 Task: Set Duration of Sprint called Sprint0000000235 in Scrum Project Project0000000079 to 1 week in Jira. Set Duration of Sprint called Sprint0000000236 in Scrum Project Project0000000079 to 2 weeks in Jira. Set Duration of Sprint called Sprint0000000237 in Scrum Project Project0000000079 to 3 weeks in Jira. Create a Sprint called Sprint0000000238 in Scrum Project Project0000000080 in Jira. Create a Sprint called Sprint0000000239 in Scrum Project Project0000000080 in Jira
Action: Mouse moved to (91, 272)
Screenshot: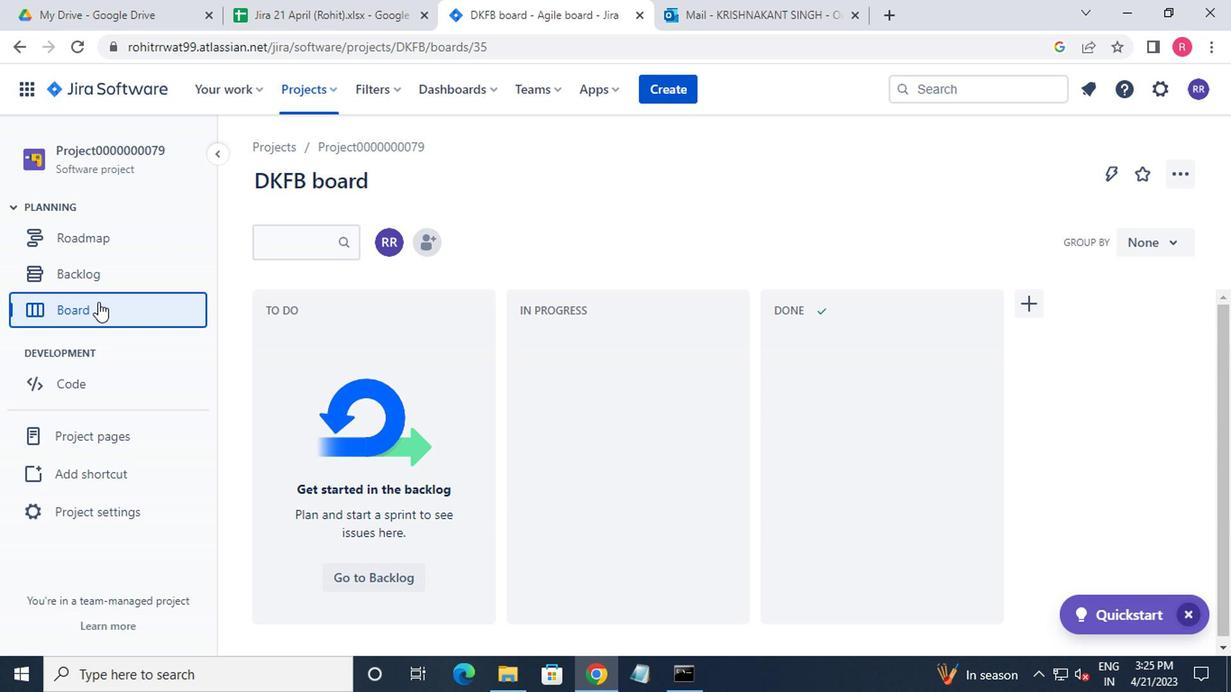 
Action: Mouse pressed left at (91, 272)
Screenshot: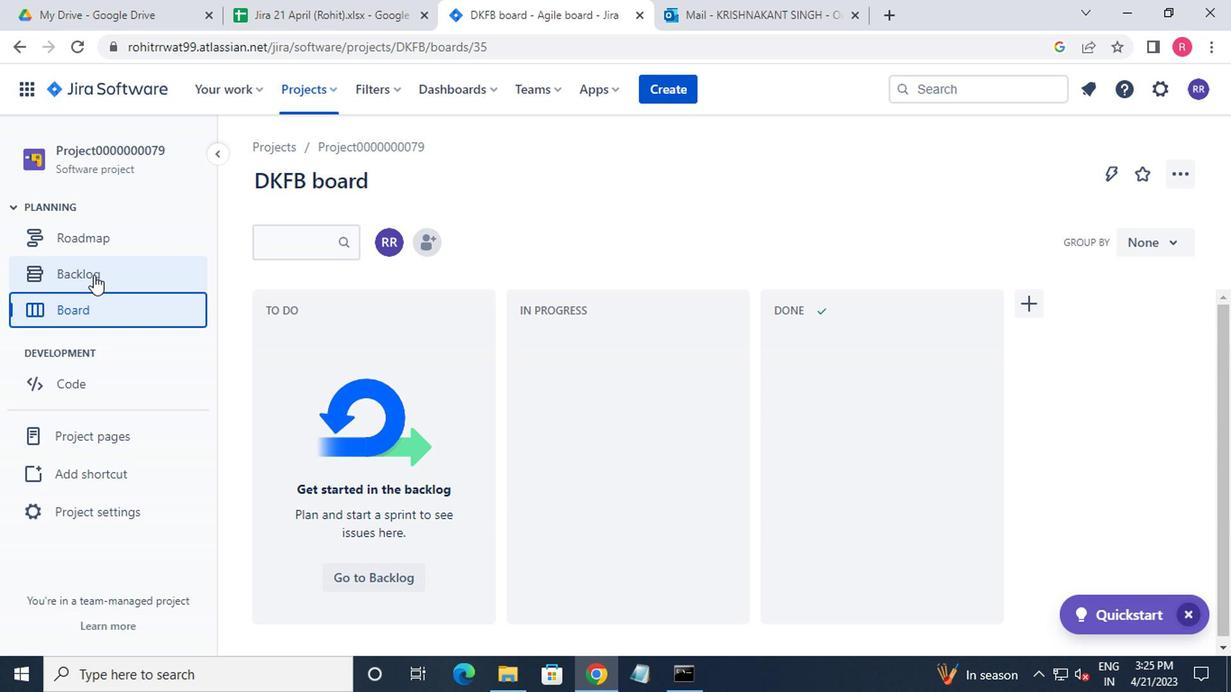 
Action: Mouse moved to (334, 370)
Screenshot: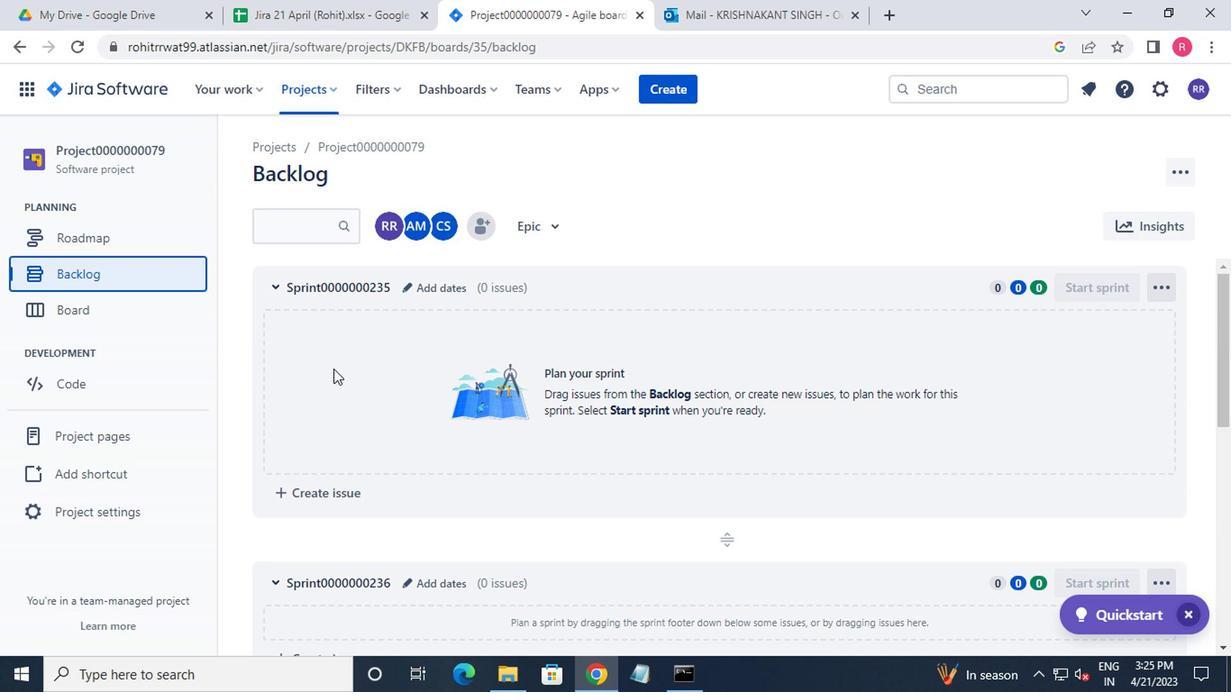 
Action: Mouse scrolled (334, 370) with delta (0, 0)
Screenshot: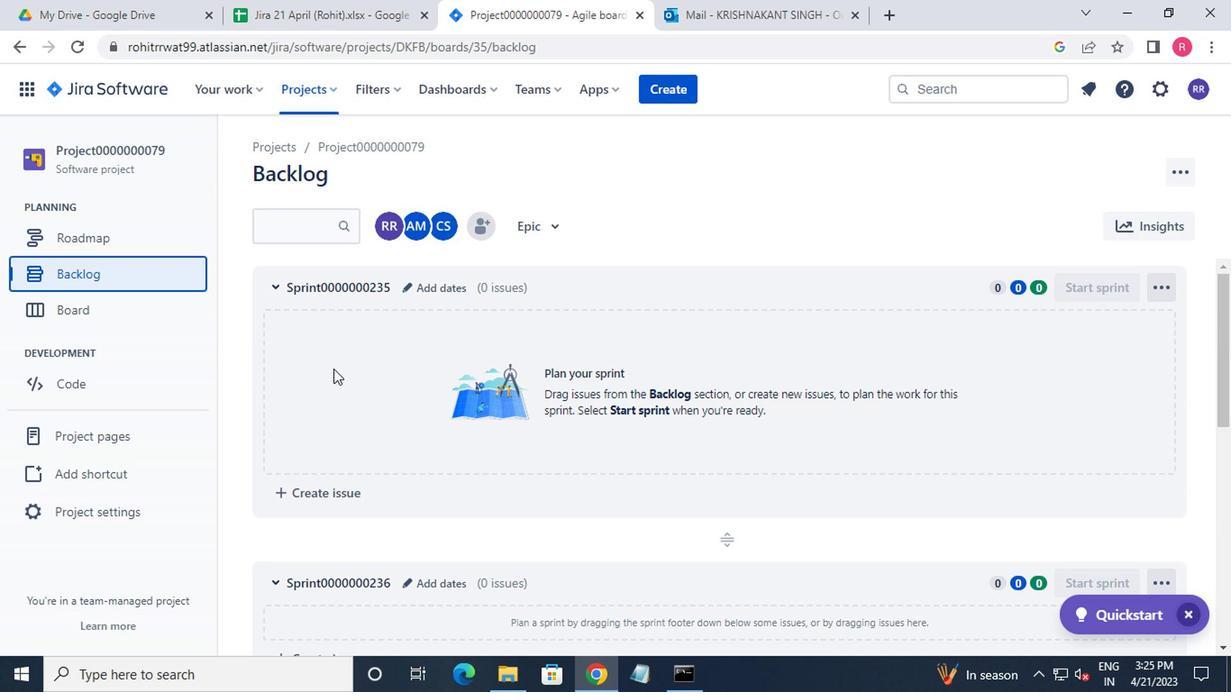 
Action: Mouse moved to (336, 373)
Screenshot: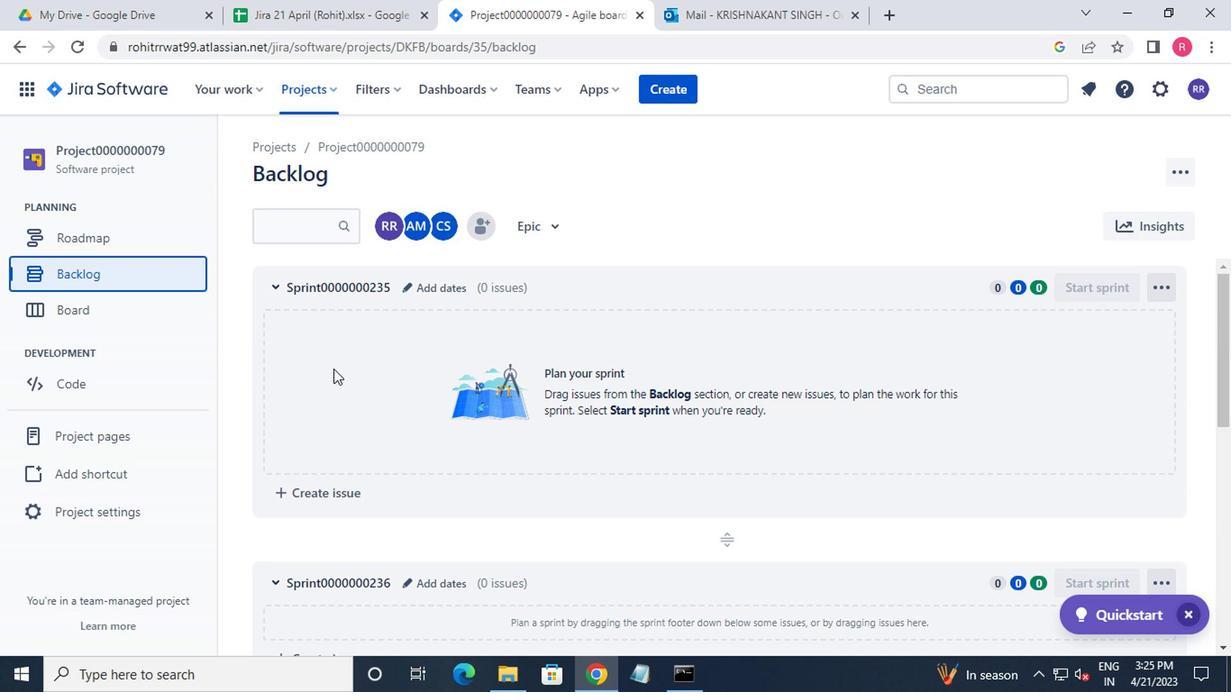 
Action: Mouse scrolled (336, 372) with delta (0, -1)
Screenshot: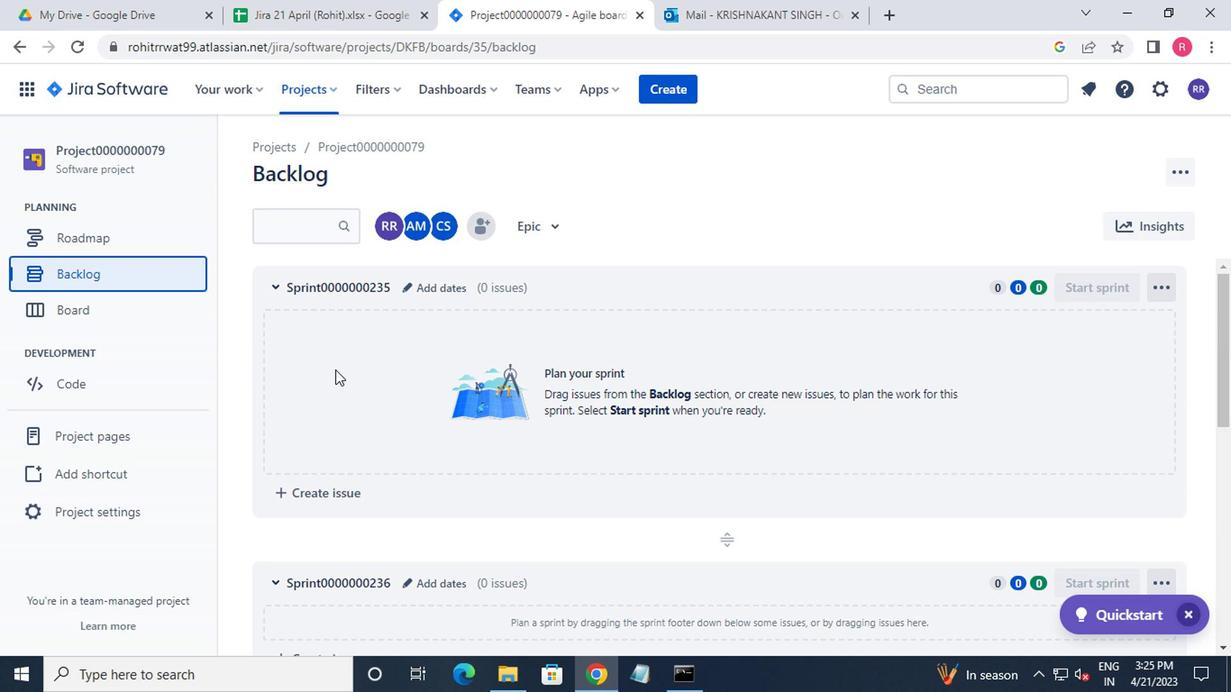 
Action: Mouse moved to (338, 374)
Screenshot: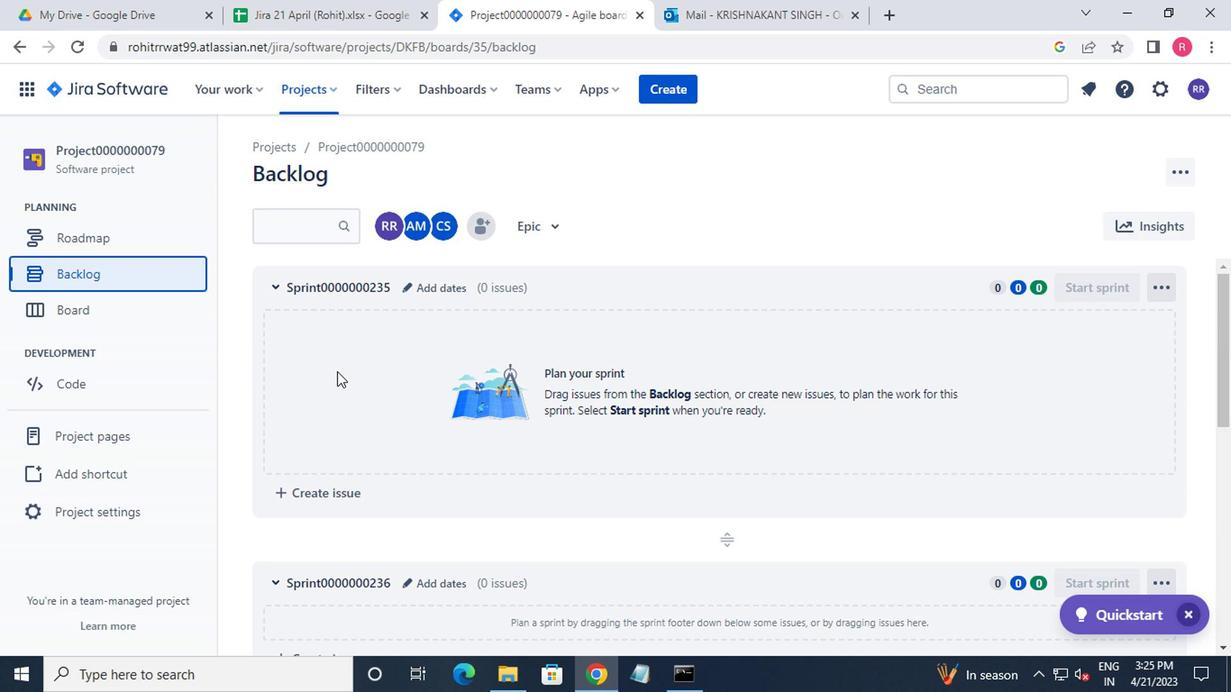 
Action: Mouse scrolled (338, 373) with delta (0, 0)
Screenshot: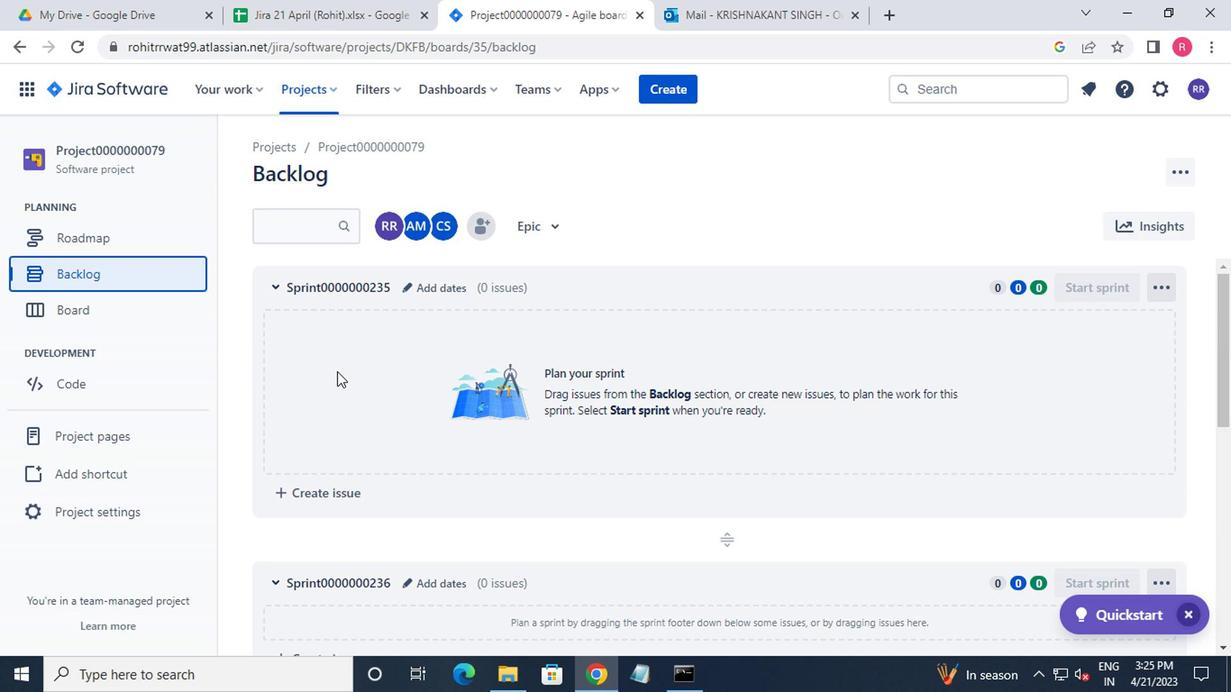 
Action: Mouse moved to (338, 375)
Screenshot: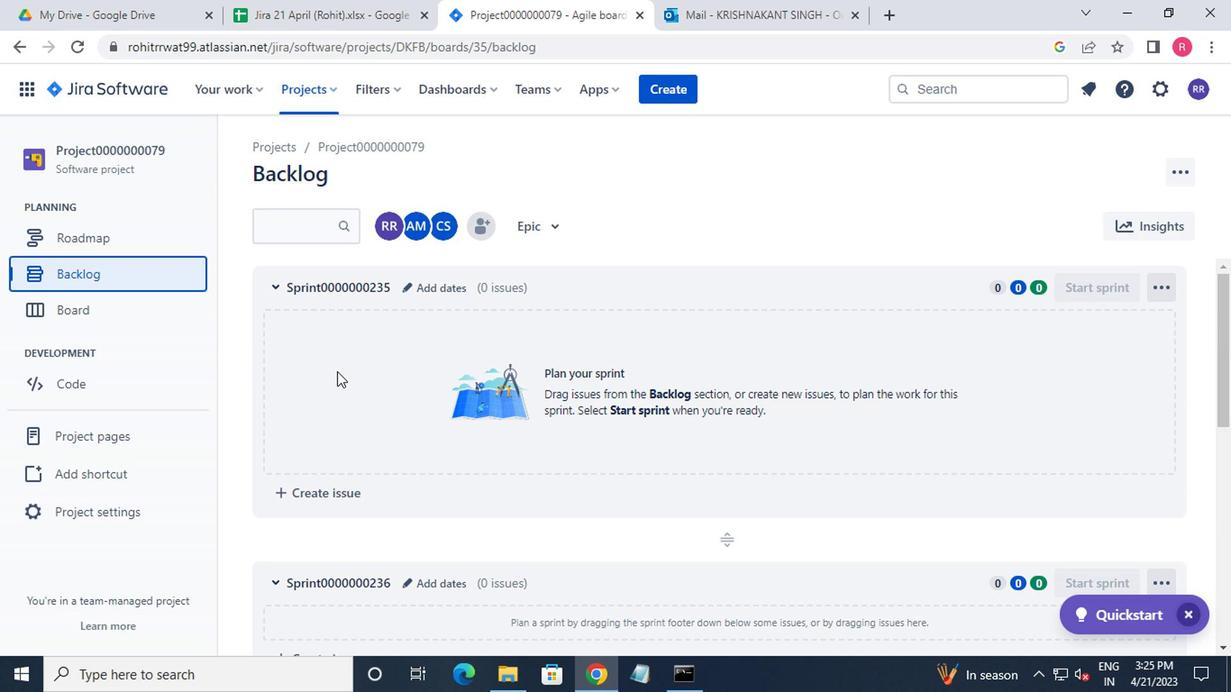
Action: Mouse scrolled (338, 374) with delta (0, -1)
Screenshot: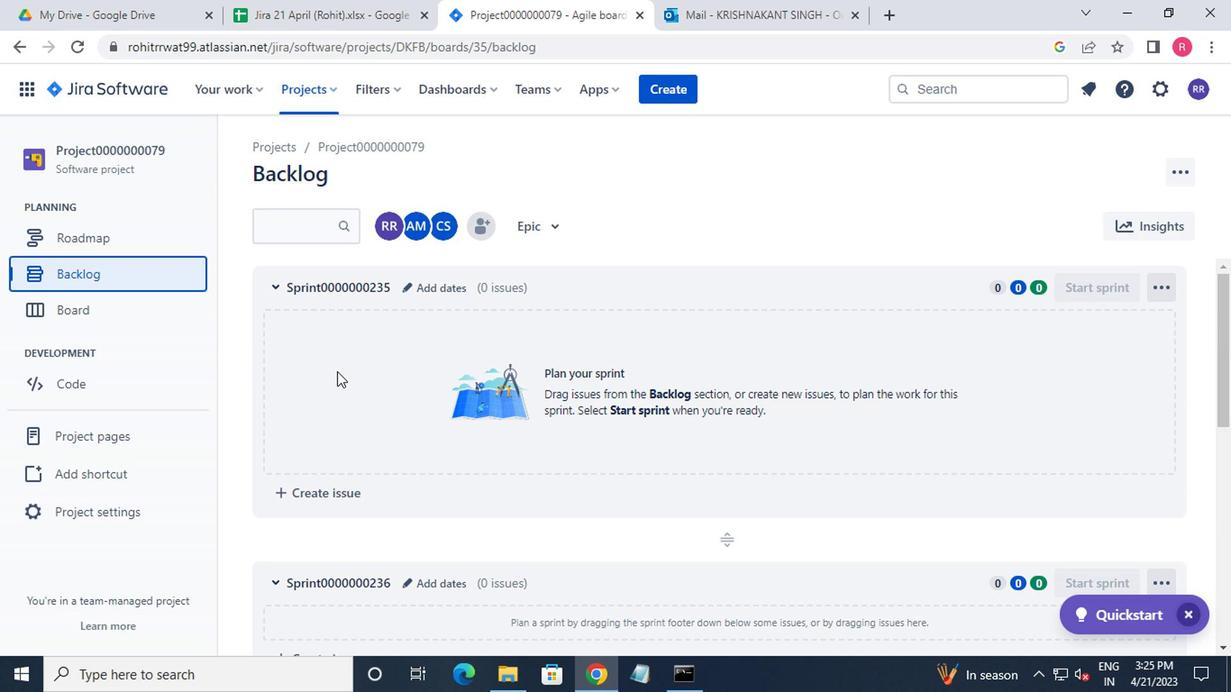 
Action: Mouse moved to (343, 376)
Screenshot: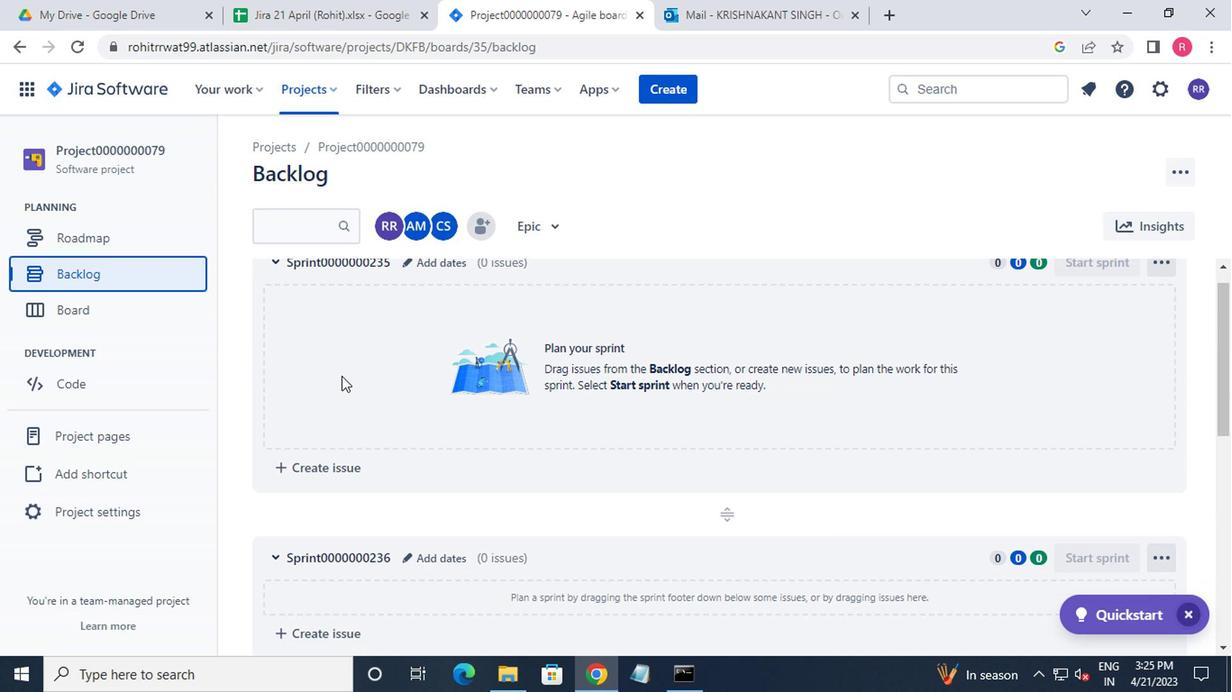 
Action: Mouse scrolled (343, 375) with delta (0, 0)
Screenshot: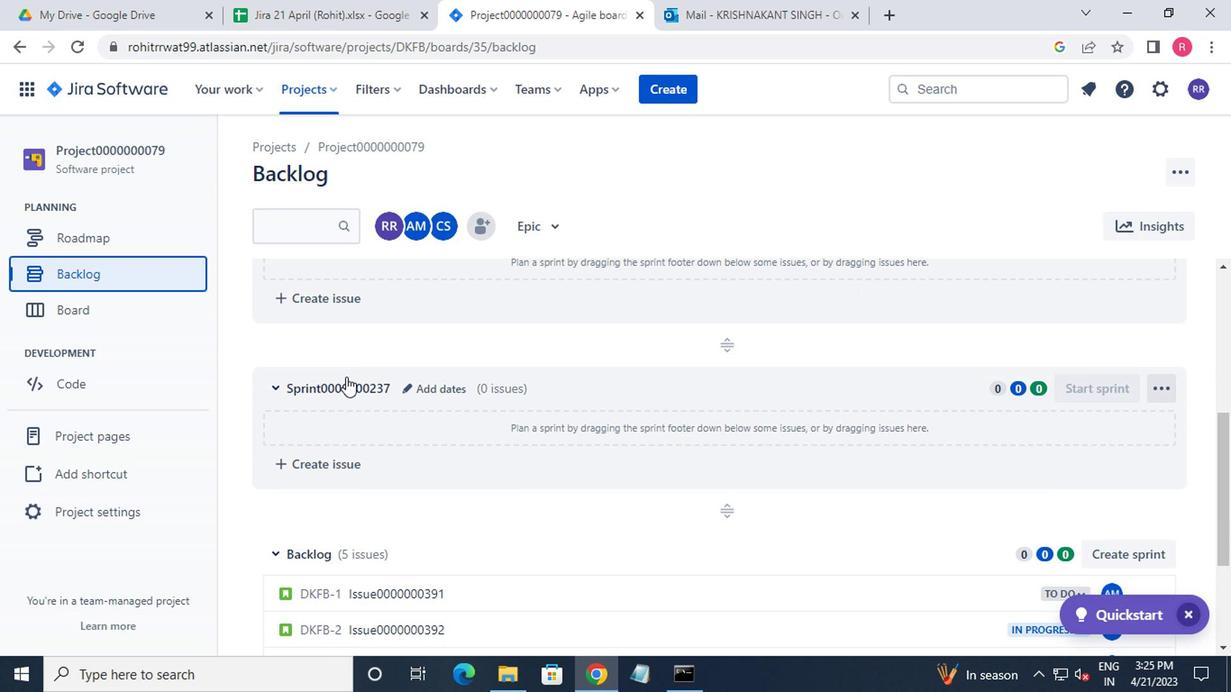 
Action: Mouse moved to (345, 377)
Screenshot: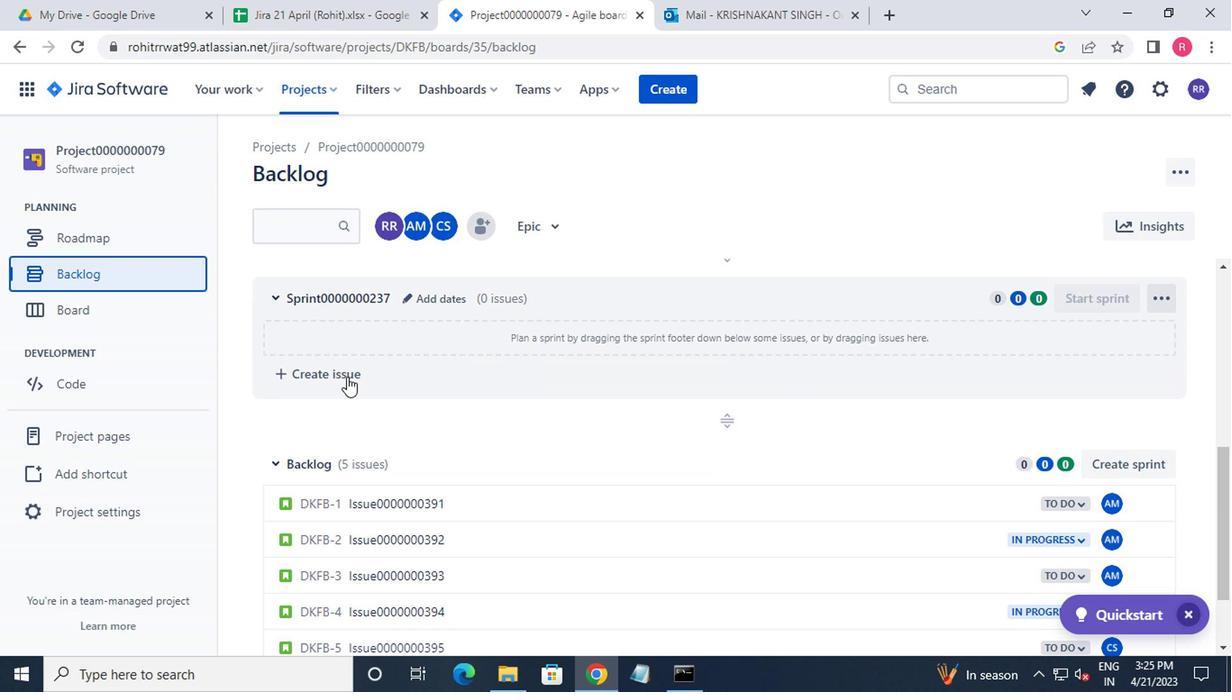 
Action: Mouse scrolled (345, 378) with delta (0, 1)
Screenshot: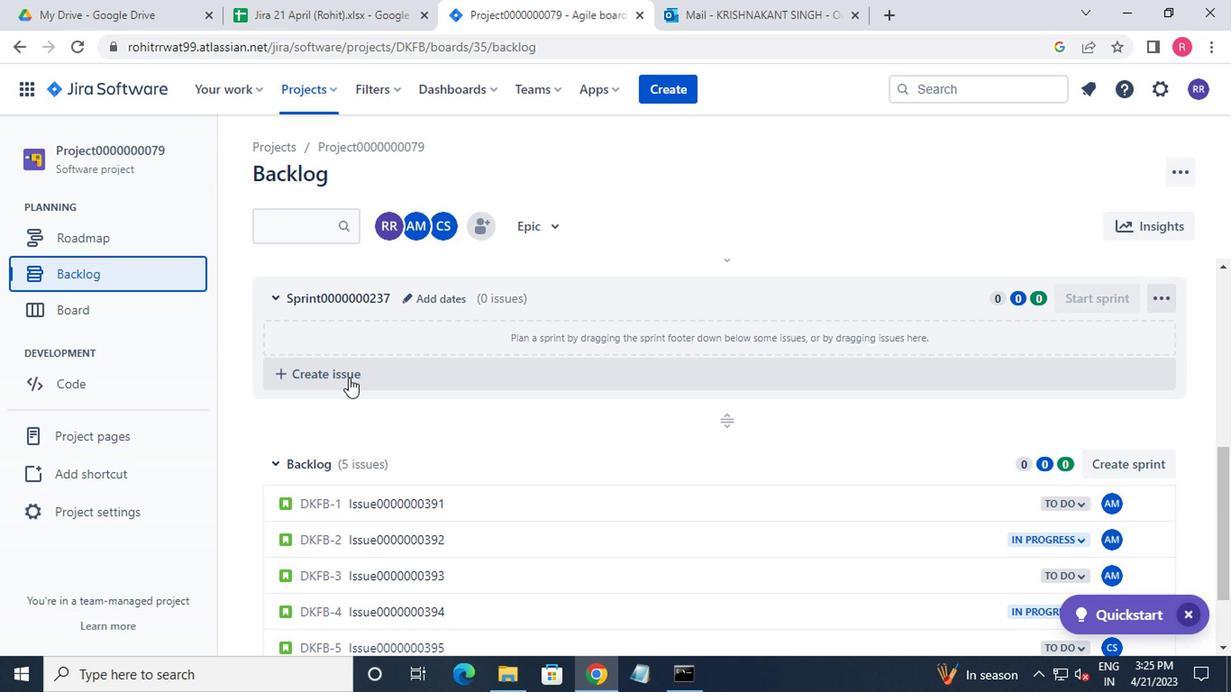 
Action: Mouse scrolled (345, 378) with delta (0, 1)
Screenshot: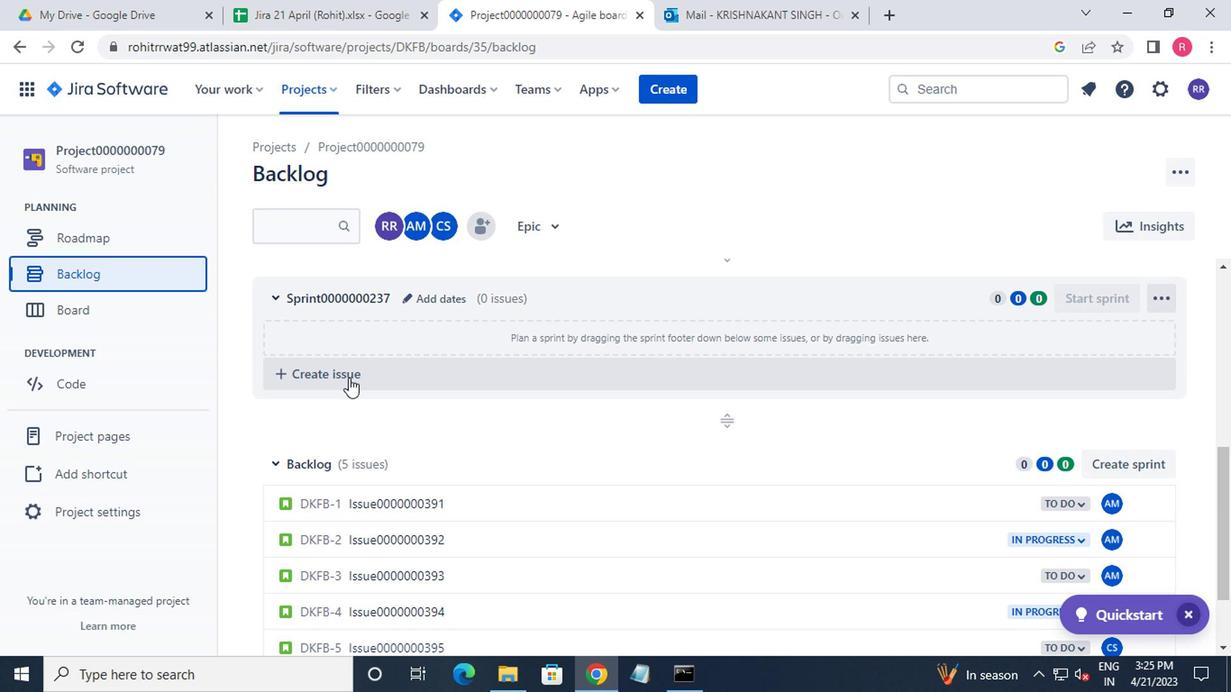 
Action: Mouse scrolled (345, 378) with delta (0, 1)
Screenshot: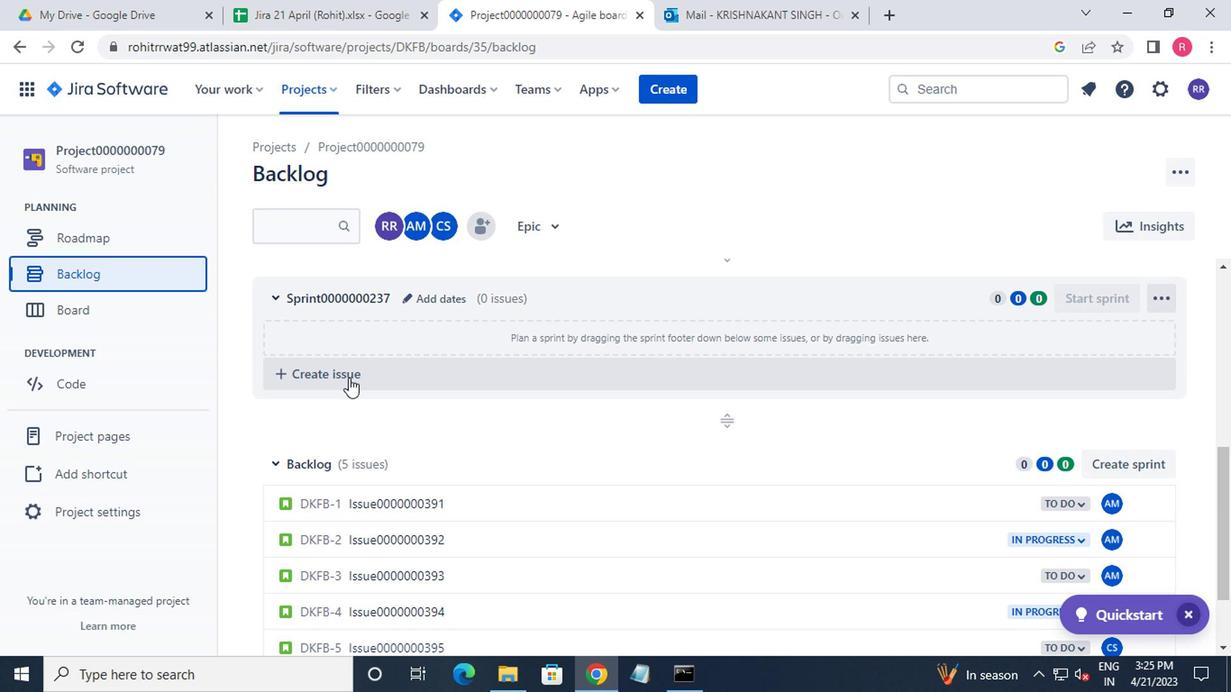 
Action: Mouse scrolled (345, 378) with delta (0, 1)
Screenshot: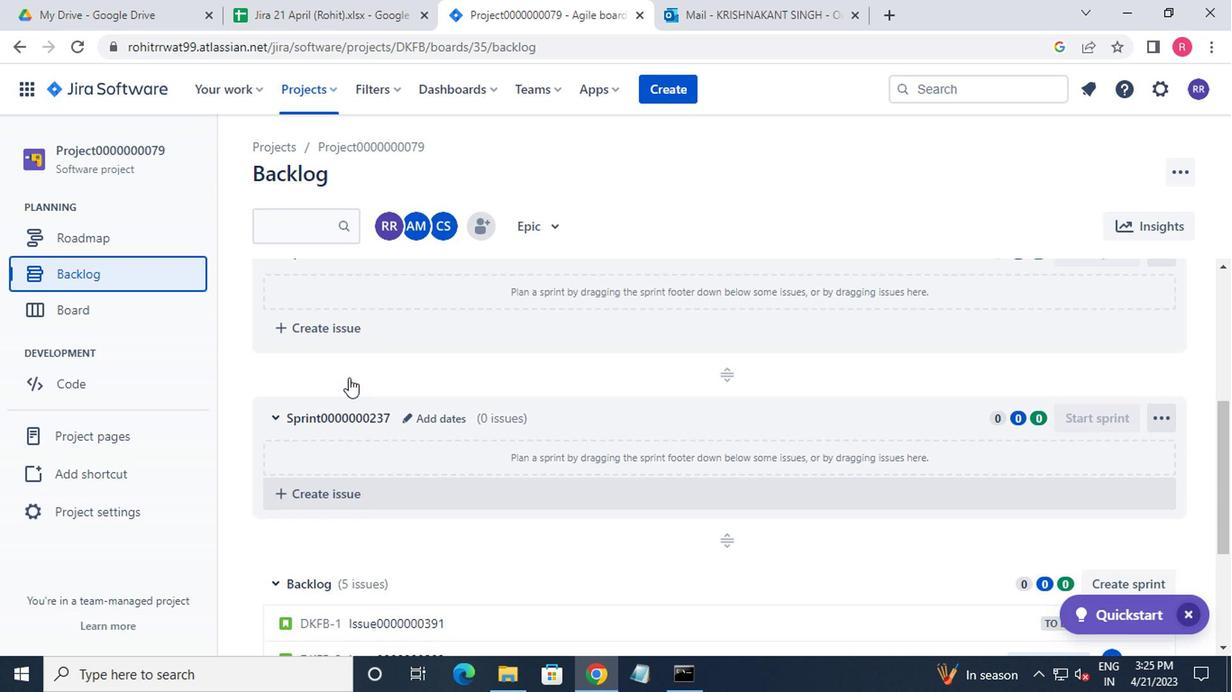 
Action: Mouse scrolled (345, 378) with delta (0, 1)
Screenshot: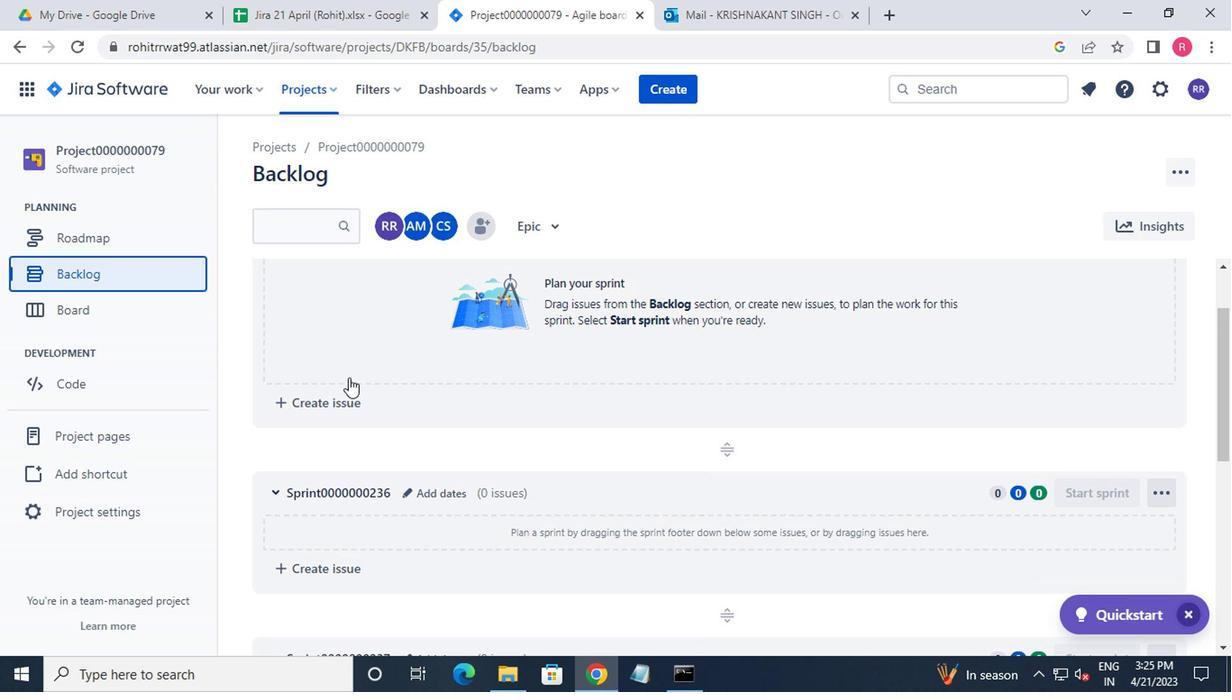 
Action: Mouse moved to (345, 376)
Screenshot: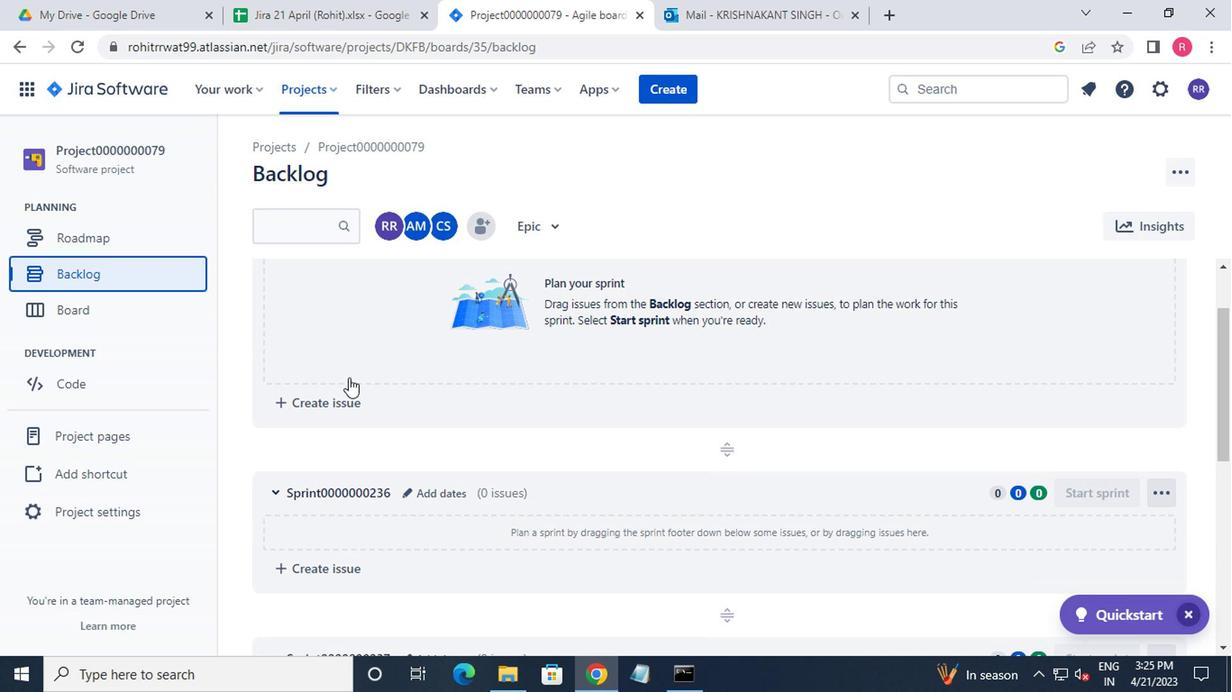 
Action: Mouse scrolled (345, 377) with delta (0, 0)
Screenshot: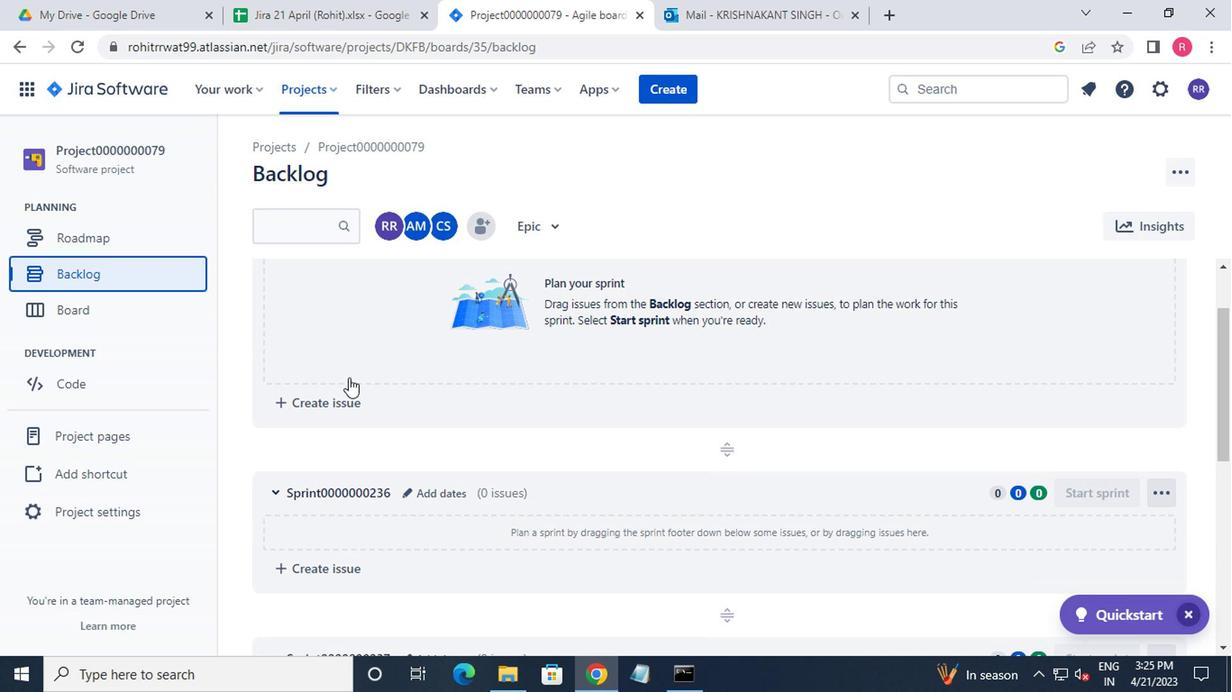 
Action: Mouse moved to (406, 291)
Screenshot: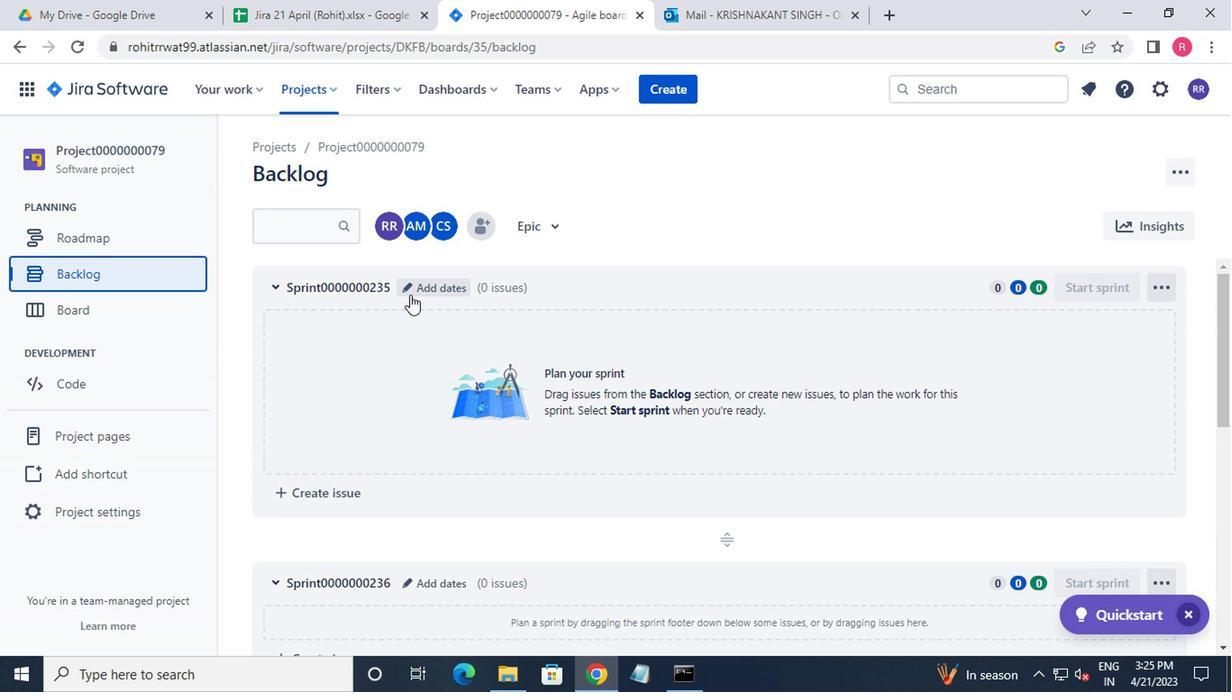
Action: Mouse pressed left at (406, 291)
Screenshot: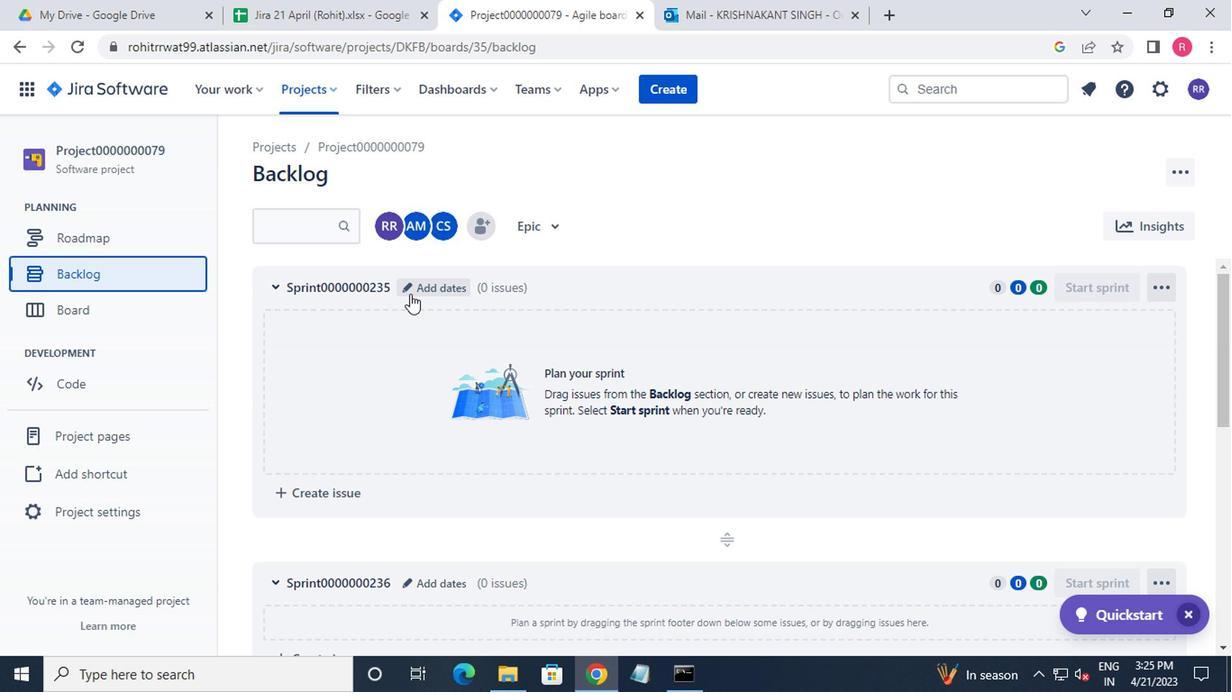 
Action: Mouse moved to (444, 297)
Screenshot: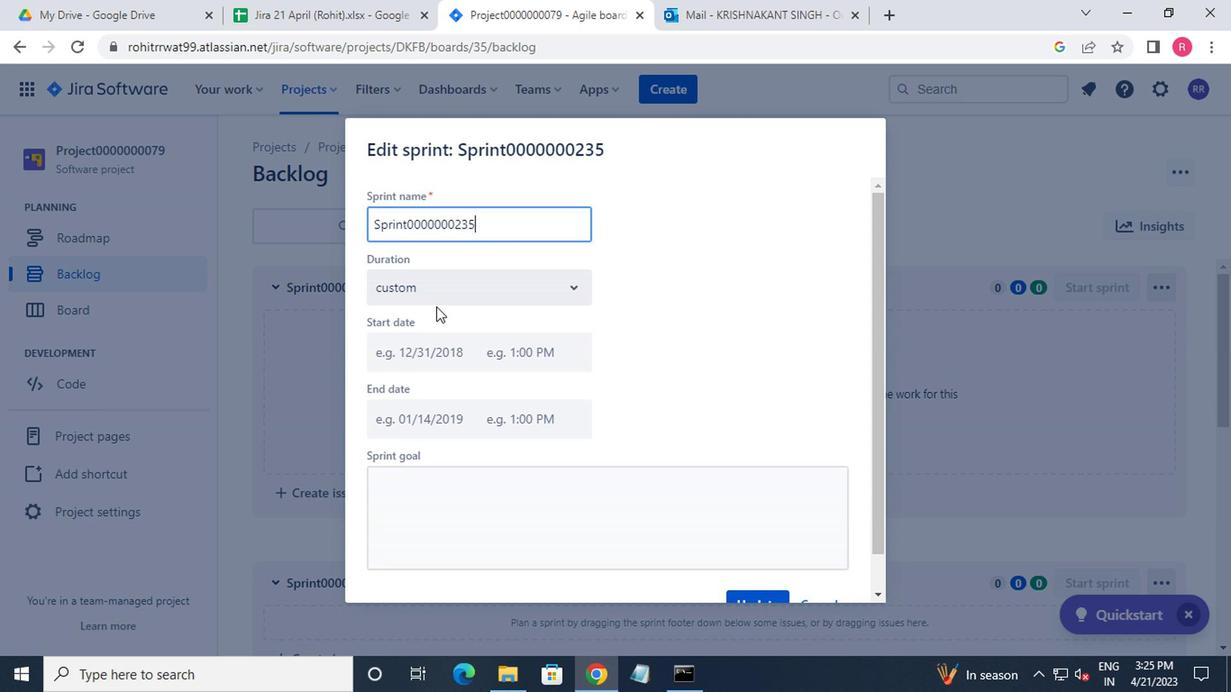 
Action: Mouse pressed left at (444, 297)
Screenshot: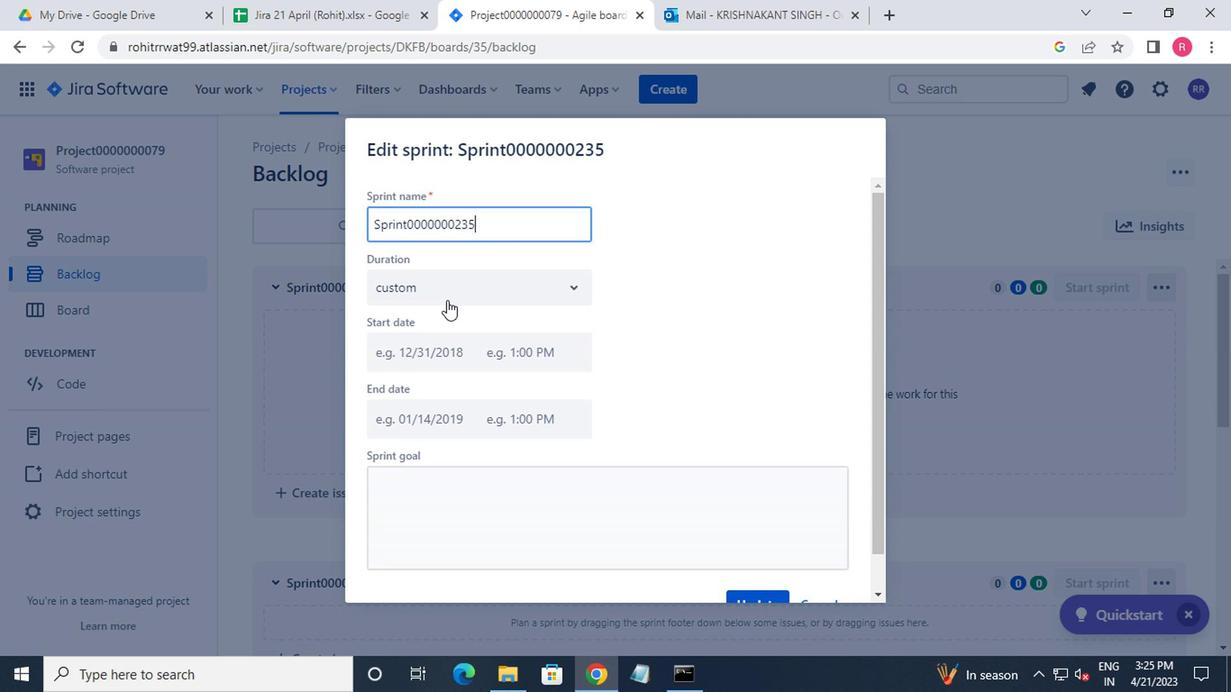 
Action: Mouse moved to (432, 338)
Screenshot: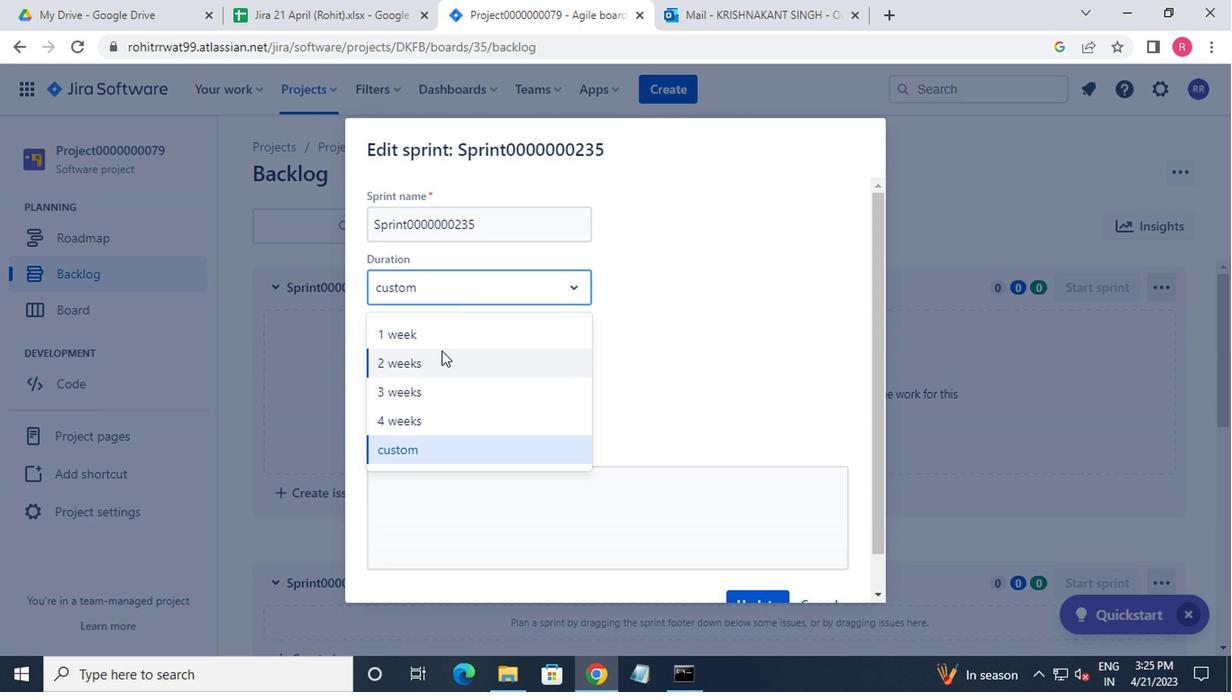 
Action: Mouse pressed left at (432, 338)
Screenshot: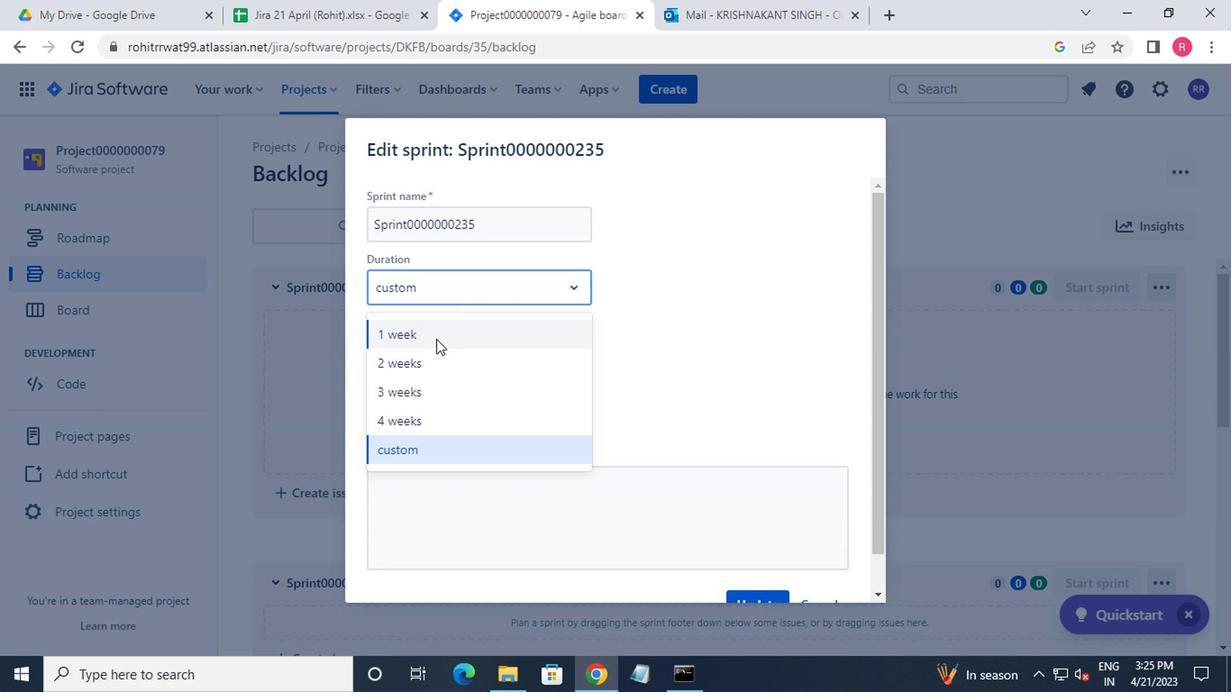 
Action: Mouse moved to (743, 601)
Screenshot: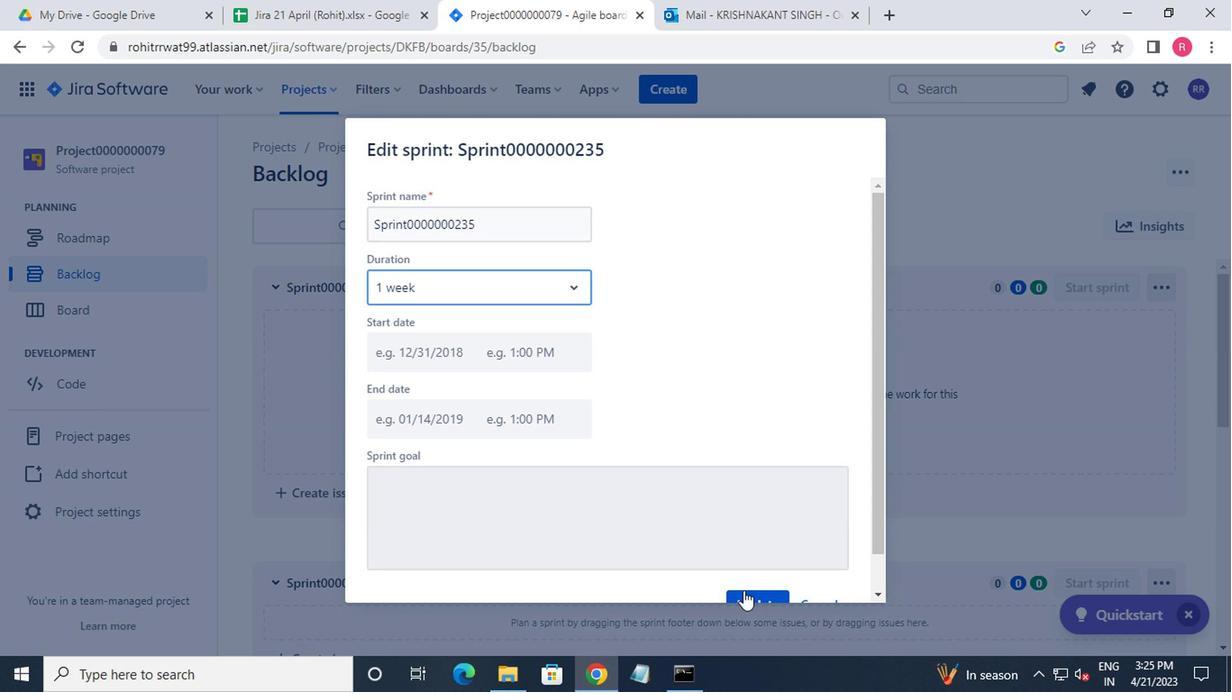 
Action: Mouse pressed left at (743, 601)
Screenshot: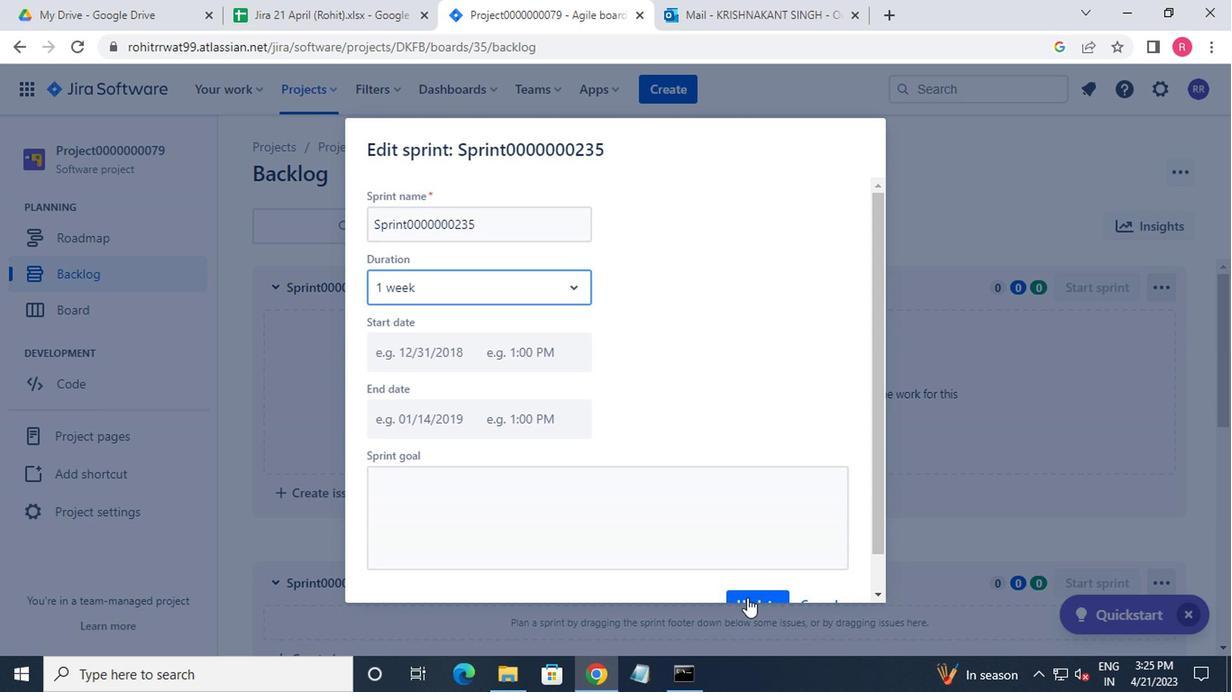 
Action: Mouse moved to (408, 589)
Screenshot: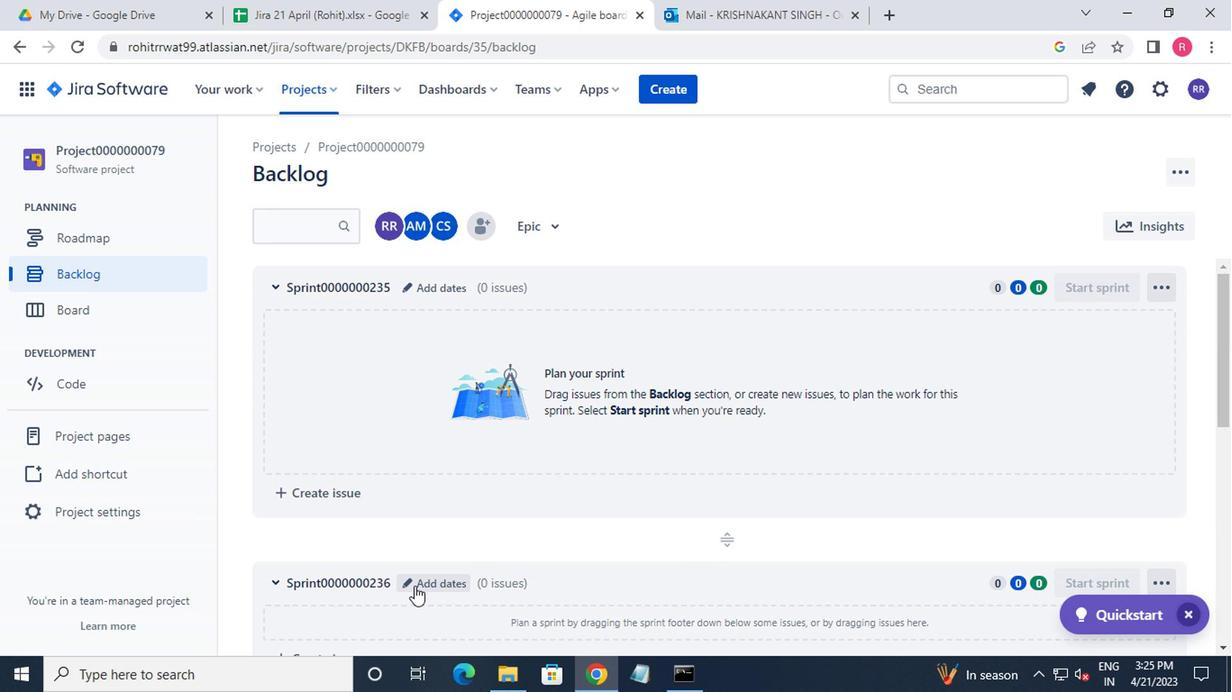 
Action: Mouse pressed left at (408, 589)
Screenshot: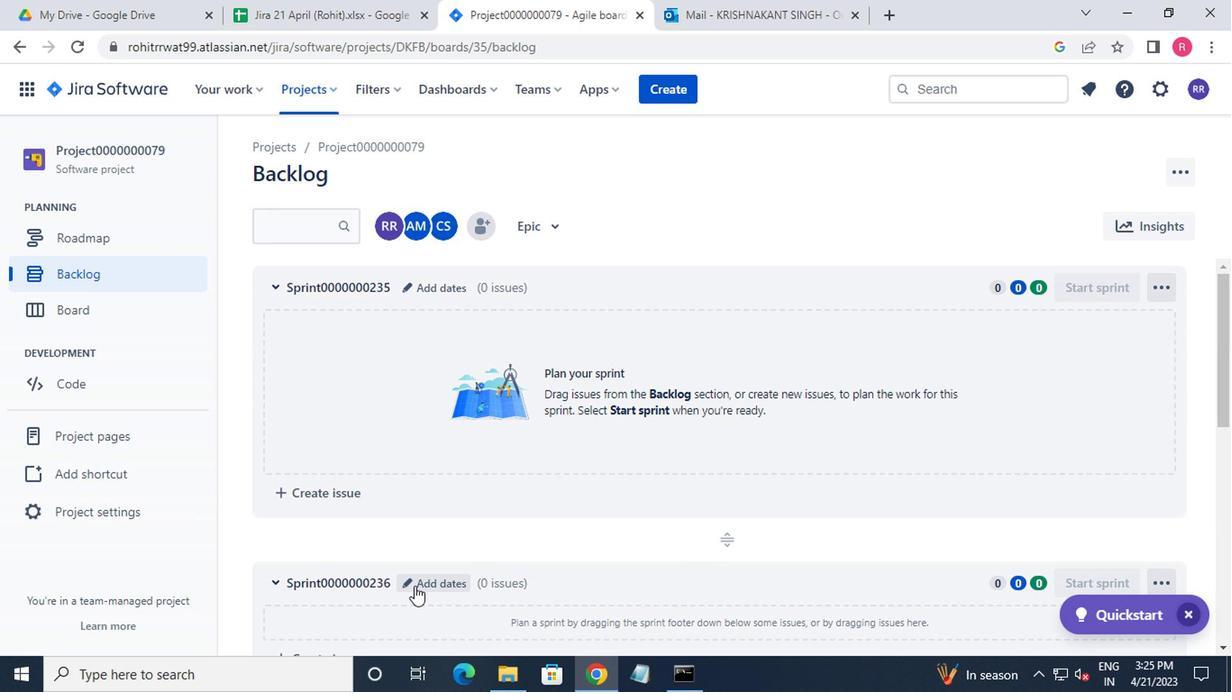 
Action: Mouse moved to (479, 293)
Screenshot: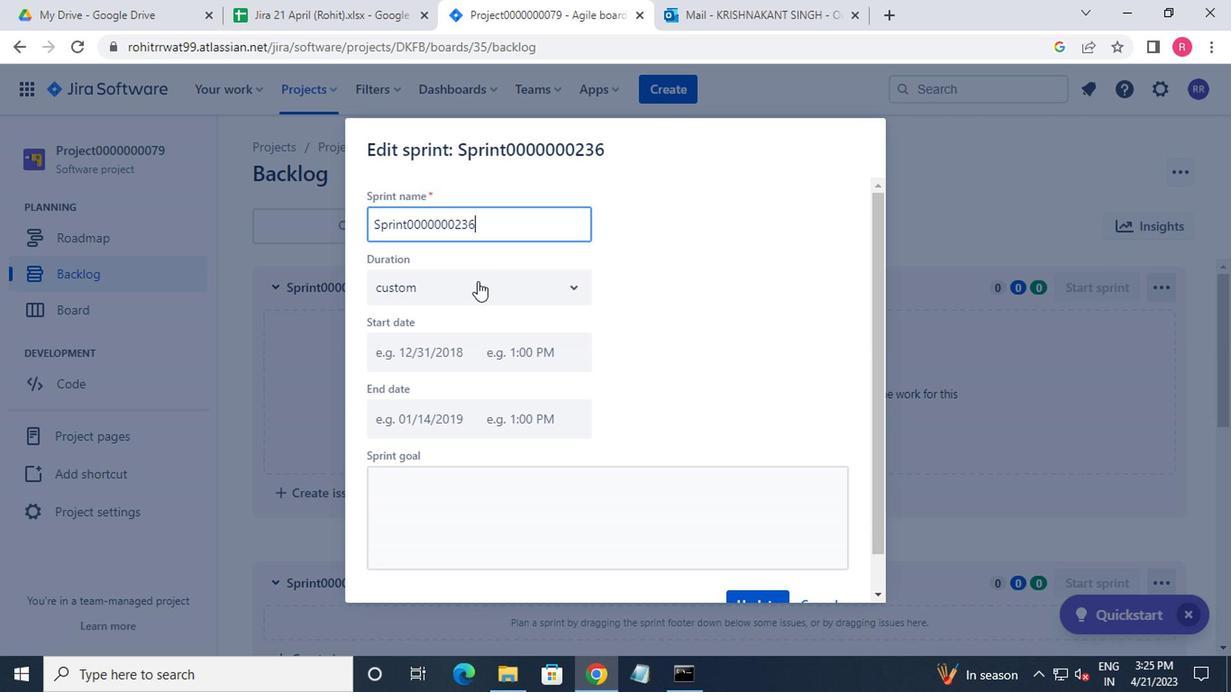 
Action: Mouse pressed left at (479, 293)
Screenshot: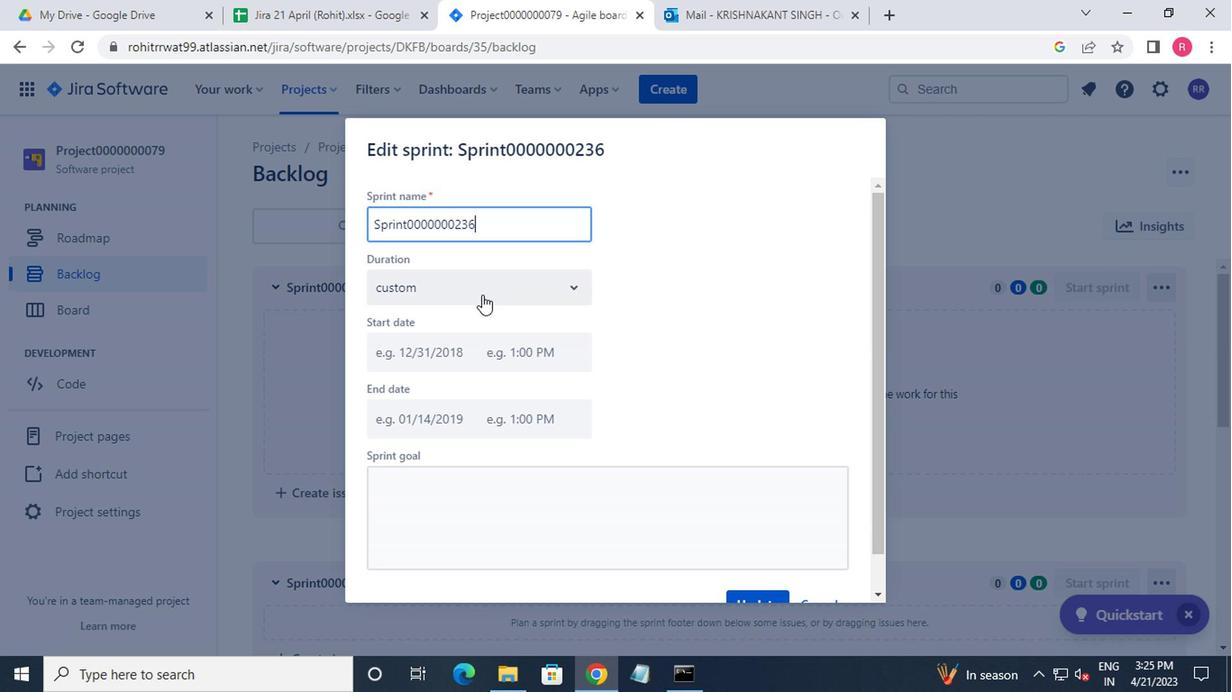 
Action: Mouse moved to (457, 359)
Screenshot: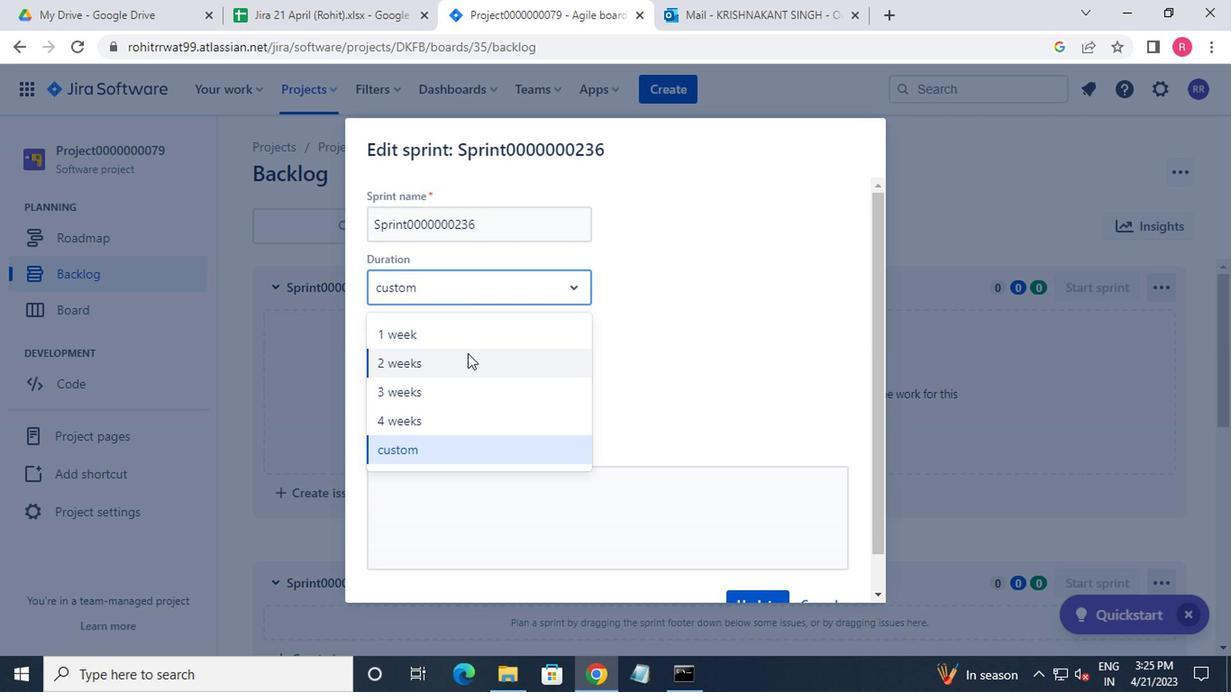 
Action: Mouse pressed left at (457, 359)
Screenshot: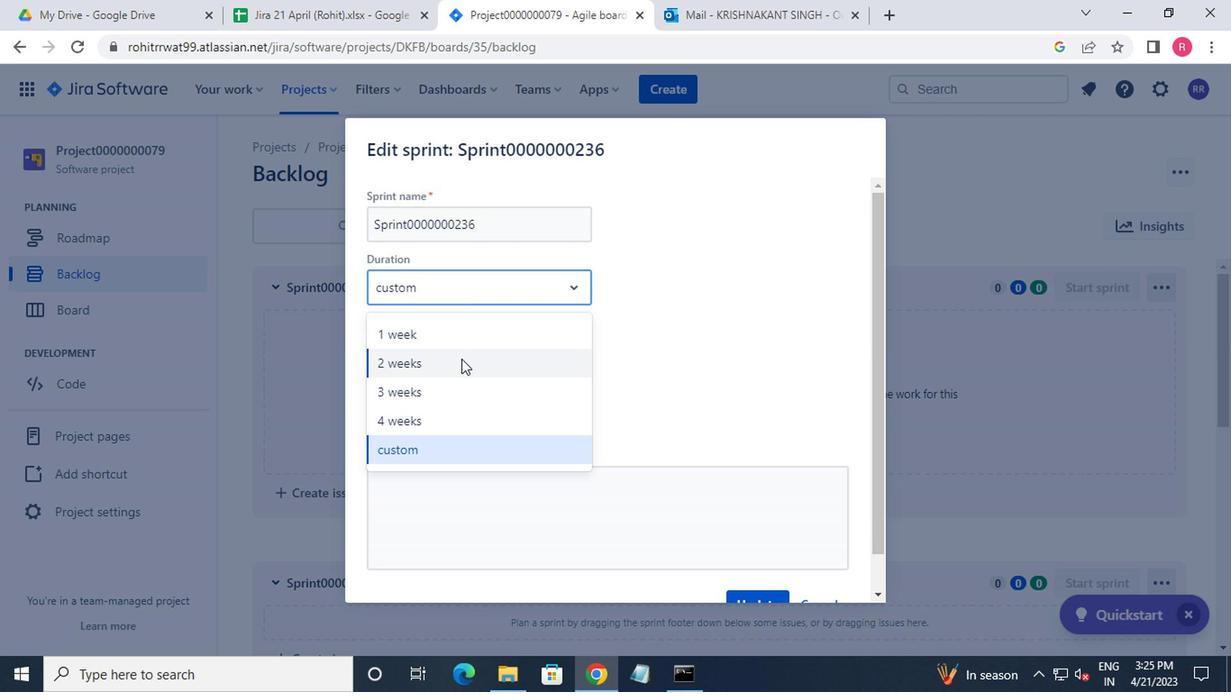 
Action: Mouse moved to (515, 379)
Screenshot: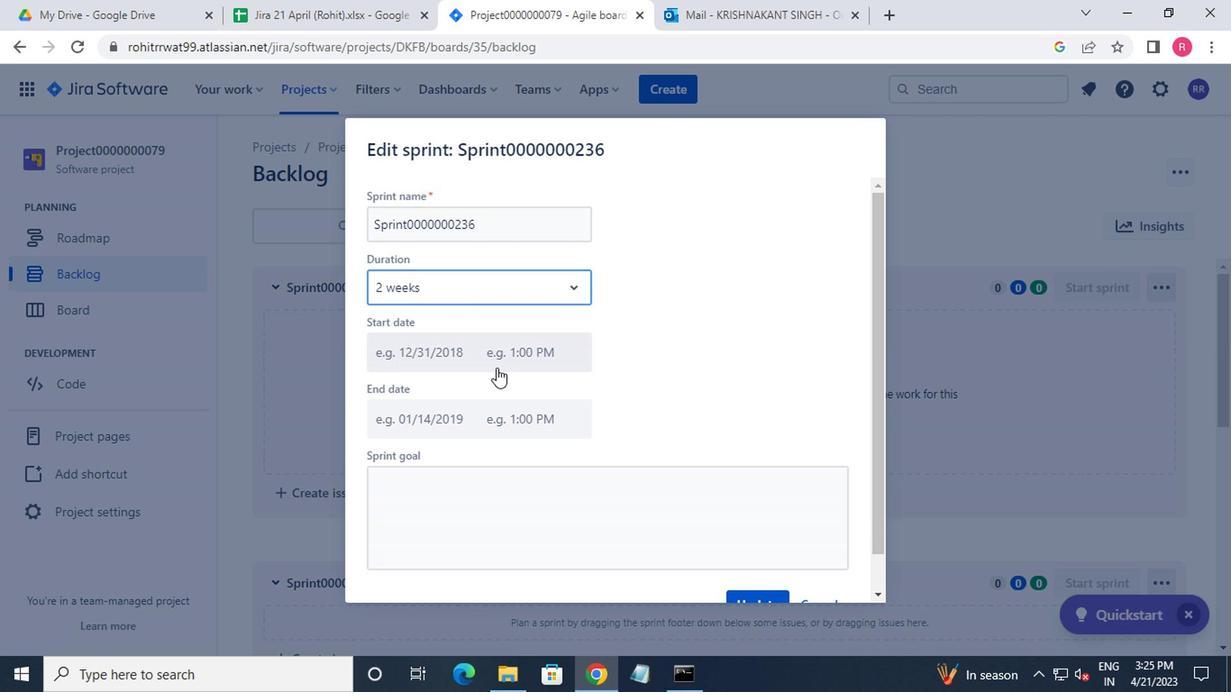 
Action: Mouse scrolled (515, 378) with delta (0, 0)
Screenshot: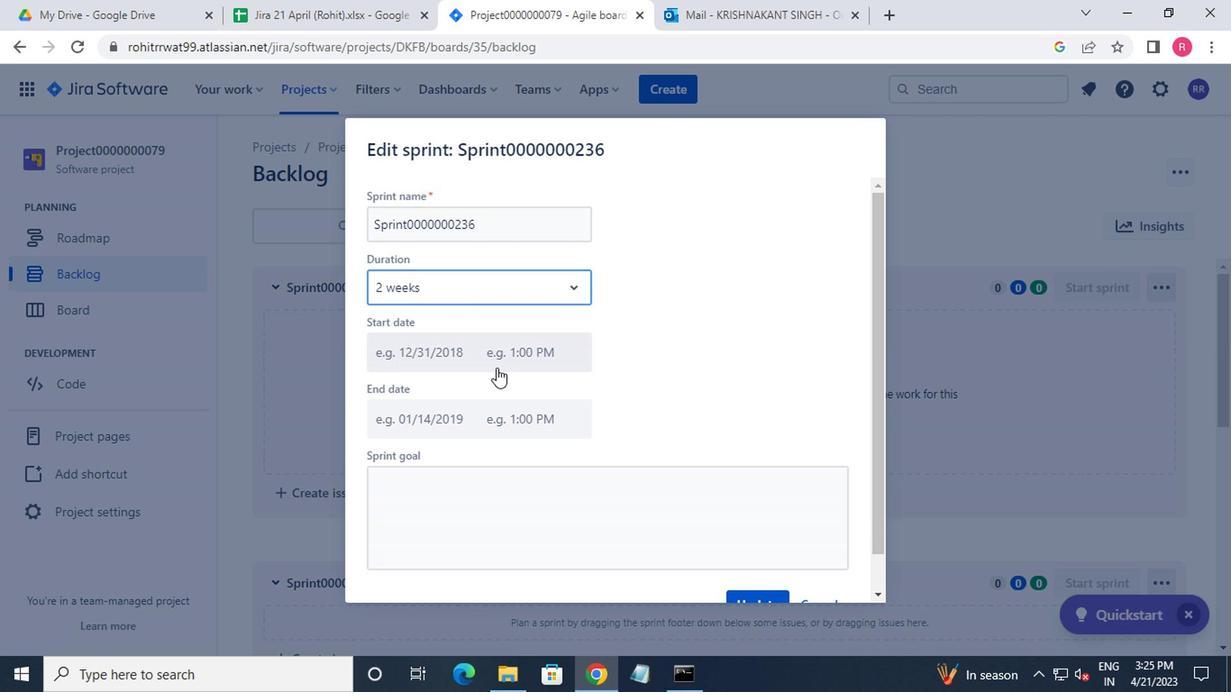 
Action: Mouse moved to (533, 388)
Screenshot: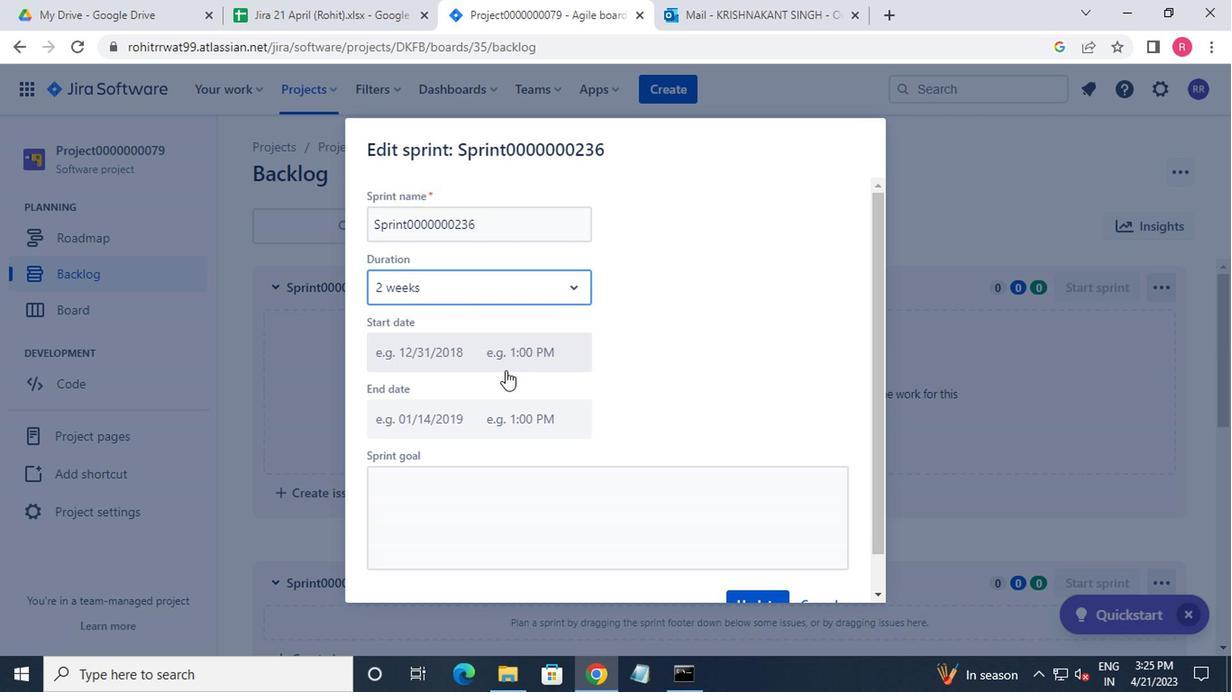 
Action: Mouse scrolled (533, 387) with delta (0, -1)
Screenshot: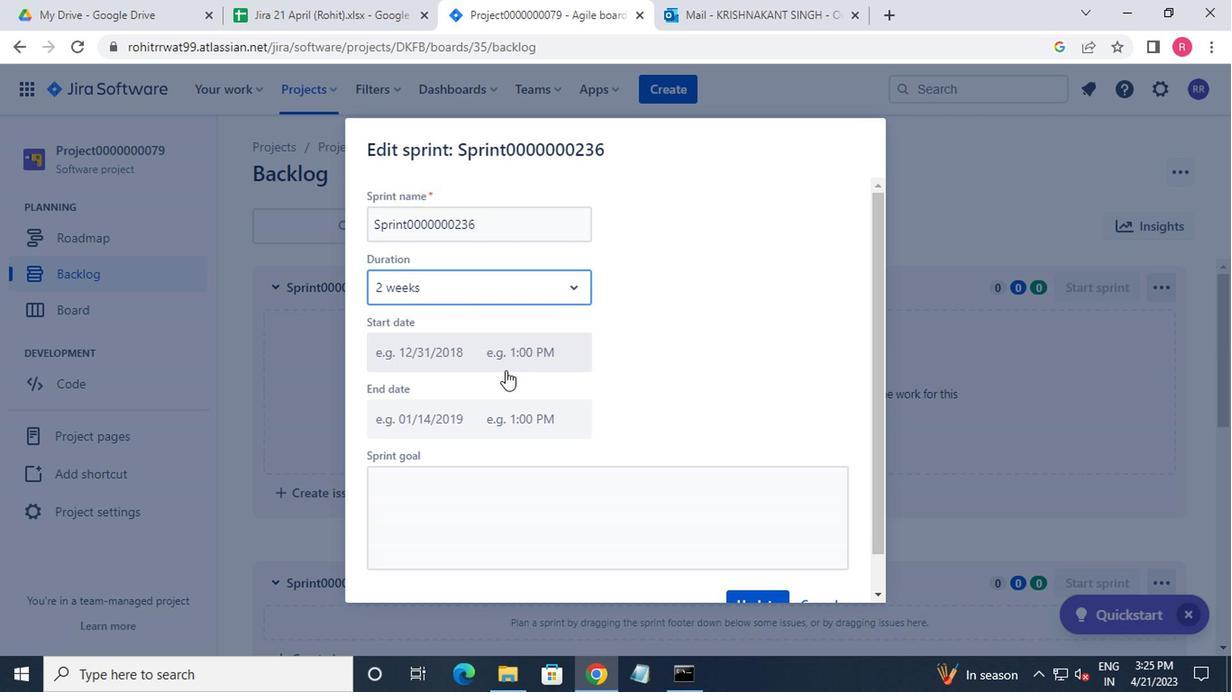 
Action: Mouse moved to (550, 399)
Screenshot: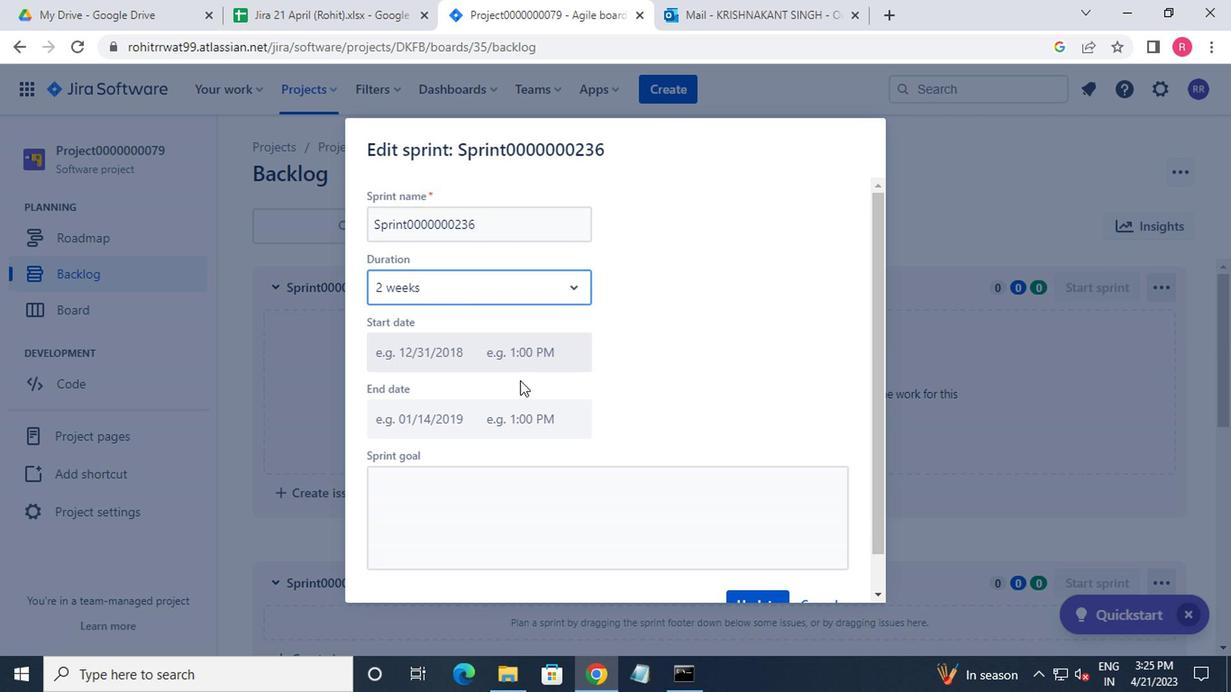 
Action: Mouse scrolled (550, 398) with delta (0, -1)
Screenshot: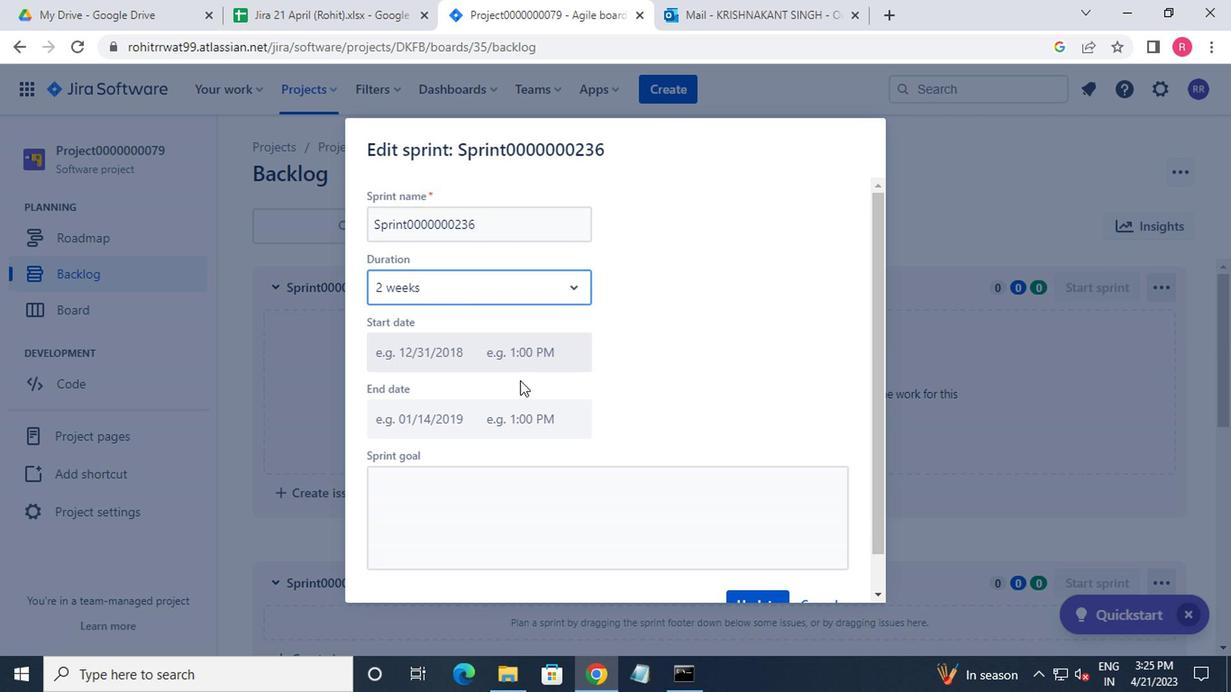 
Action: Mouse moved to (749, 575)
Screenshot: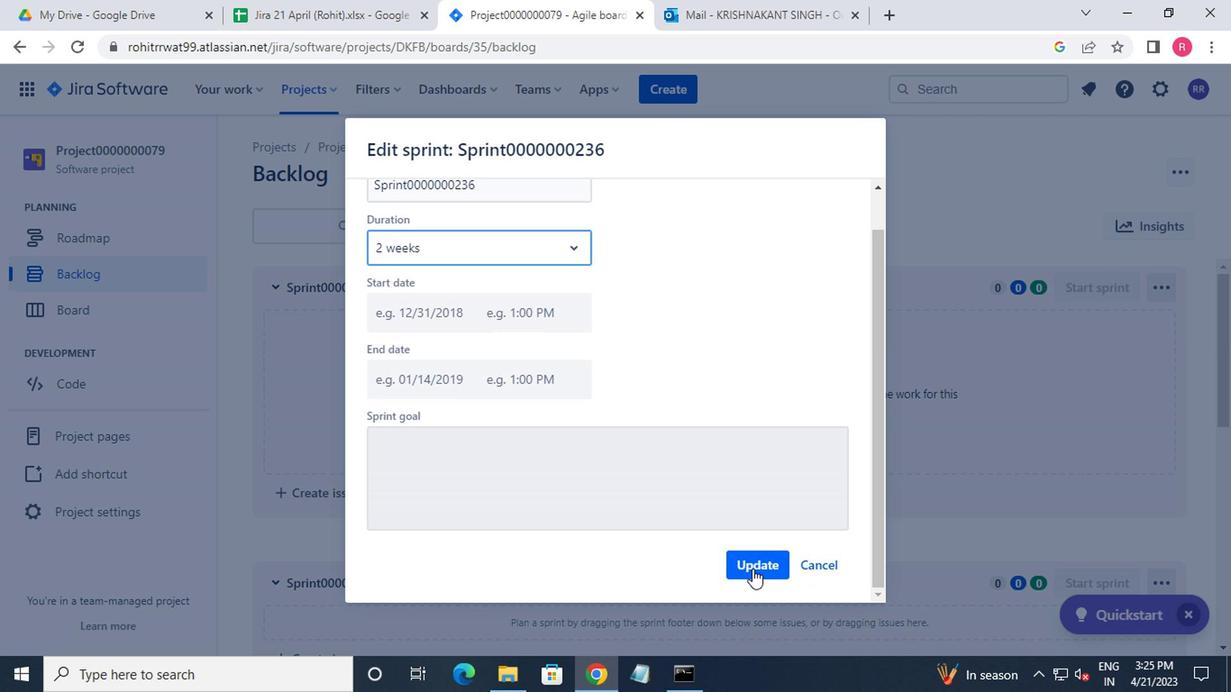 
Action: Mouse pressed left at (749, 575)
Screenshot: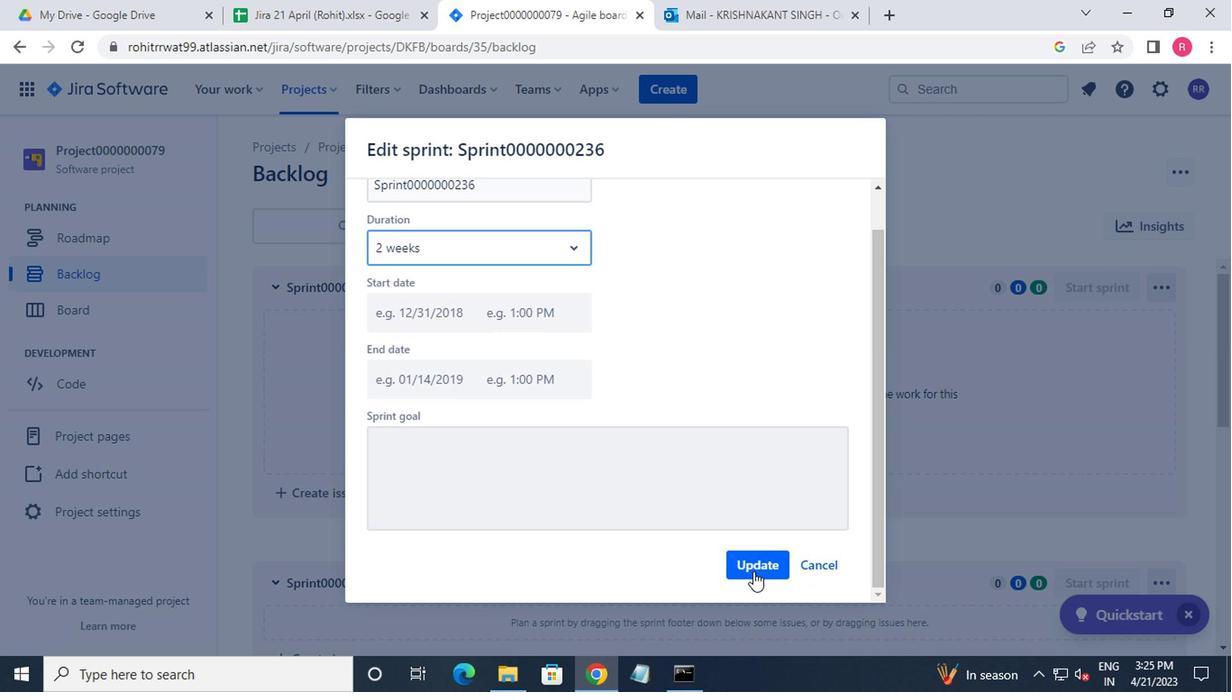 
Action: Mouse moved to (609, 549)
Screenshot: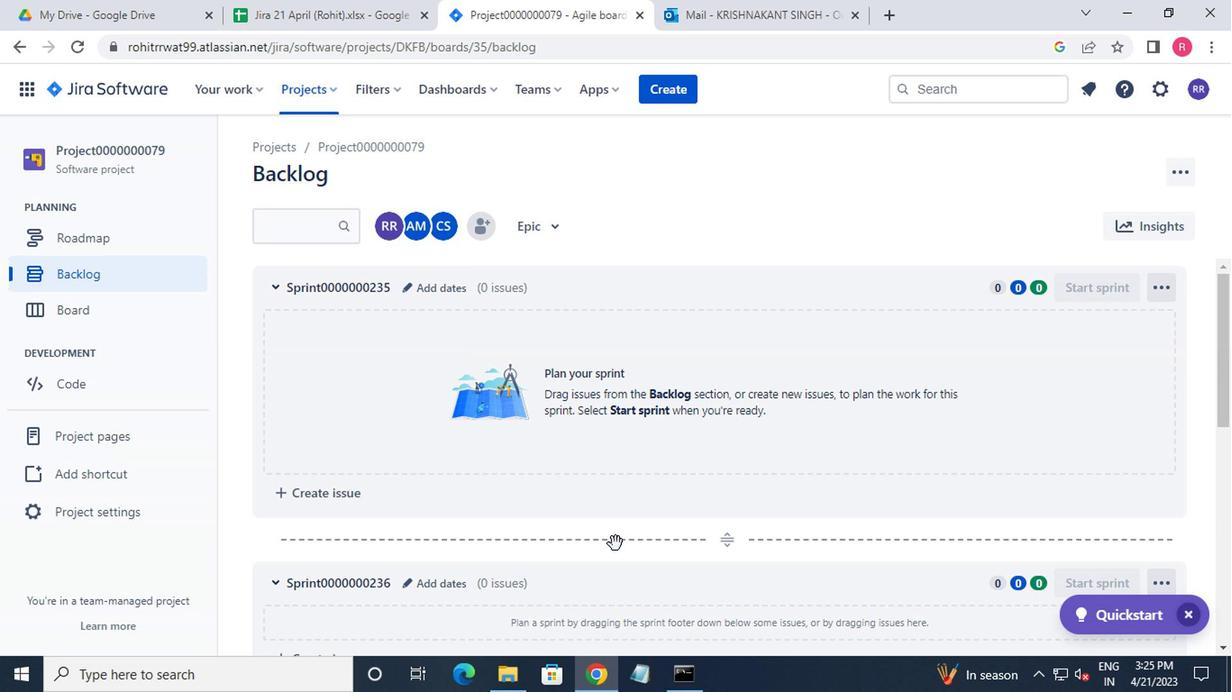 
Action: Mouse scrolled (609, 548) with delta (0, 0)
Screenshot: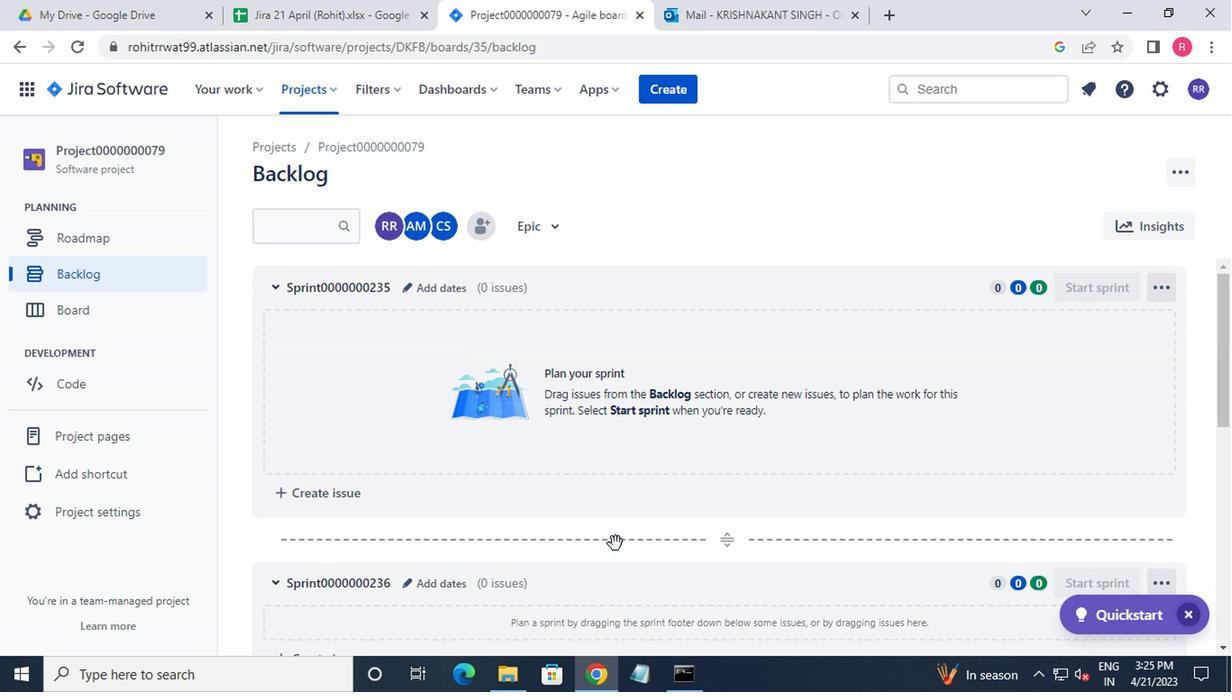 
Action: Mouse moved to (609, 550)
Screenshot: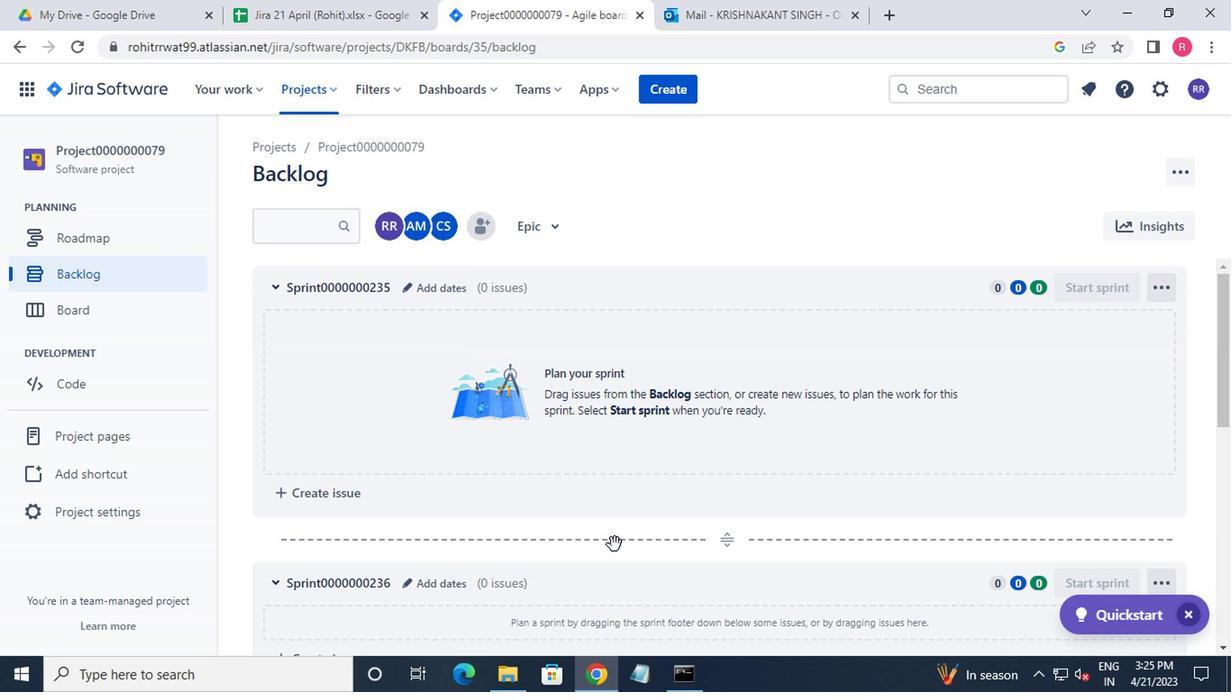
Action: Mouse scrolled (609, 550) with delta (0, 0)
Screenshot: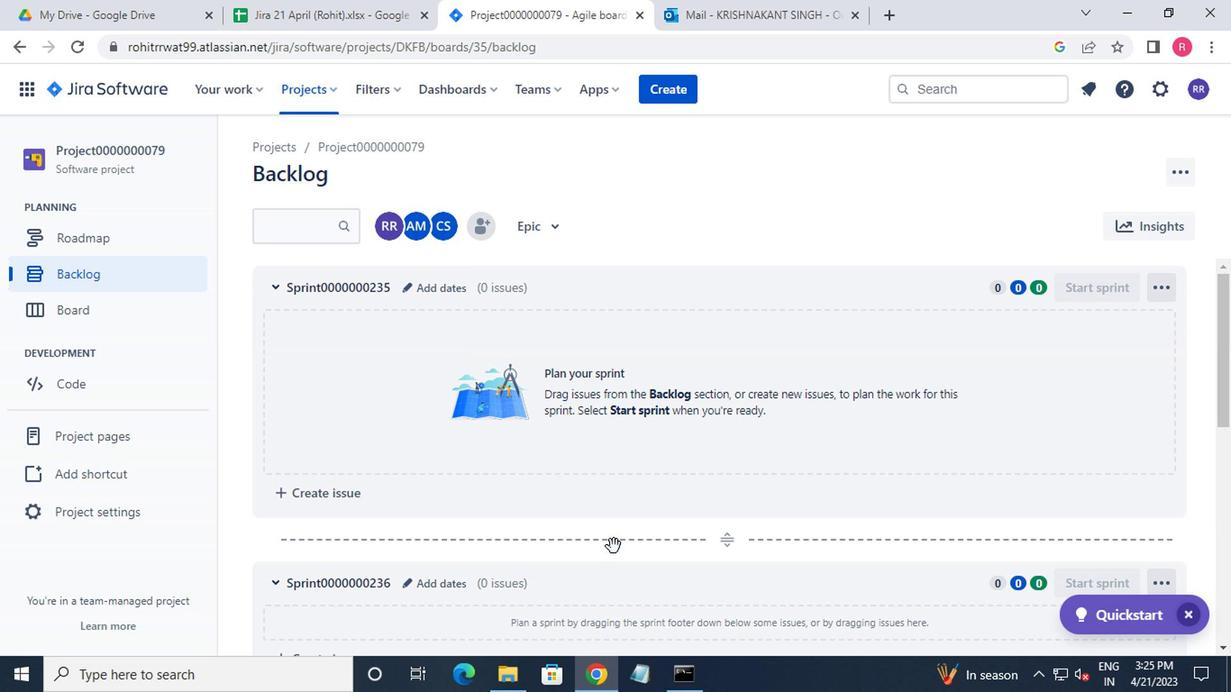
Action: Mouse moved to (412, 566)
Screenshot: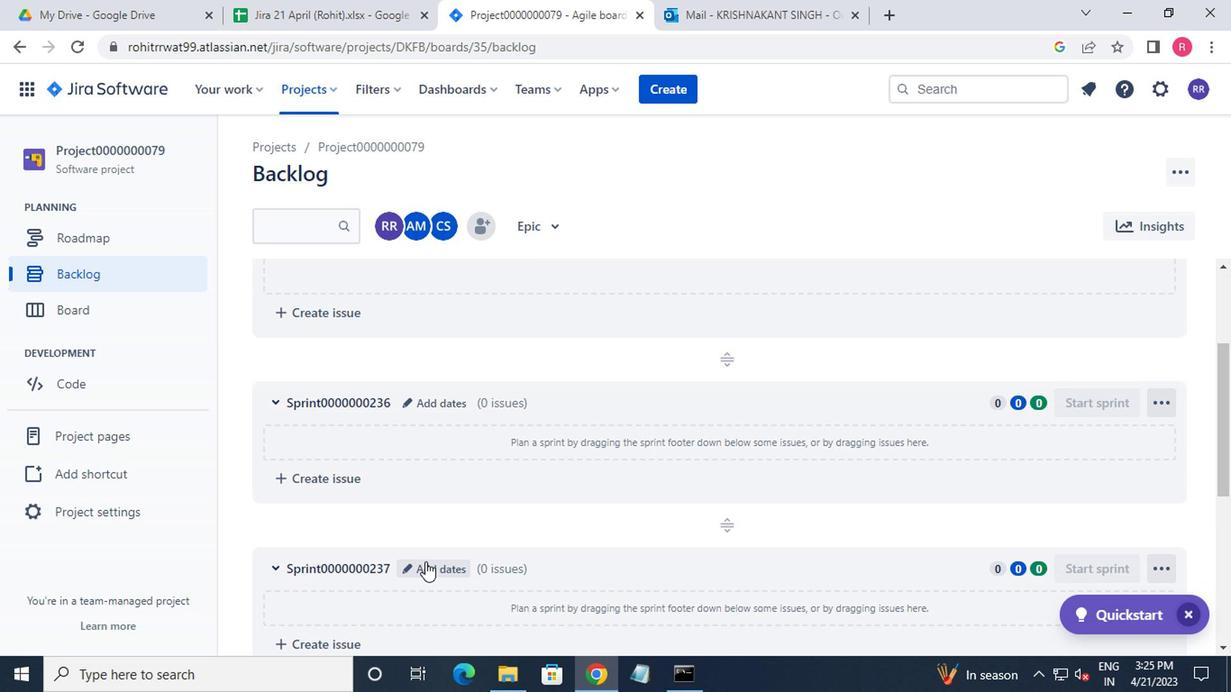 
Action: Mouse pressed left at (412, 566)
Screenshot: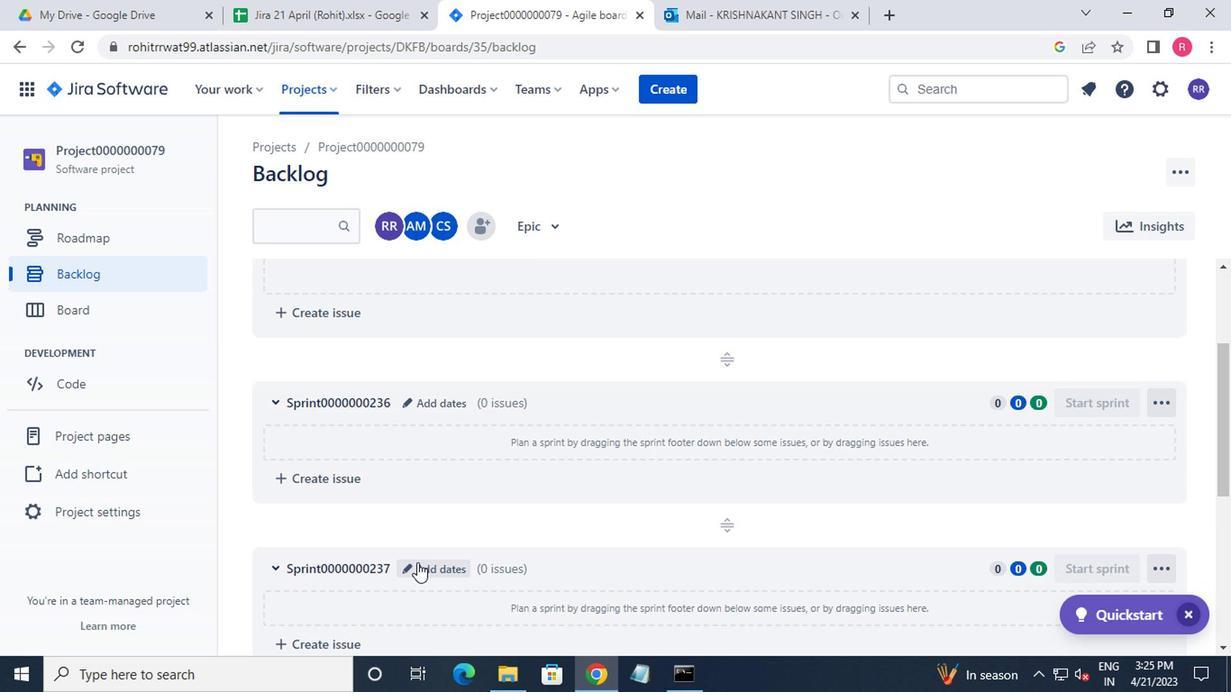 
Action: Mouse moved to (486, 445)
Screenshot: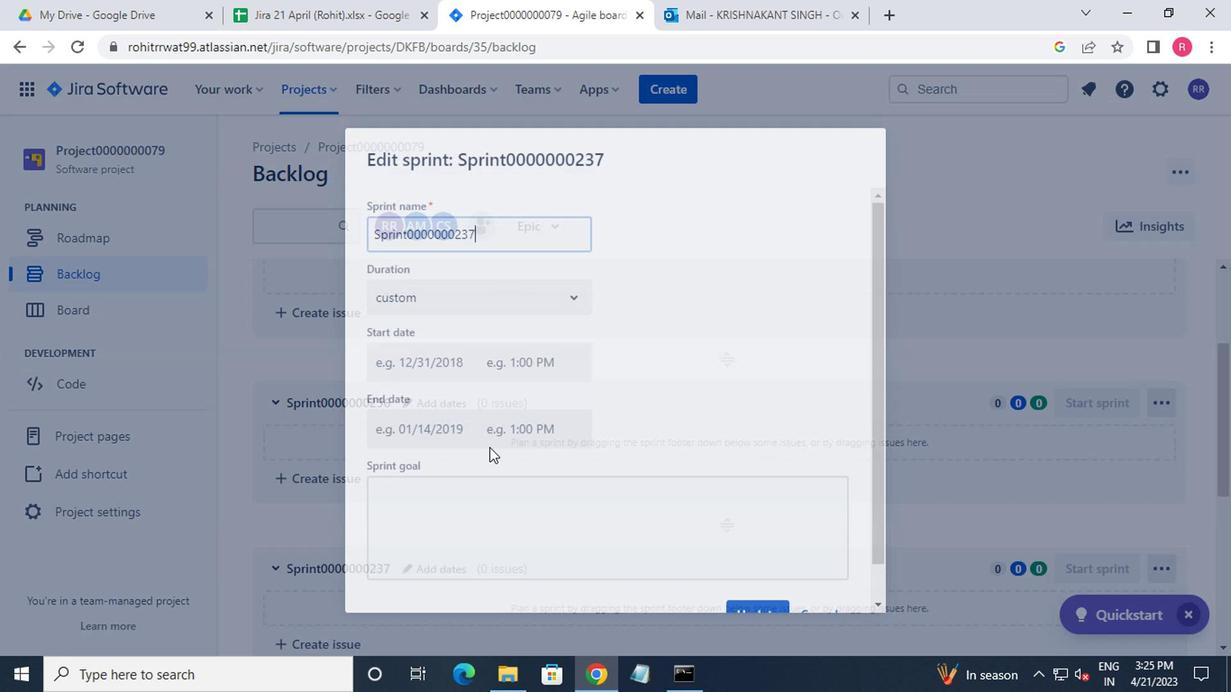
Action: Mouse scrolled (486, 444) with delta (0, 0)
Screenshot: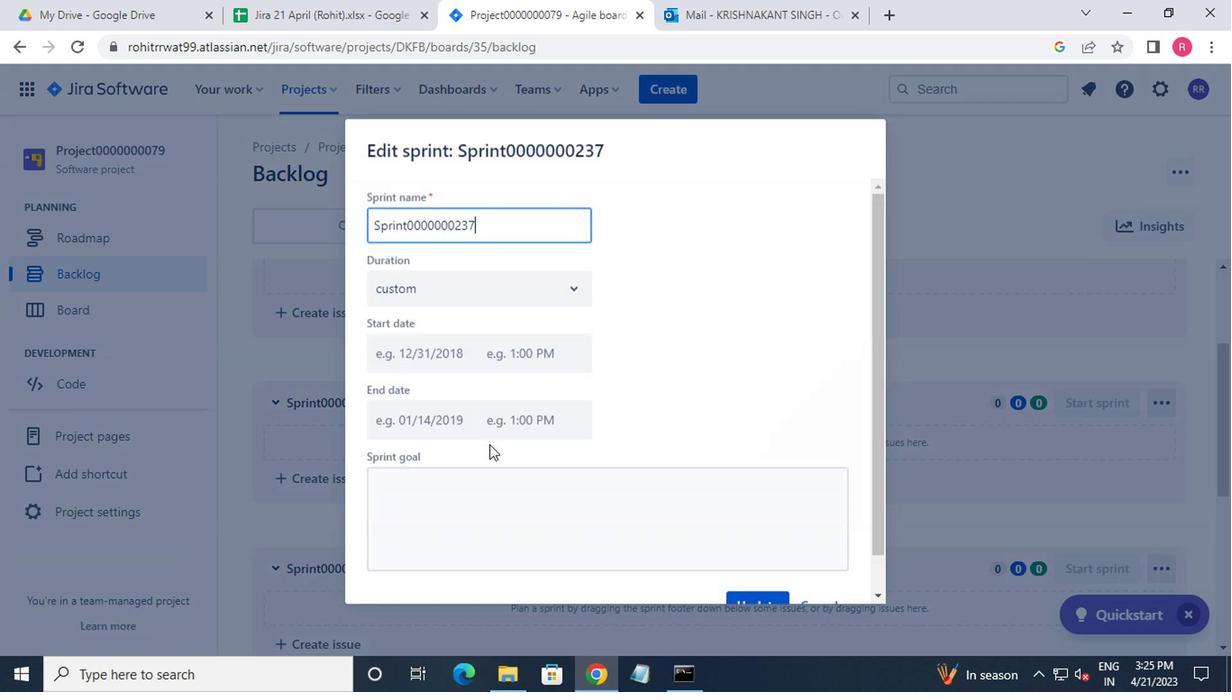 
Action: Mouse scrolled (486, 444) with delta (0, 0)
Screenshot: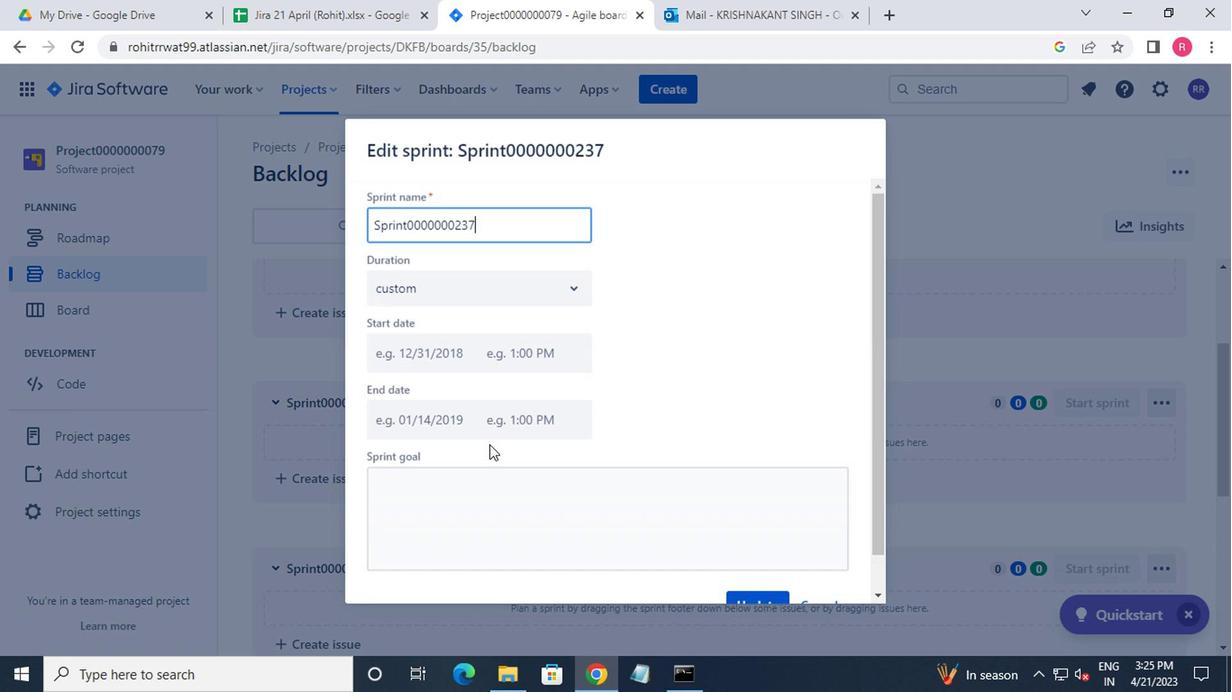
Action: Mouse scrolled (486, 444) with delta (0, 0)
Screenshot: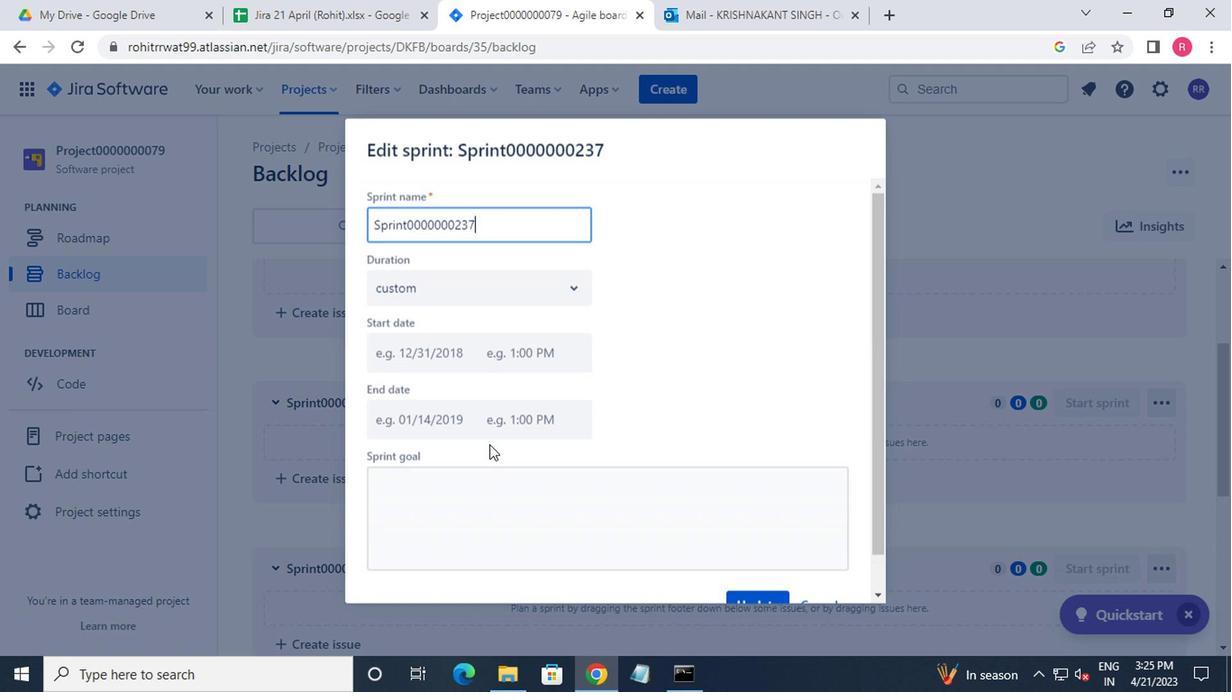 
Action: Mouse moved to (497, 259)
Screenshot: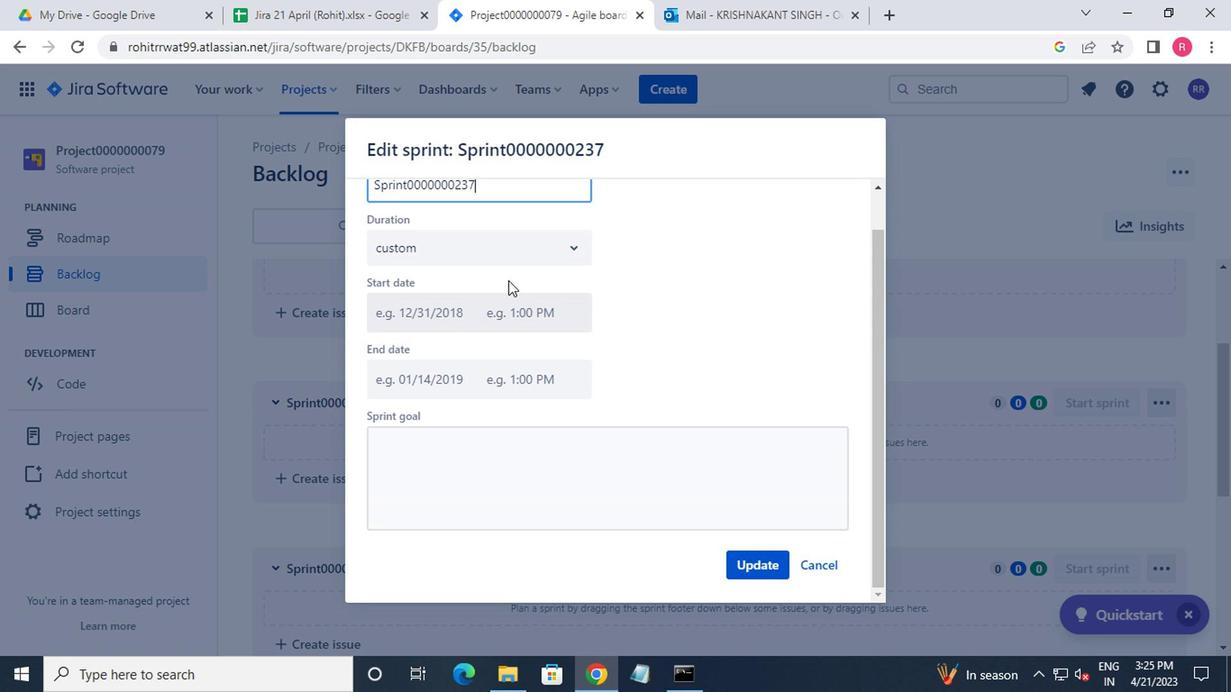 
Action: Mouse pressed left at (497, 259)
Screenshot: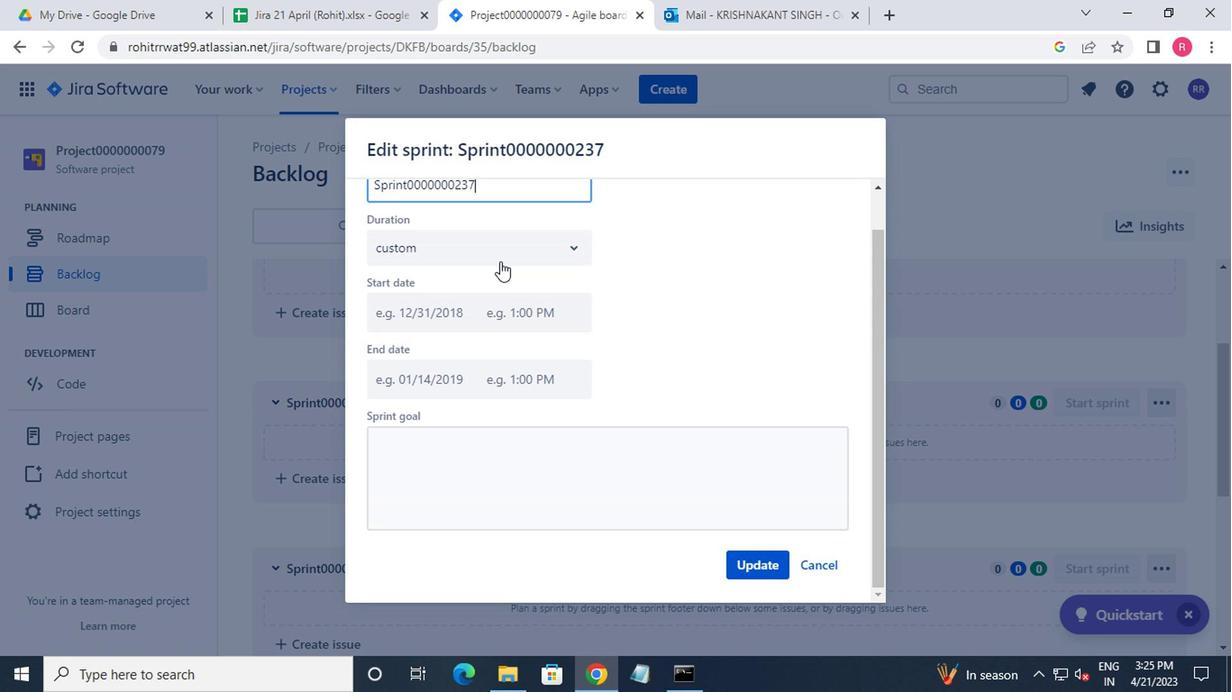 
Action: Mouse moved to (493, 361)
Screenshot: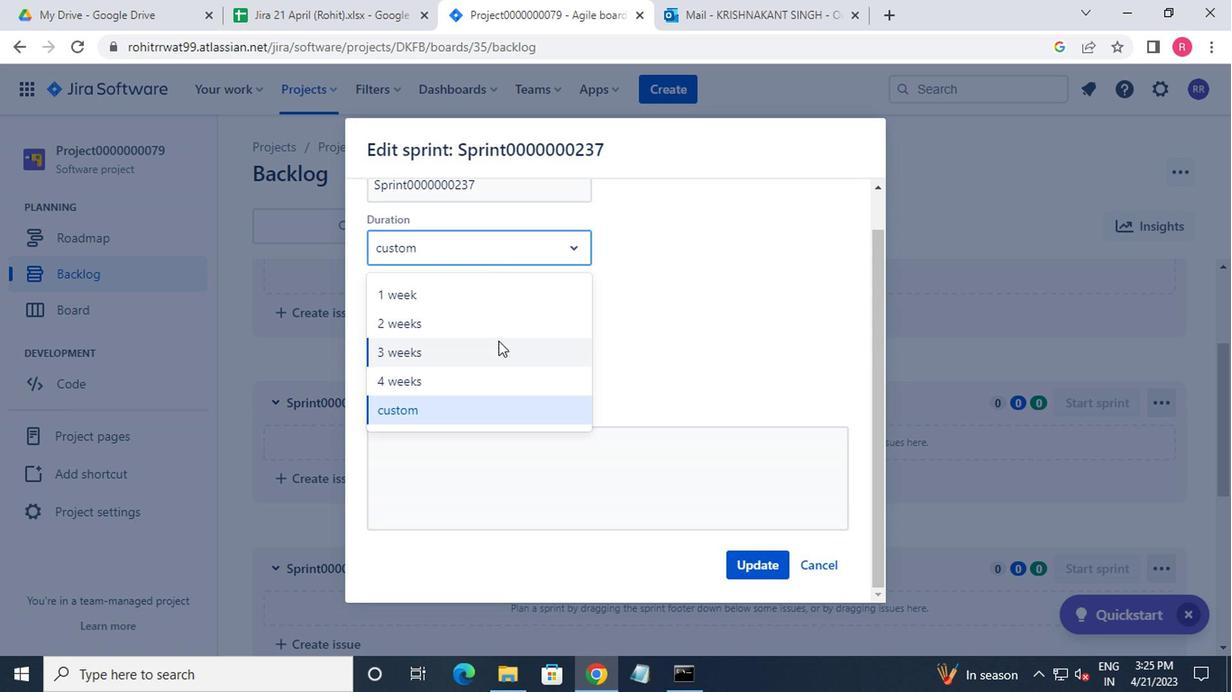 
Action: Mouse pressed left at (493, 361)
Screenshot: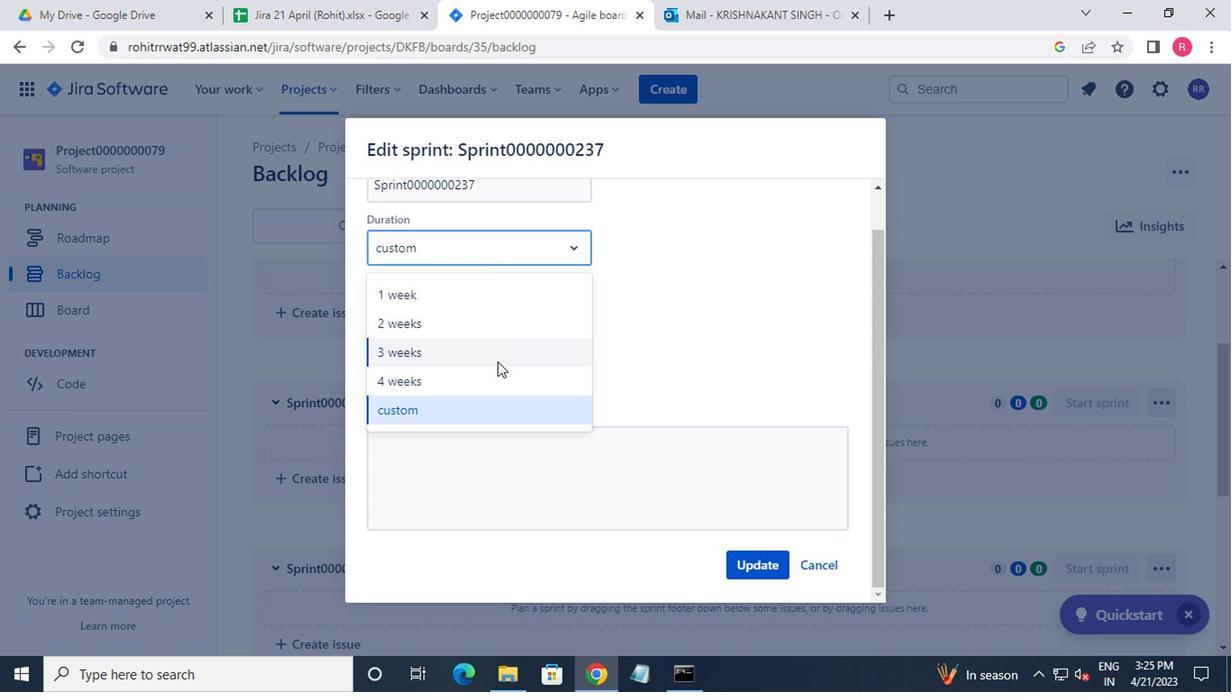 
Action: Mouse moved to (743, 567)
Screenshot: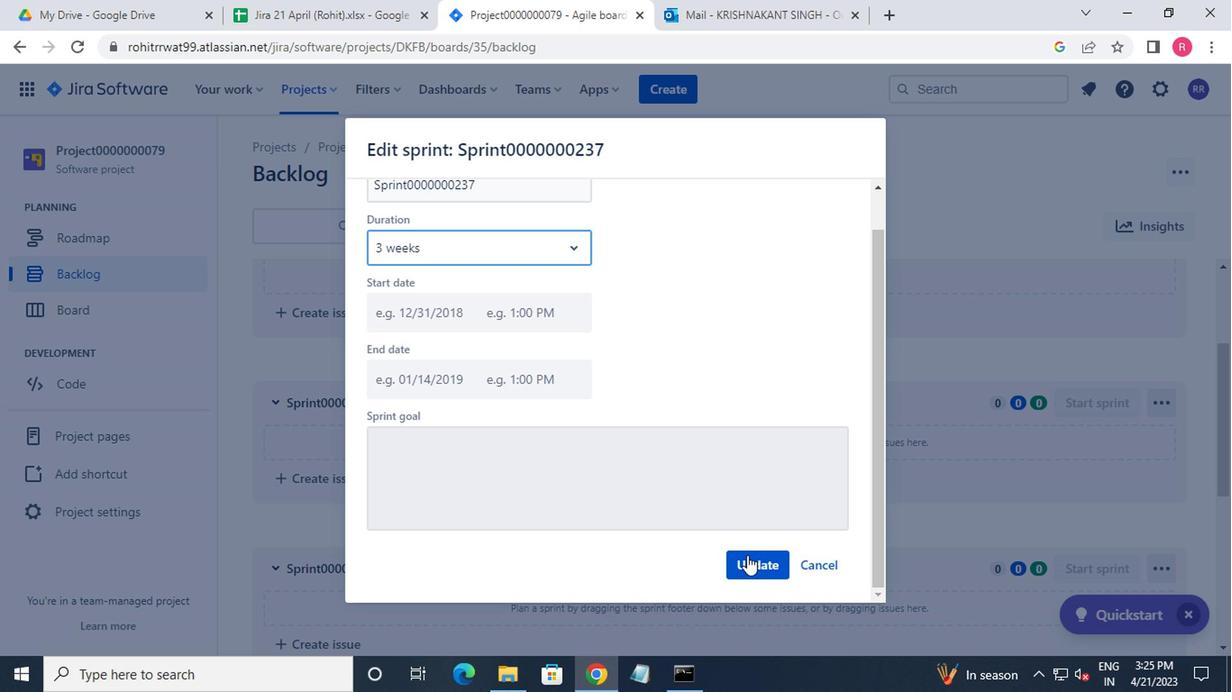 
Action: Mouse pressed left at (743, 567)
Screenshot: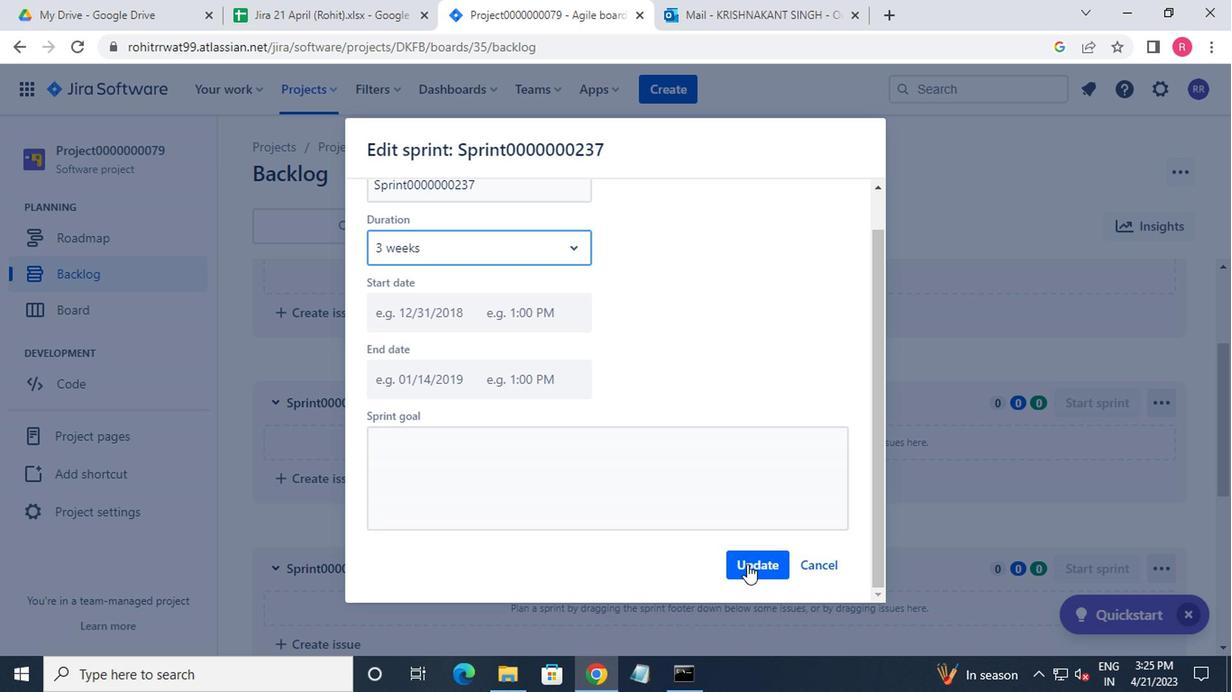 
Action: Mouse moved to (311, 80)
Screenshot: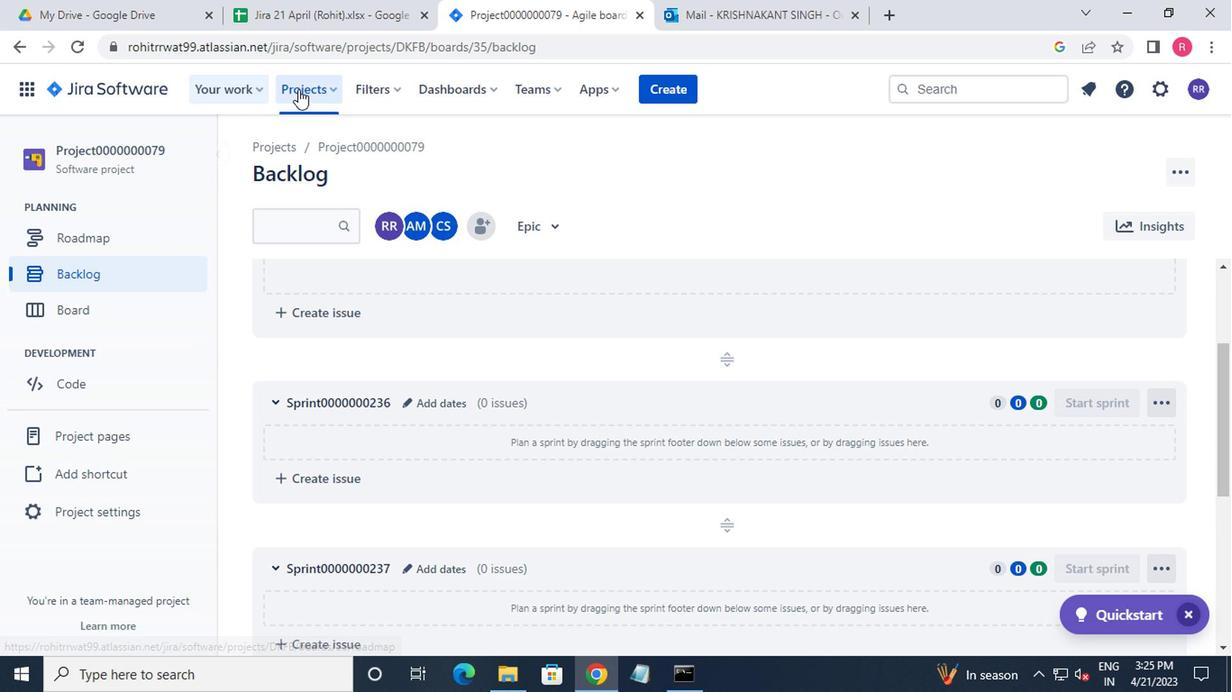 
Action: Mouse pressed left at (311, 80)
Screenshot: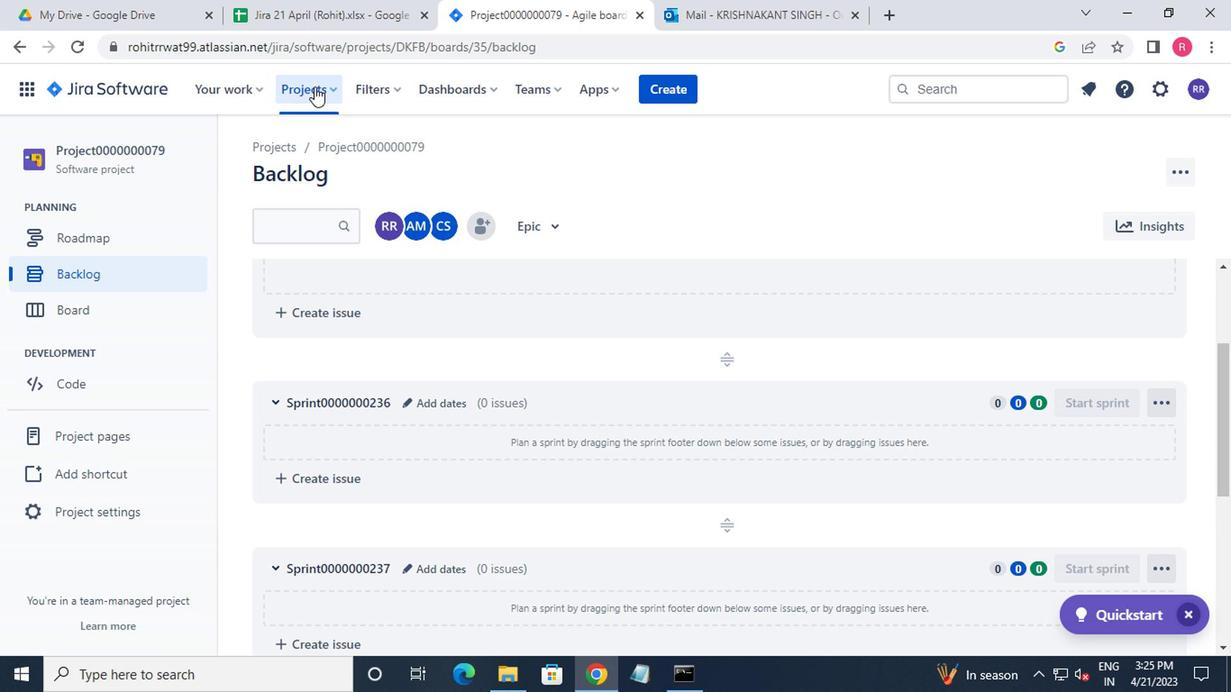 
Action: Mouse moved to (352, 220)
Screenshot: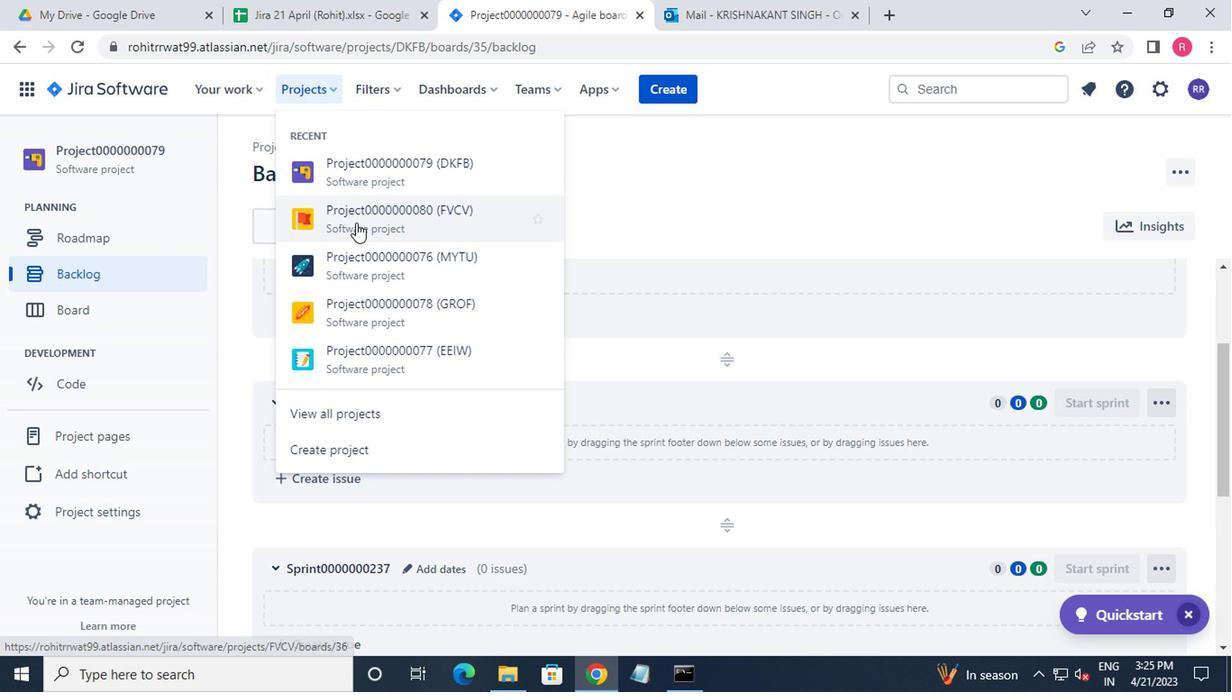 
Action: Mouse pressed left at (352, 220)
Screenshot: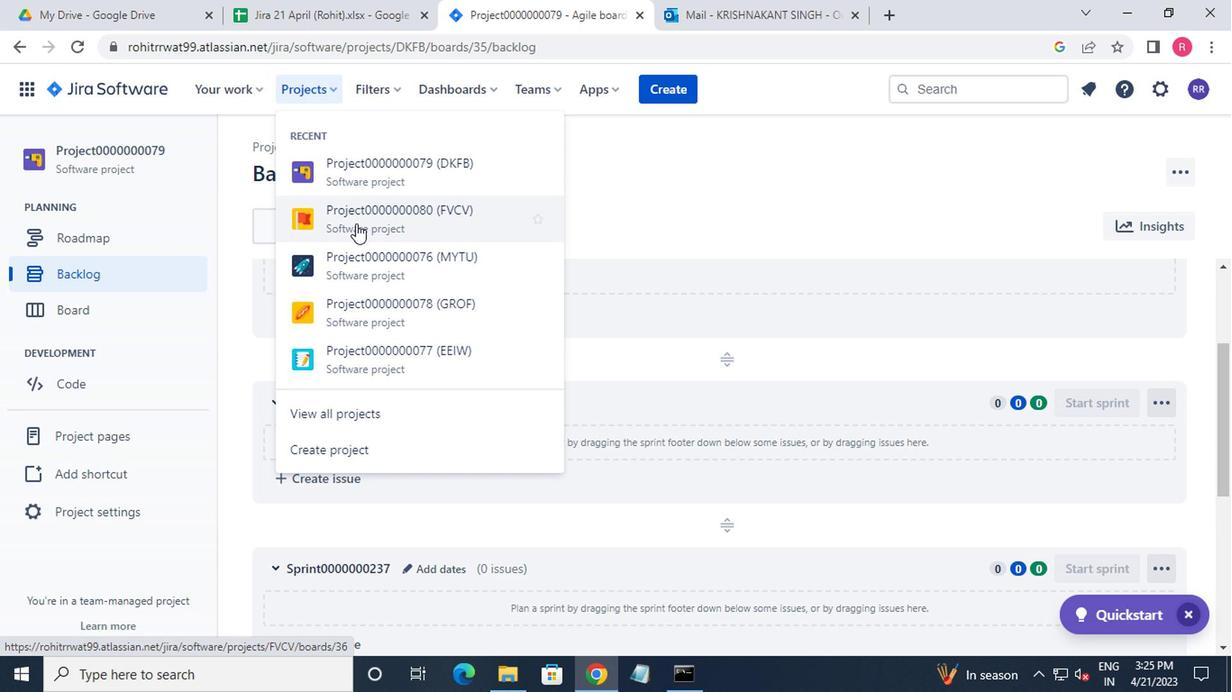 
Action: Mouse moved to (79, 263)
Screenshot: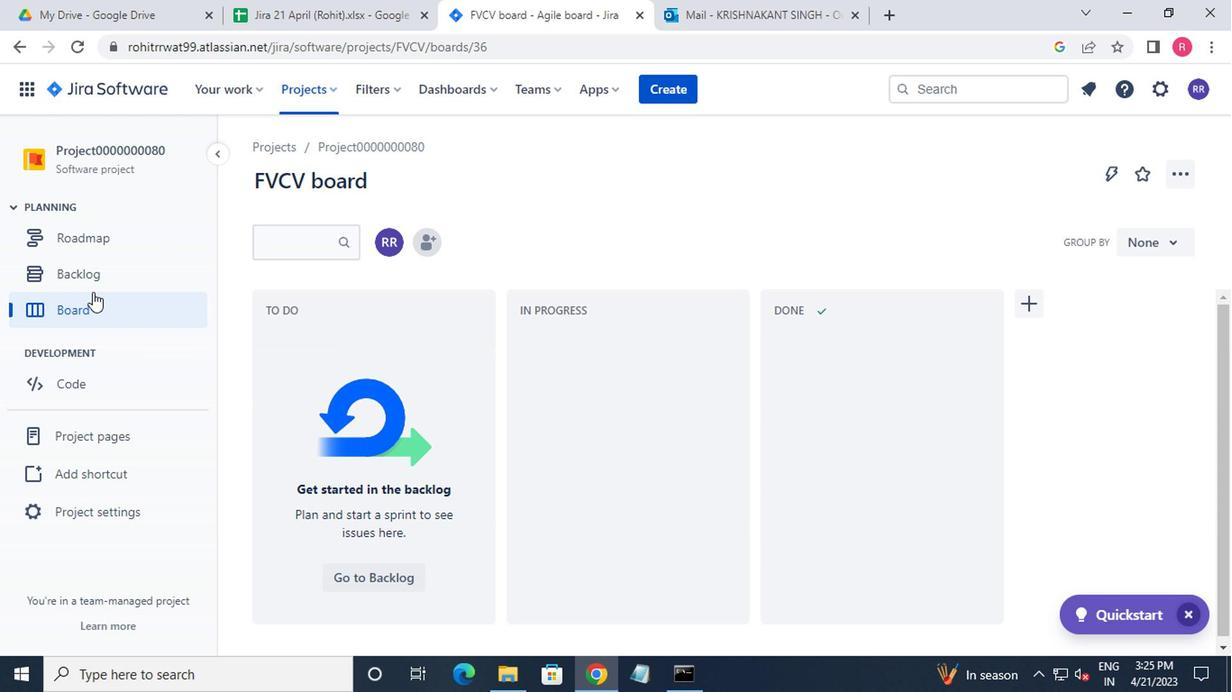 
Action: Mouse pressed left at (79, 263)
Screenshot: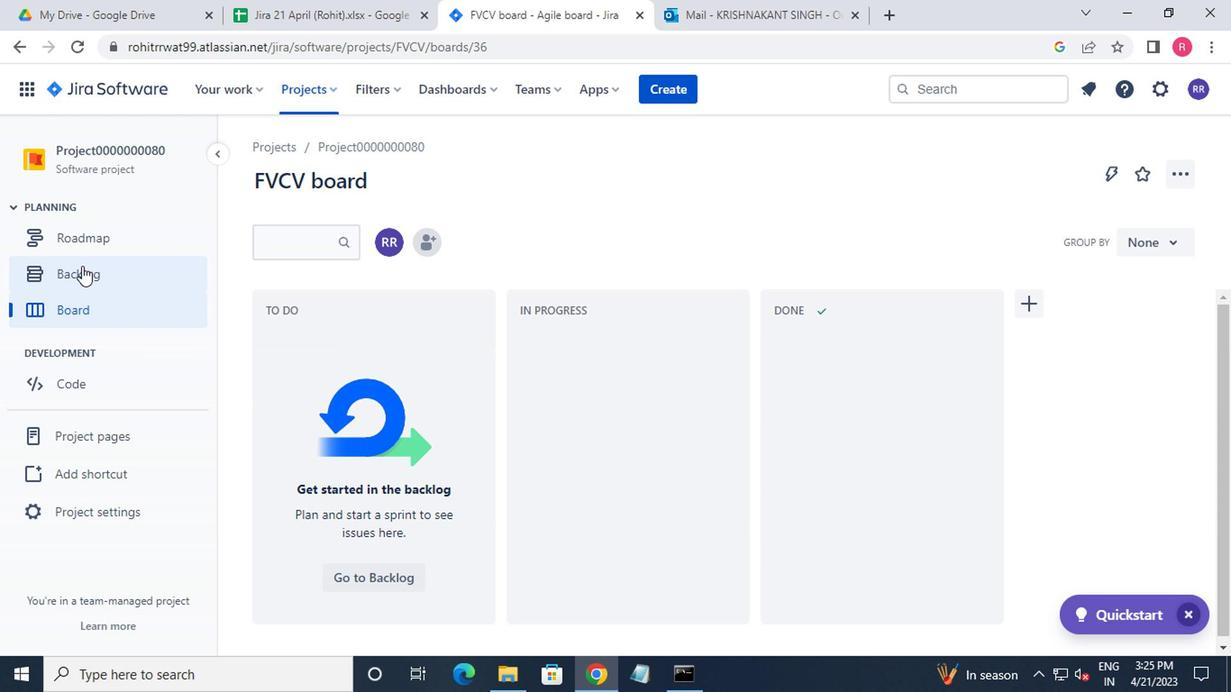 
Action: Mouse moved to (410, 453)
Screenshot: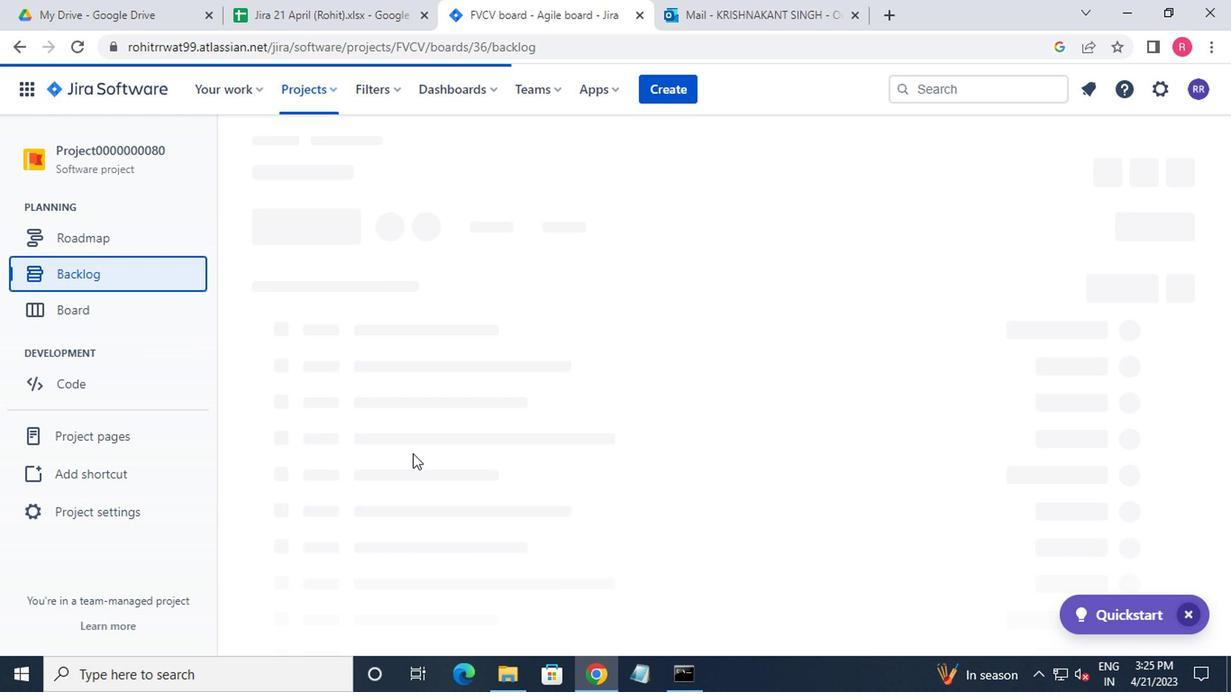 
Action: Mouse scrolled (410, 452) with delta (0, 0)
Screenshot: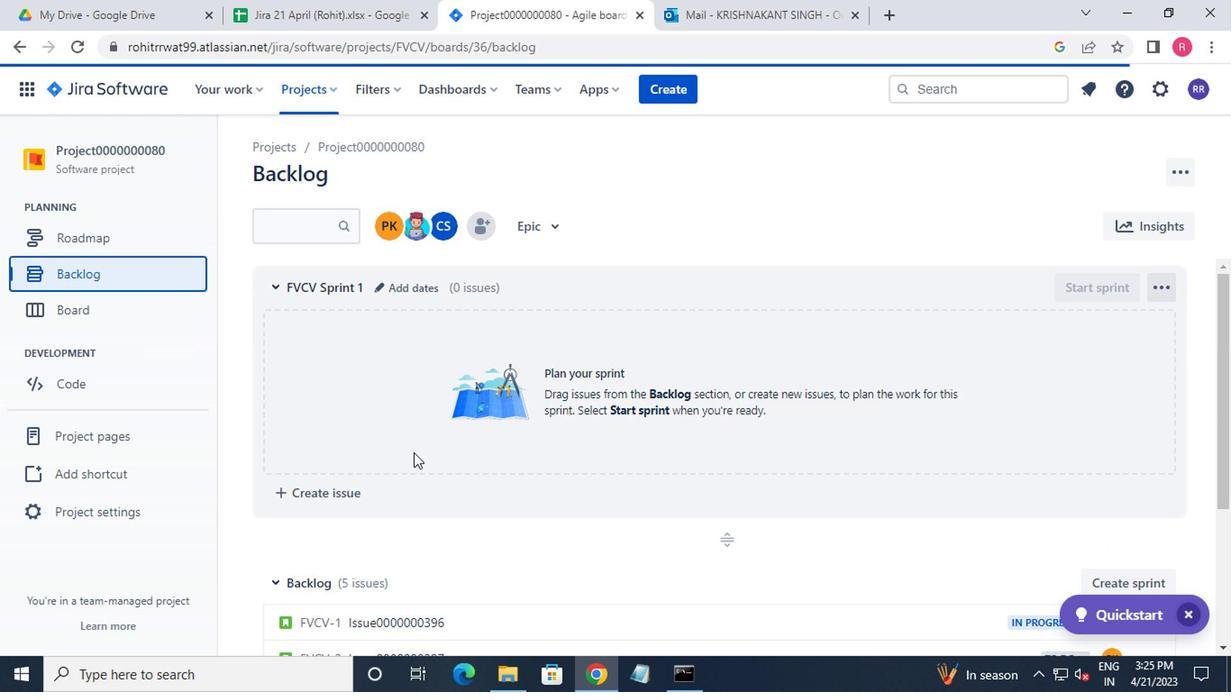 
Action: Mouse moved to (414, 453)
Screenshot: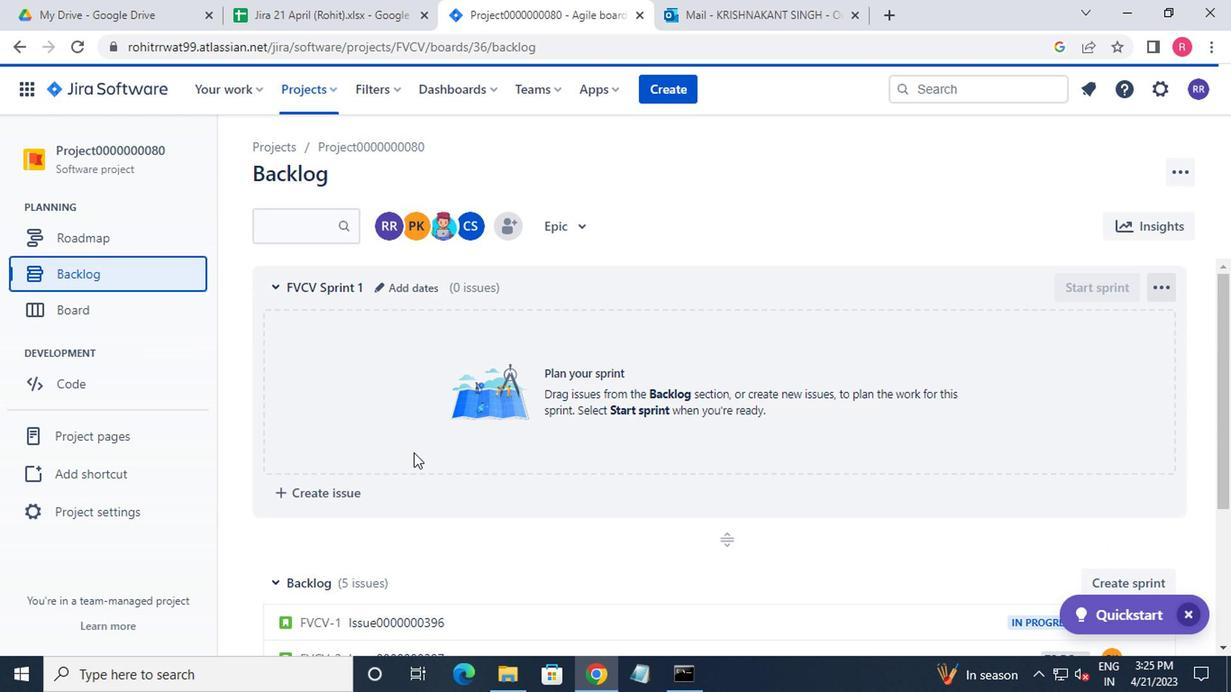 
Action: Mouse scrolled (414, 452) with delta (0, 0)
Screenshot: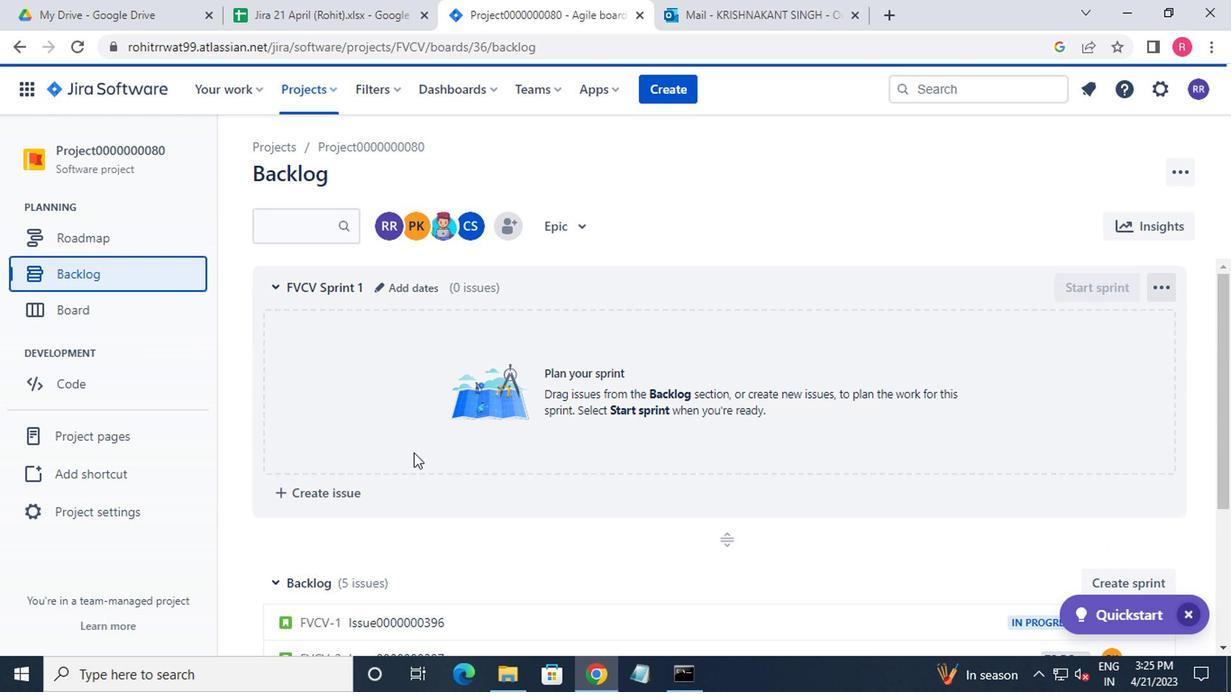 
Action: Mouse moved to (417, 453)
Screenshot: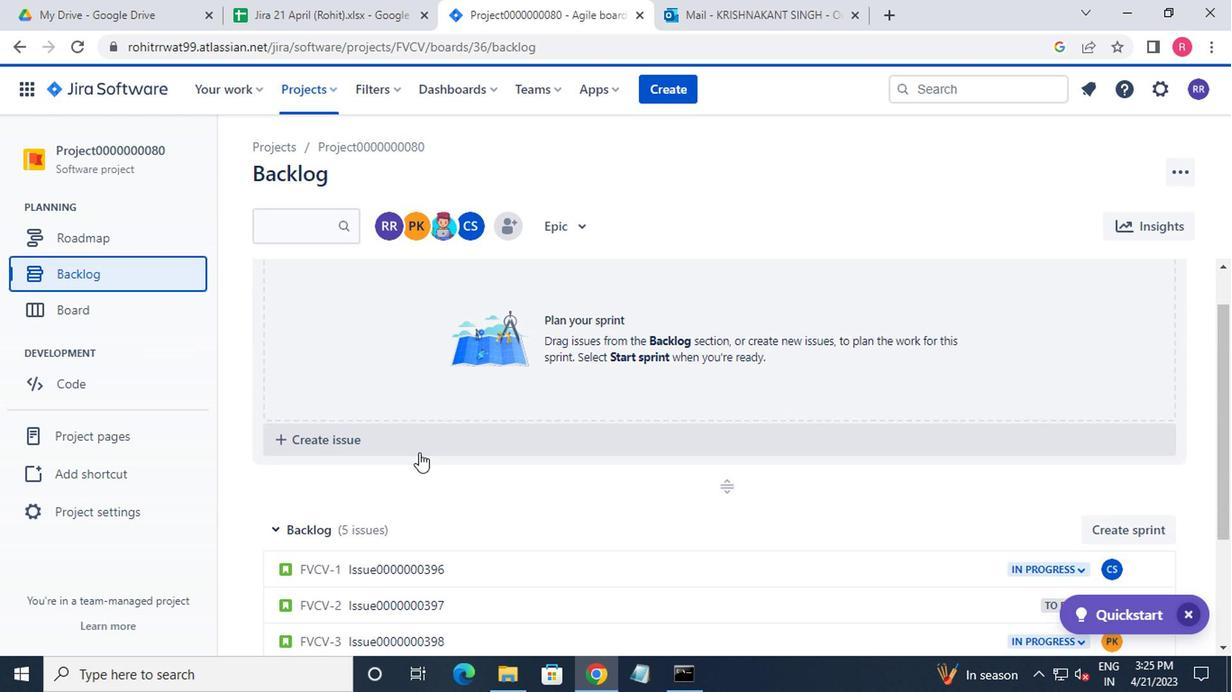 
Action: Mouse scrolled (417, 454) with delta (0, 1)
Screenshot: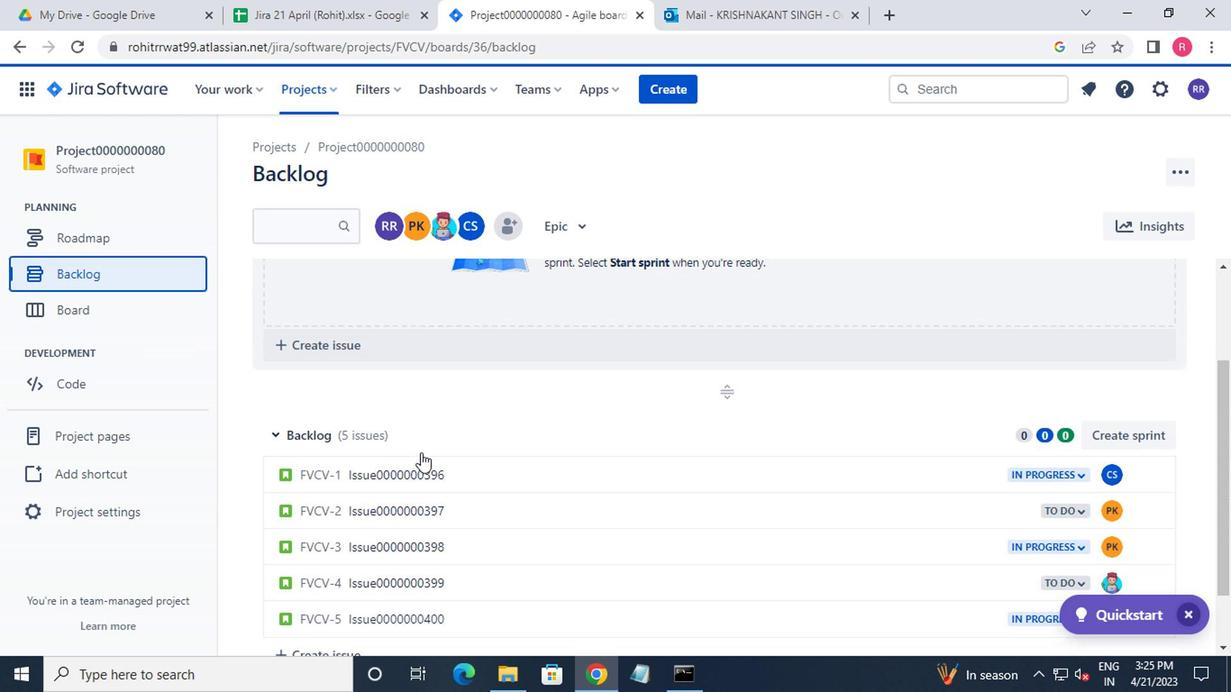 
Action: Mouse moved to (418, 453)
Screenshot: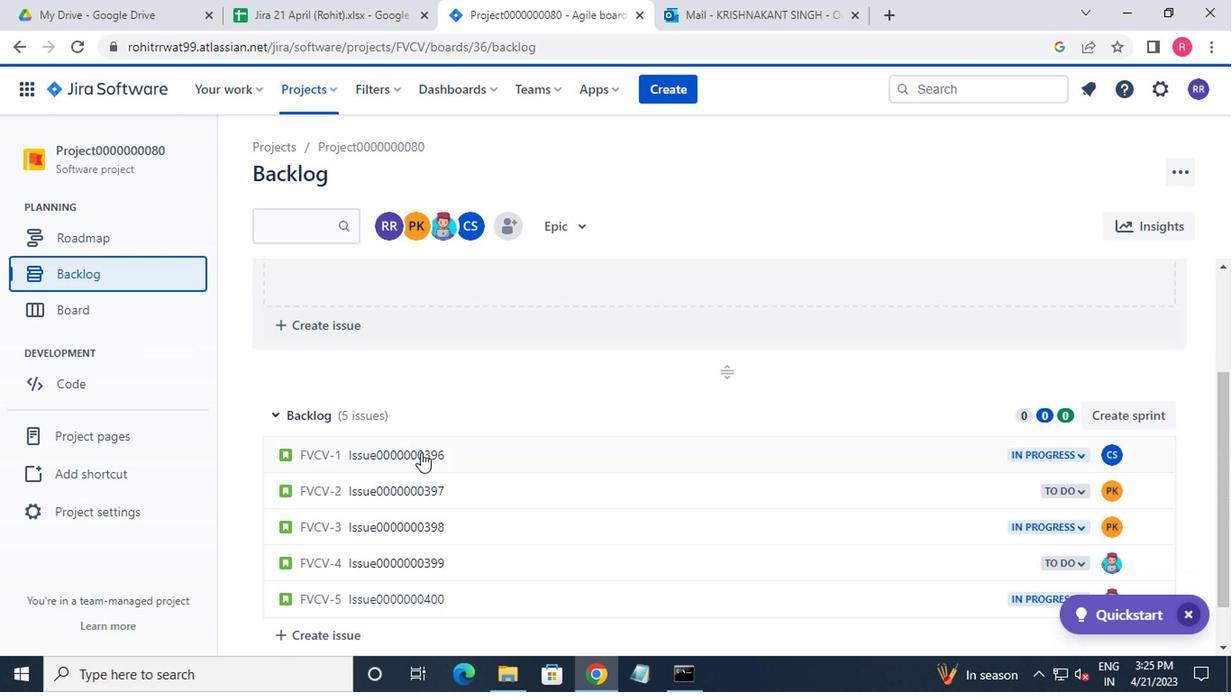 
Action: Mouse scrolled (418, 454) with delta (0, 1)
Screenshot: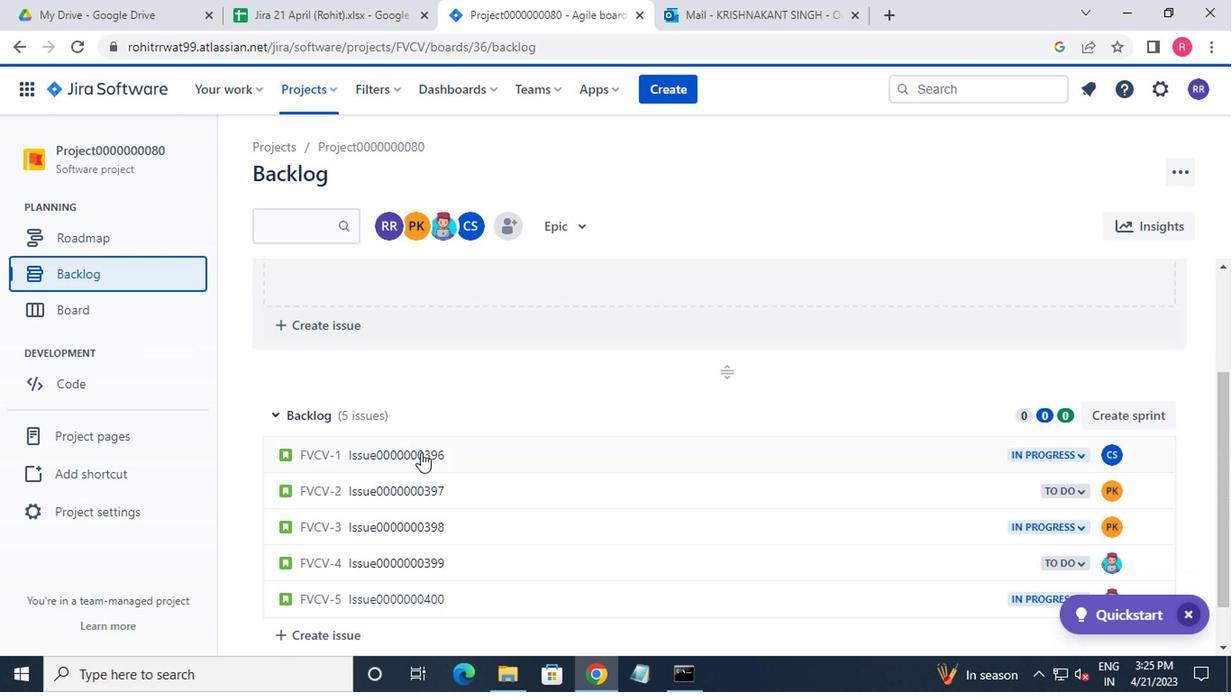 
Action: Mouse moved to (419, 384)
Screenshot: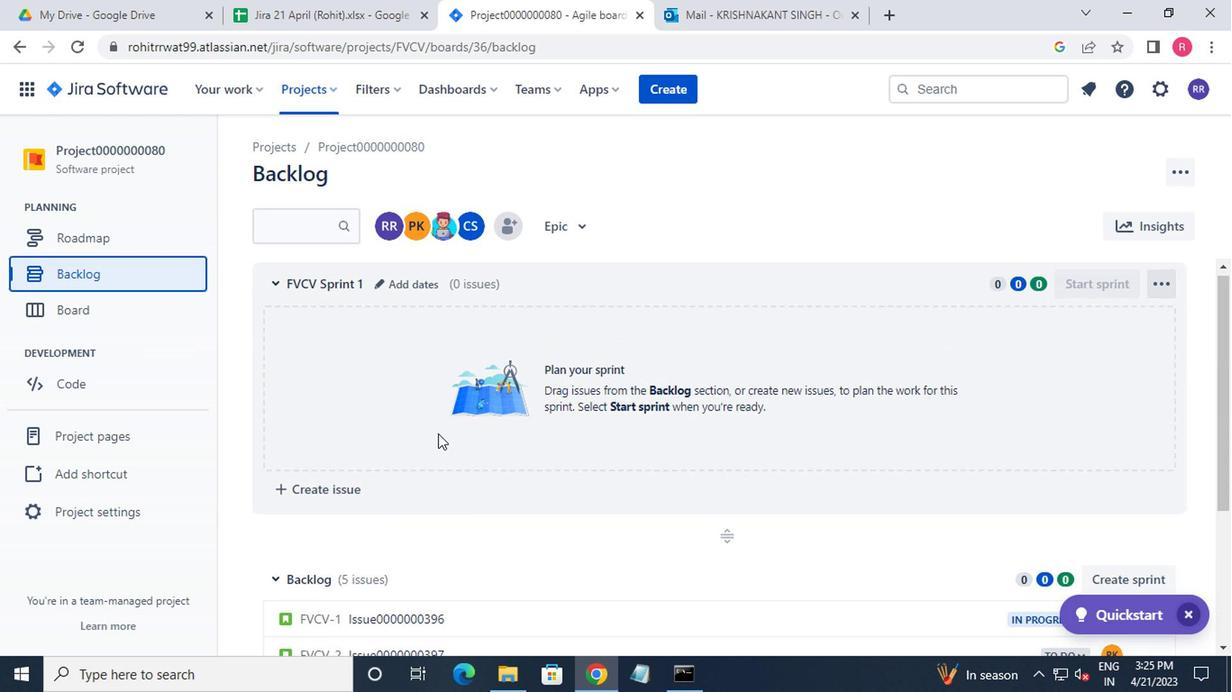 
Action: Mouse scrolled (419, 385) with delta (0, 0)
Screenshot: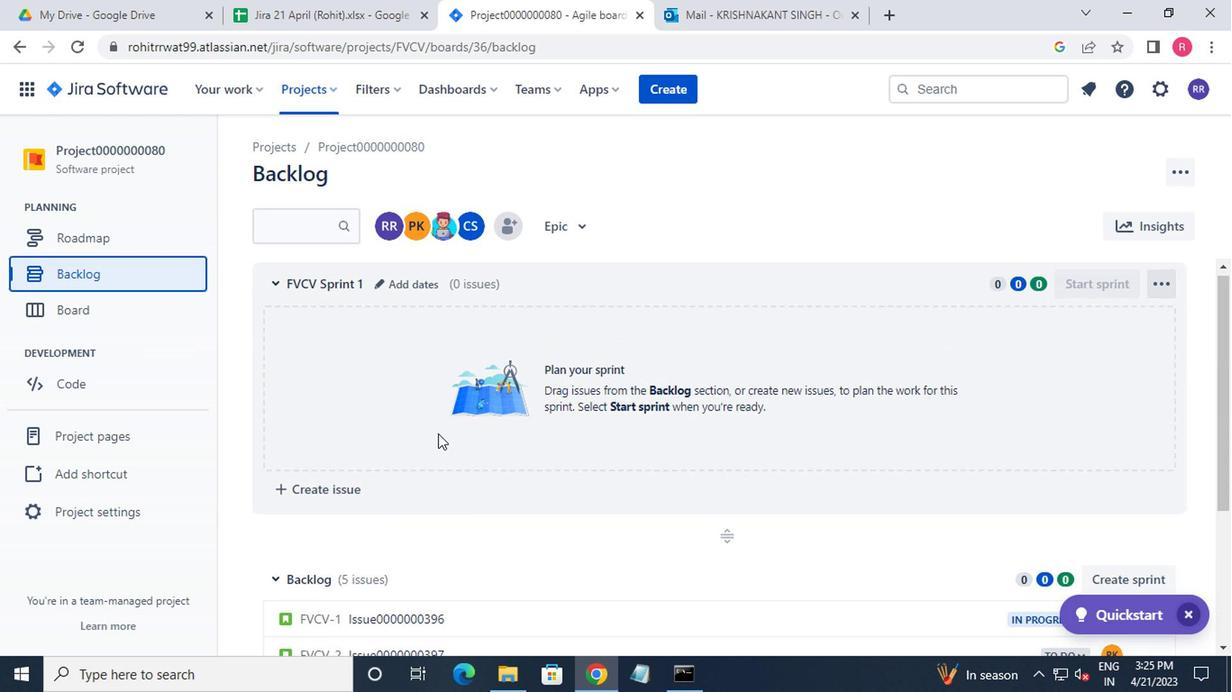
Action: Mouse moved to (416, 377)
Screenshot: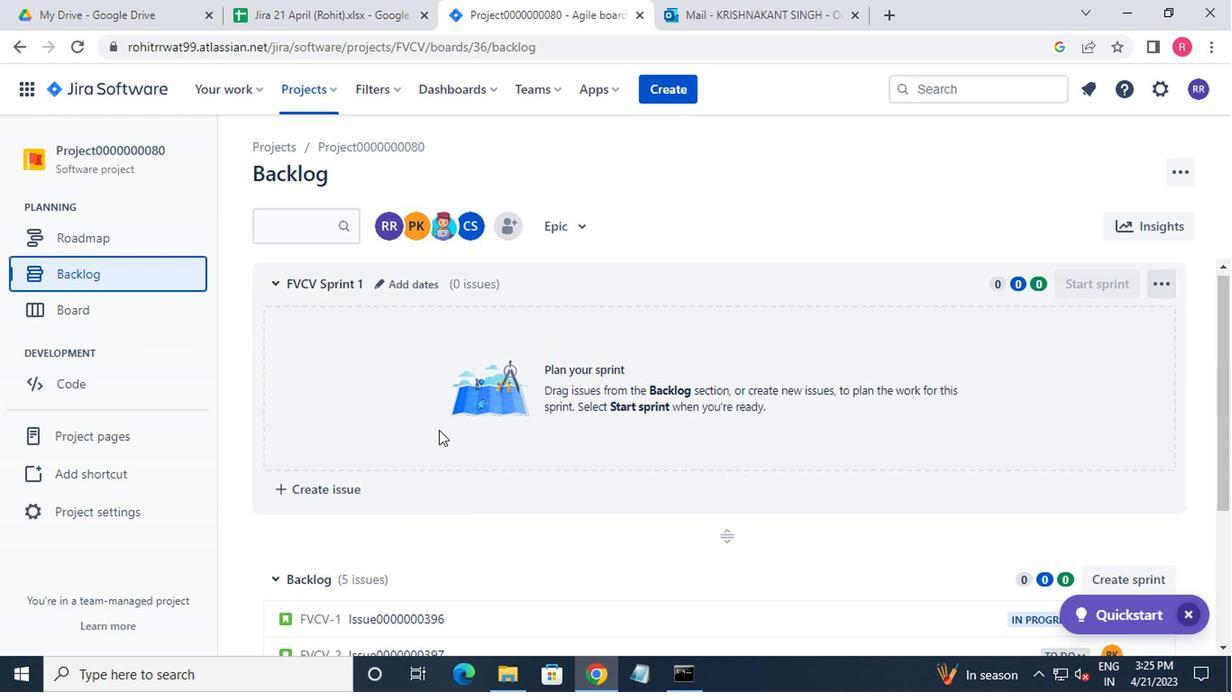 
Action: Mouse scrolled (416, 378) with delta (0, 1)
Screenshot: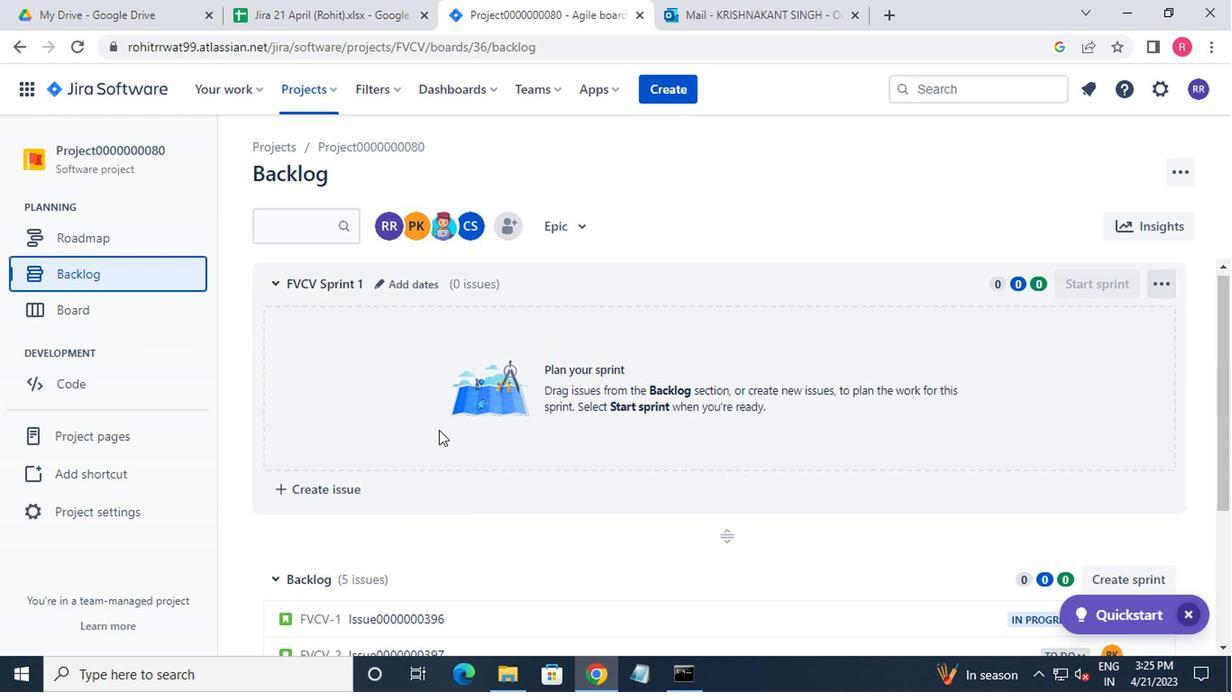 
Action: Mouse moved to (369, 287)
Screenshot: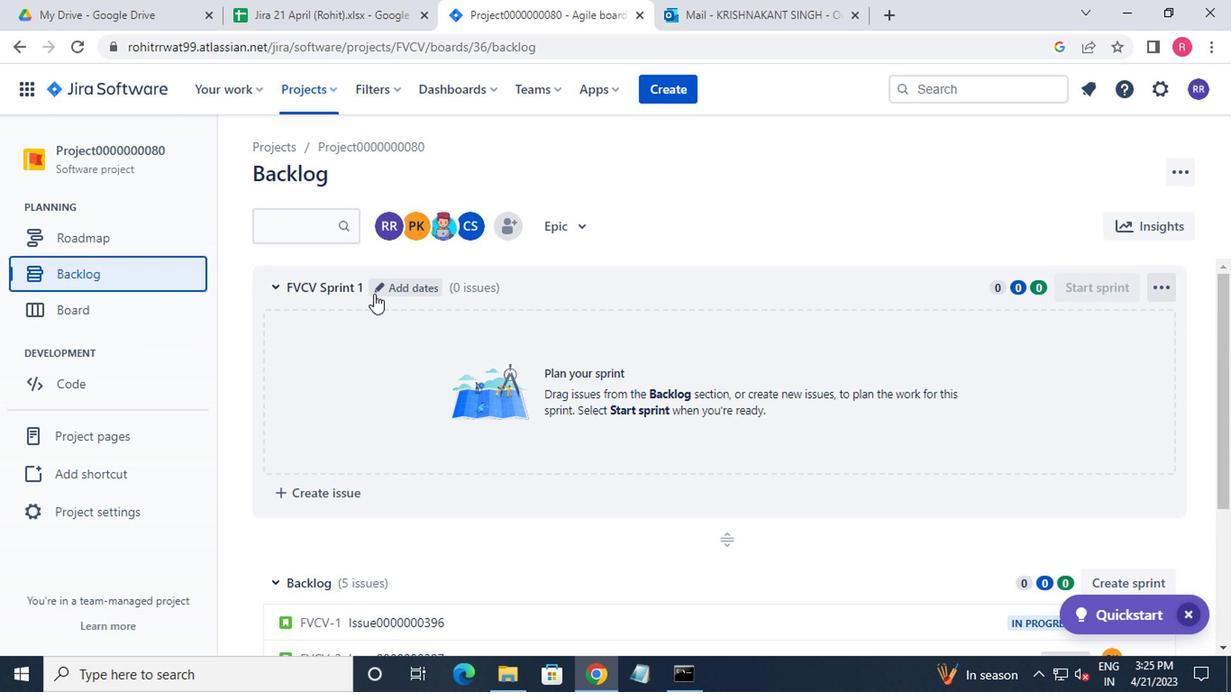 
Action: Mouse pressed left at (369, 287)
Screenshot: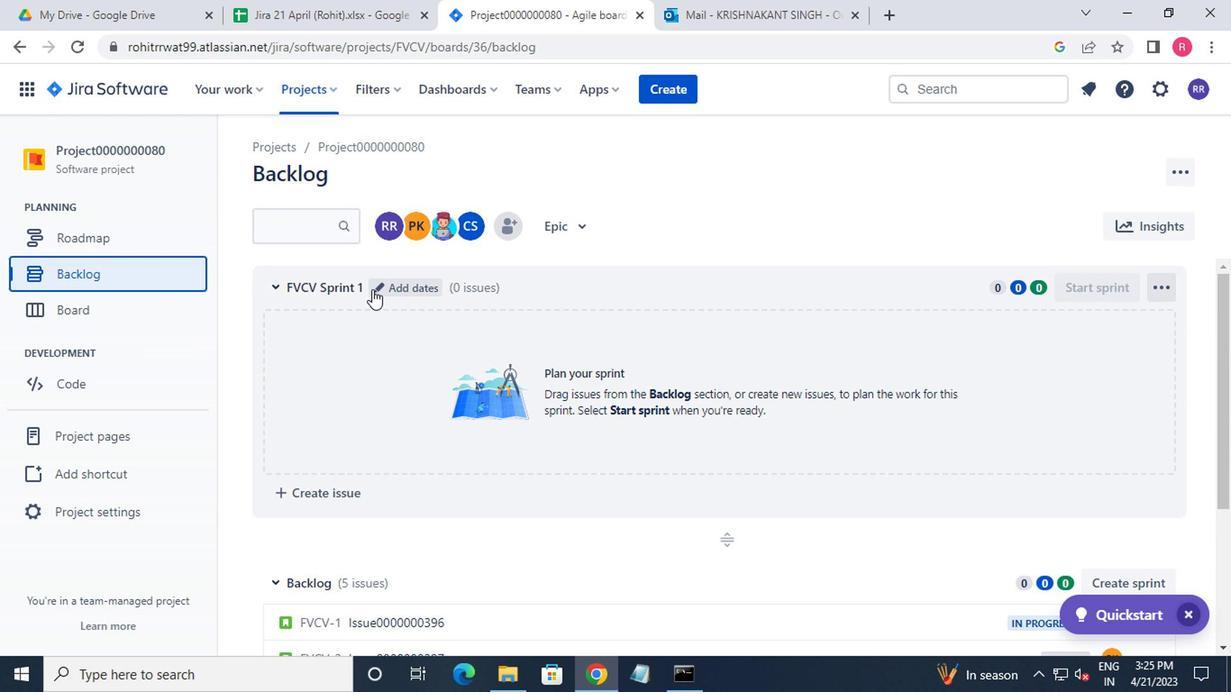 
Action: Mouse moved to (372, 291)
Screenshot: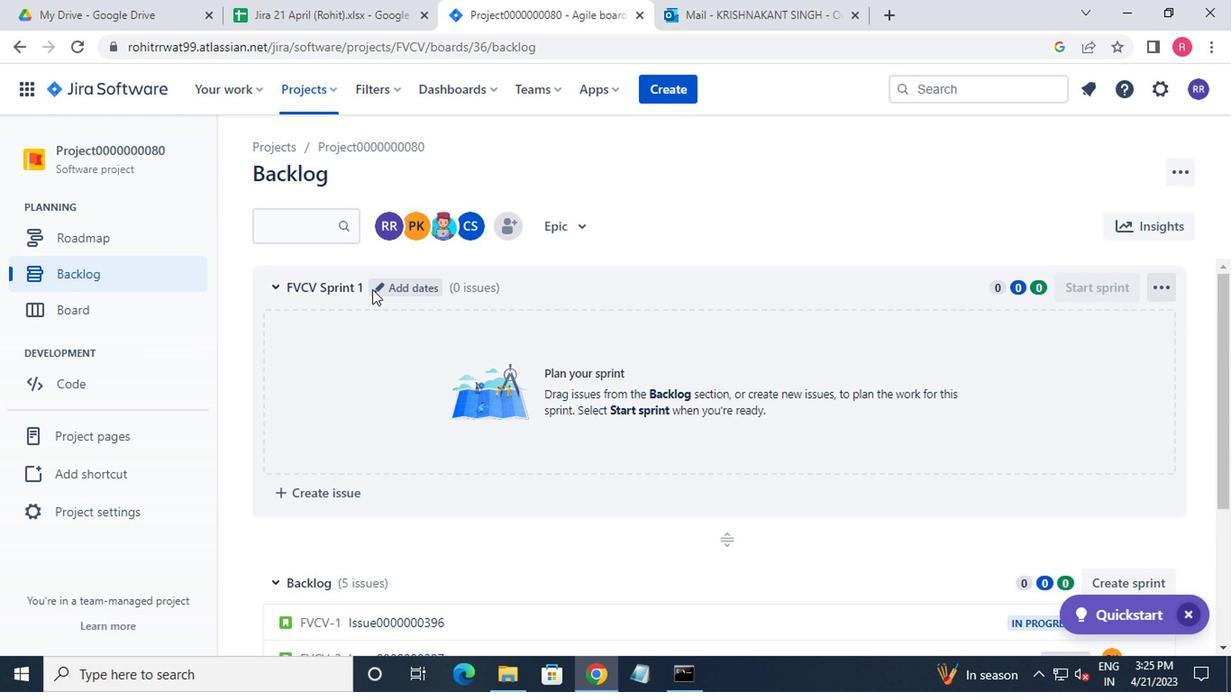 
Action: Key pressed <Key.backspace><Key.backspace><Key.backspace><Key.backspace><Key.backspace><Key.backspace><Key.backspace><Key.backspace><Key.backspace><Key.backspace><Key.backspace><Key.backspace><Key.backspace><Key.backspace><Key.backspace><Key.backspace><Key.backspace><Key.backspace><Key.backspace><Key.backspace><Key.backspace><Key.shift>SPRINT0000000238<Key.enter>
Screenshot: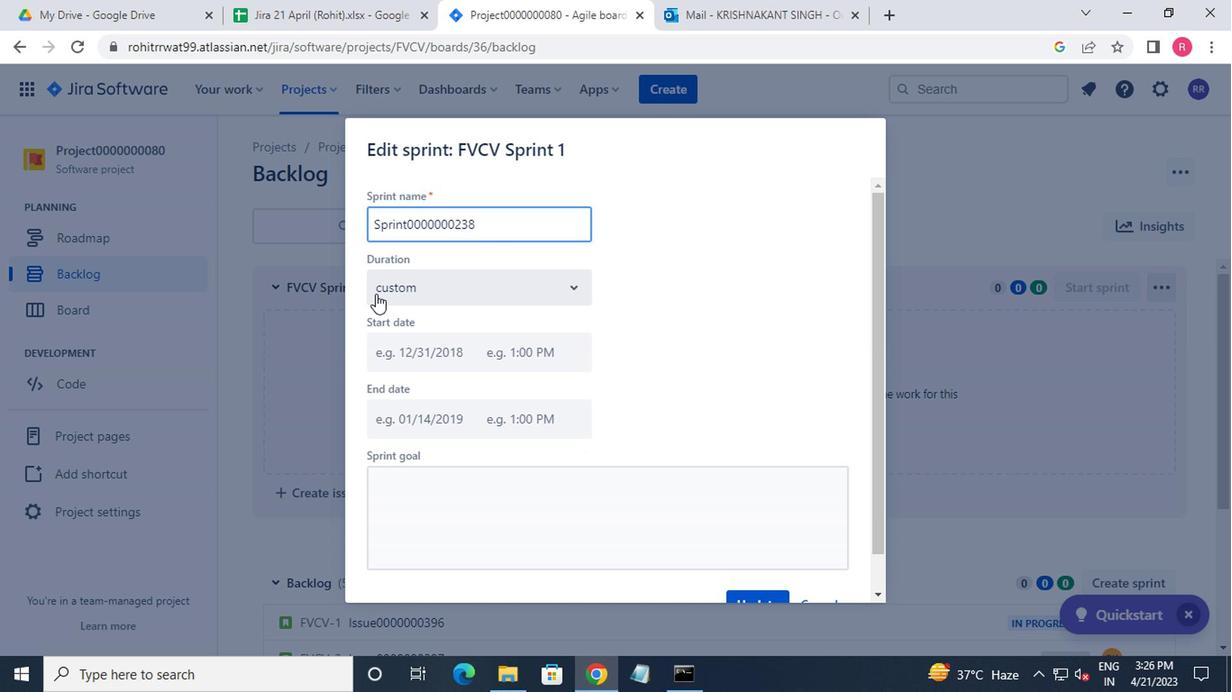 
Action: Mouse moved to (835, 540)
Screenshot: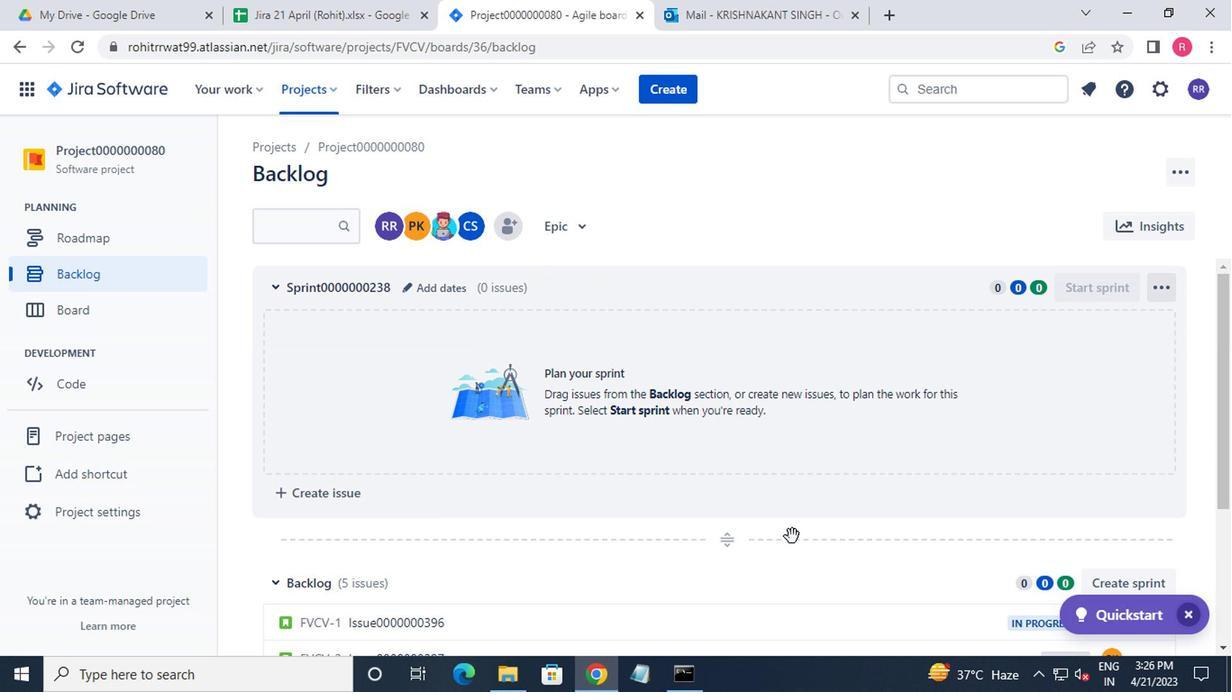 
Action: Mouse scrolled (835, 540) with delta (0, 0)
Screenshot: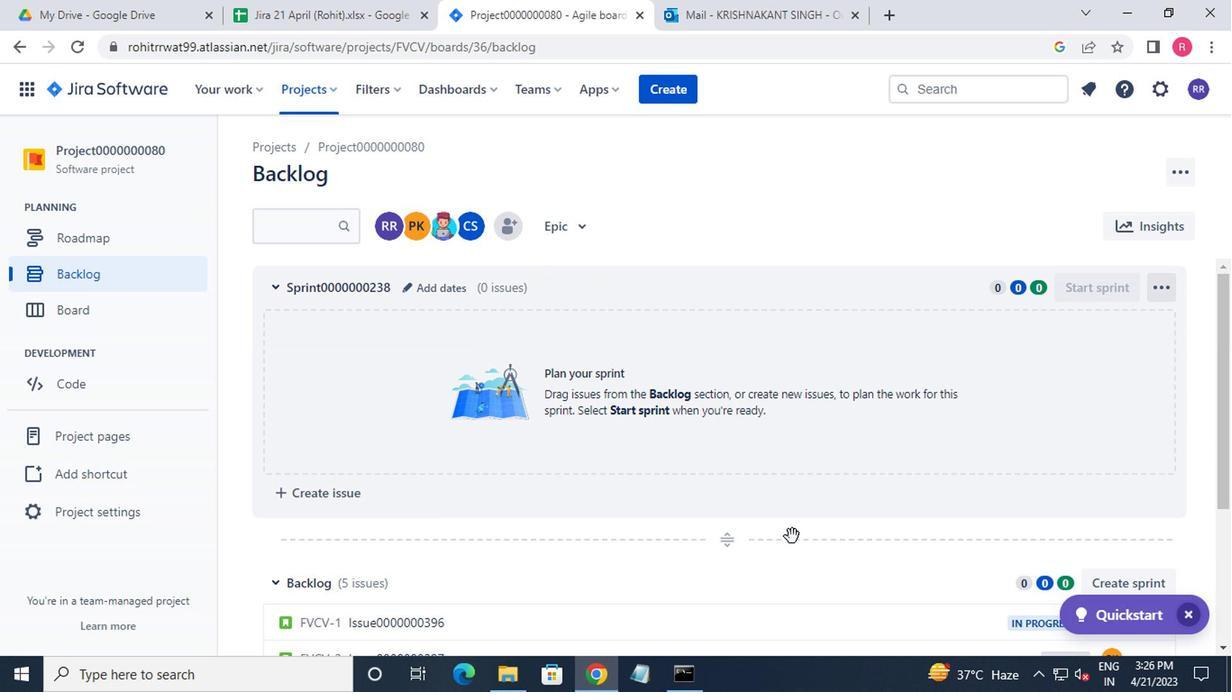 
Action: Mouse moved to (1115, 499)
Screenshot: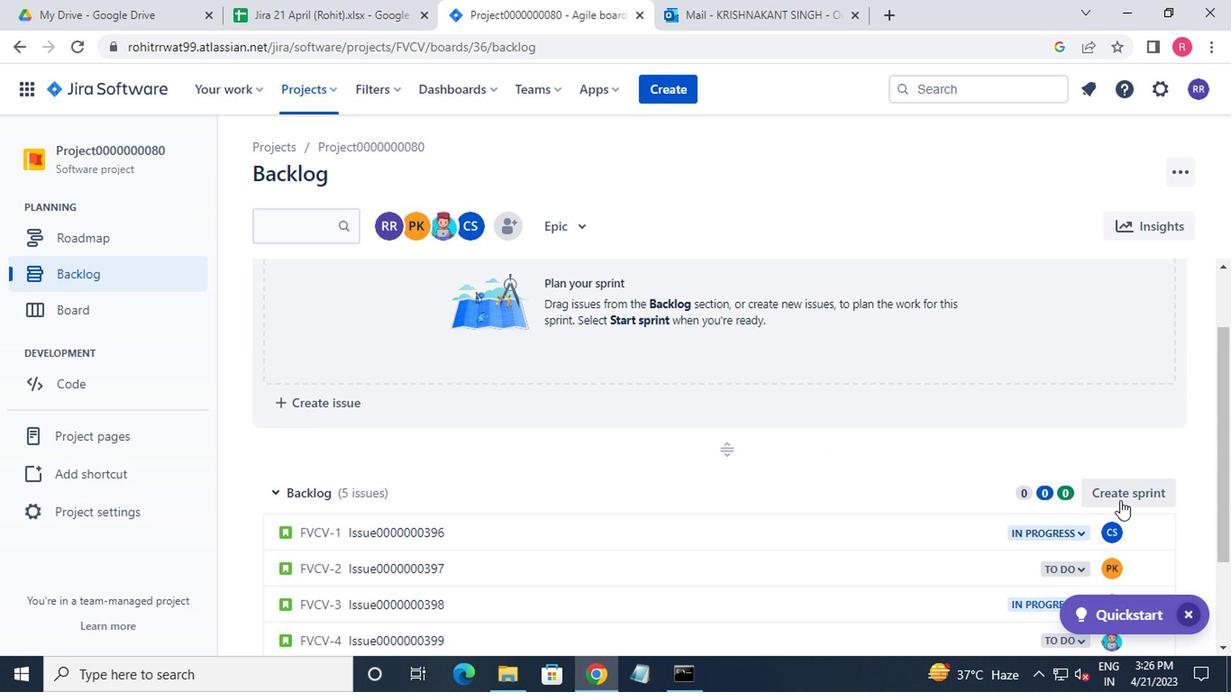 
Action: Mouse pressed left at (1115, 499)
Screenshot: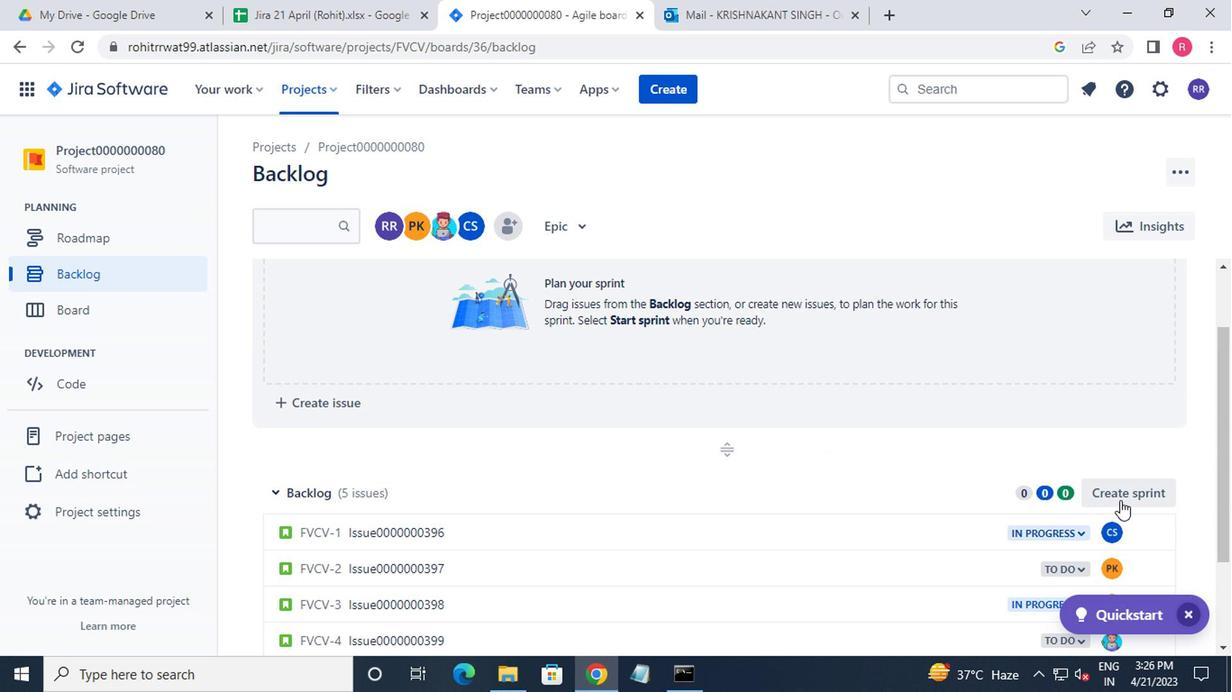 
Action: Mouse moved to (367, 493)
Screenshot: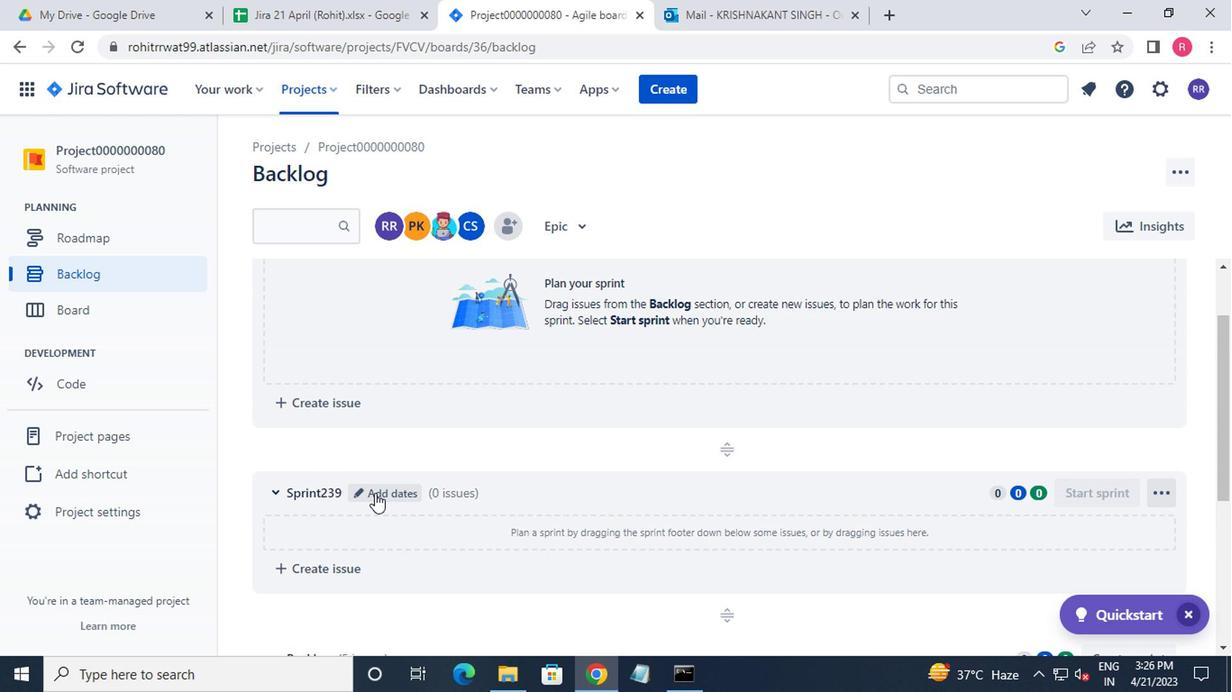 
Action: Mouse pressed left at (367, 493)
Screenshot: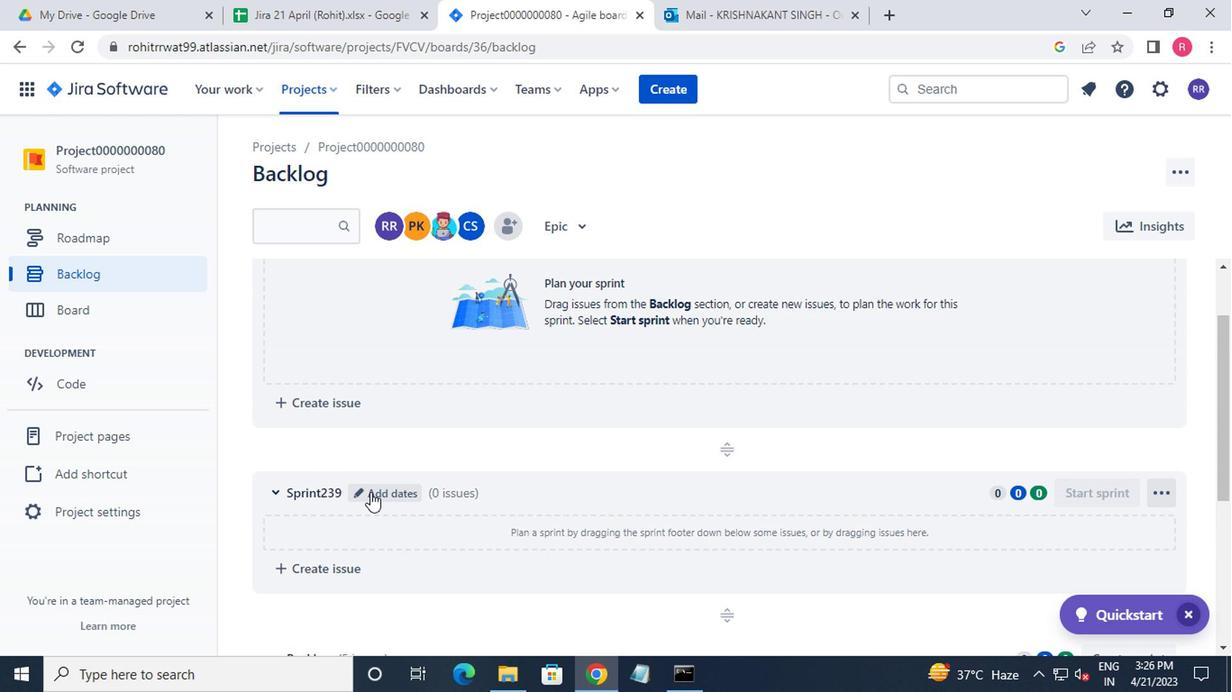 
Action: Mouse moved to (404, 227)
Screenshot: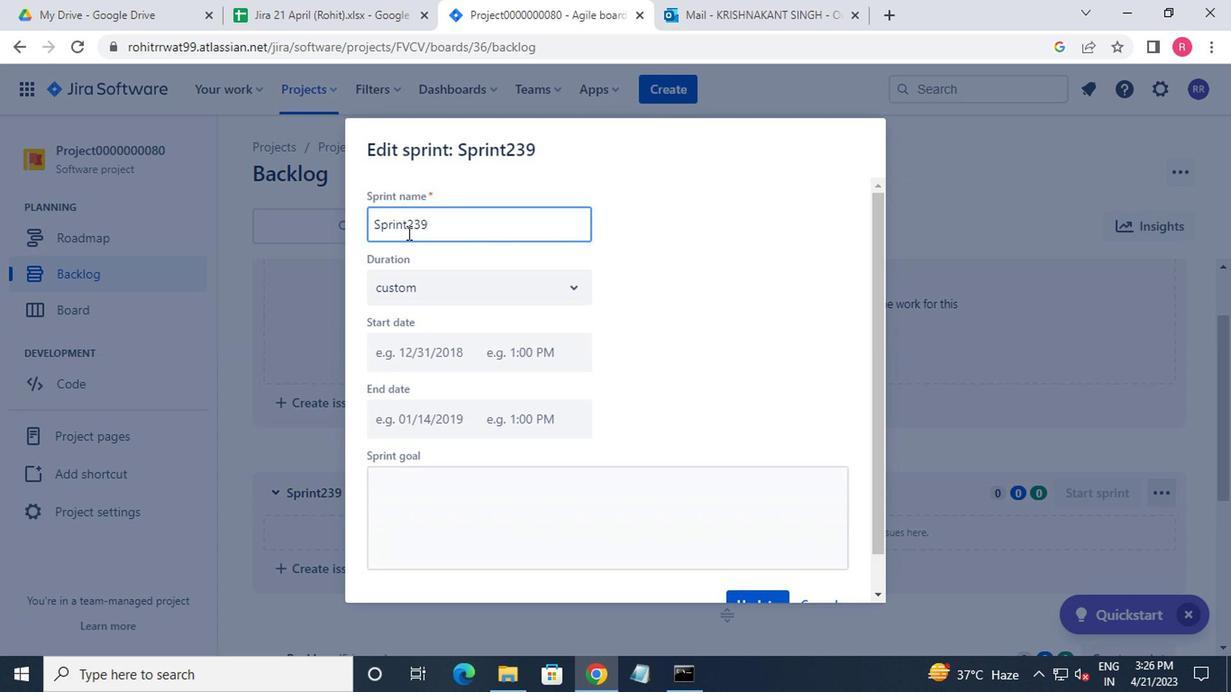 
Action: Mouse pressed left at (404, 227)
Screenshot: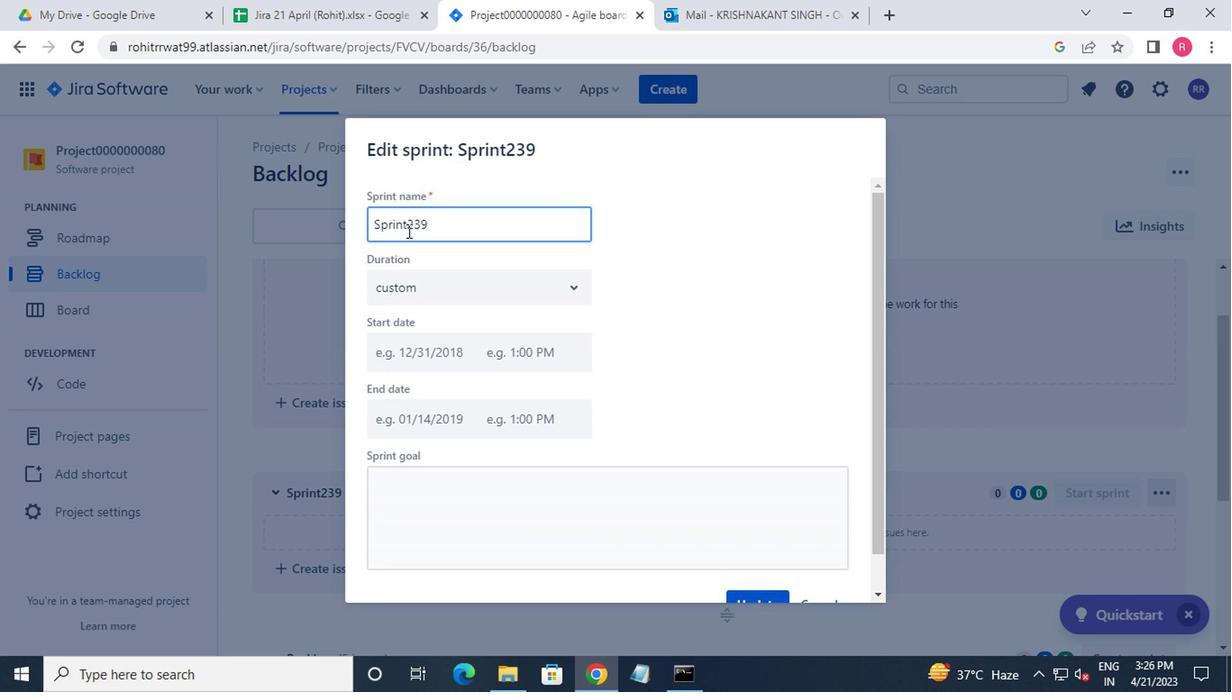 
Action: Mouse moved to (489, 278)
Screenshot: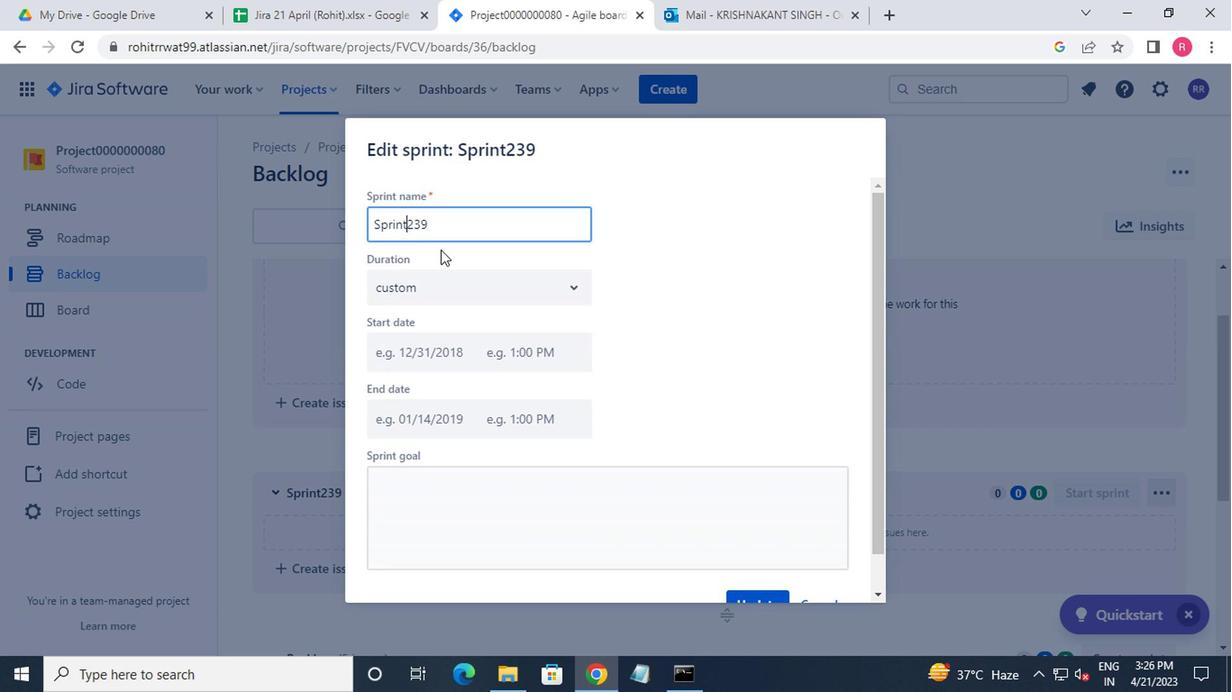
Action: Key pressed 0000000<Key.enter>
Screenshot: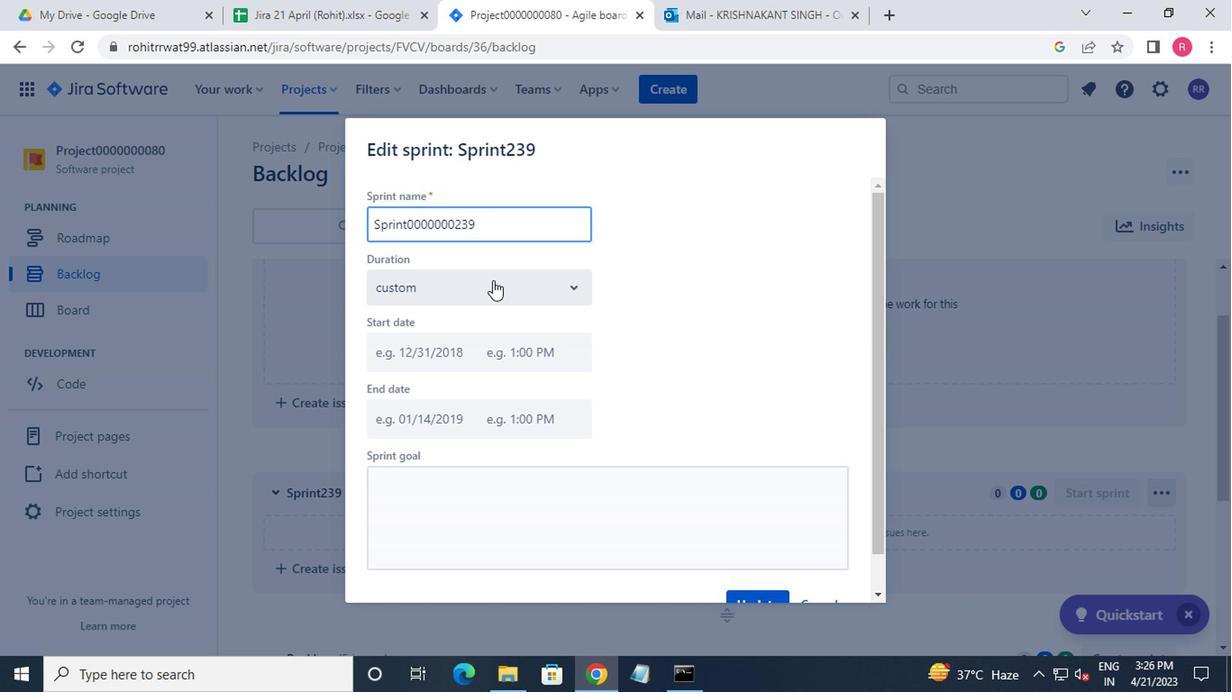 
